 Task: Send an email with the signature Amanda Green with the subject Reminder for a partnership and the message I wanted to provide you with an update on the progress of the project. We have completed 50% of the deliverables. from softage.10@softage.net to softage.8@softage.net and softage.9@softage.net
Action: Mouse moved to (139, 168)
Screenshot: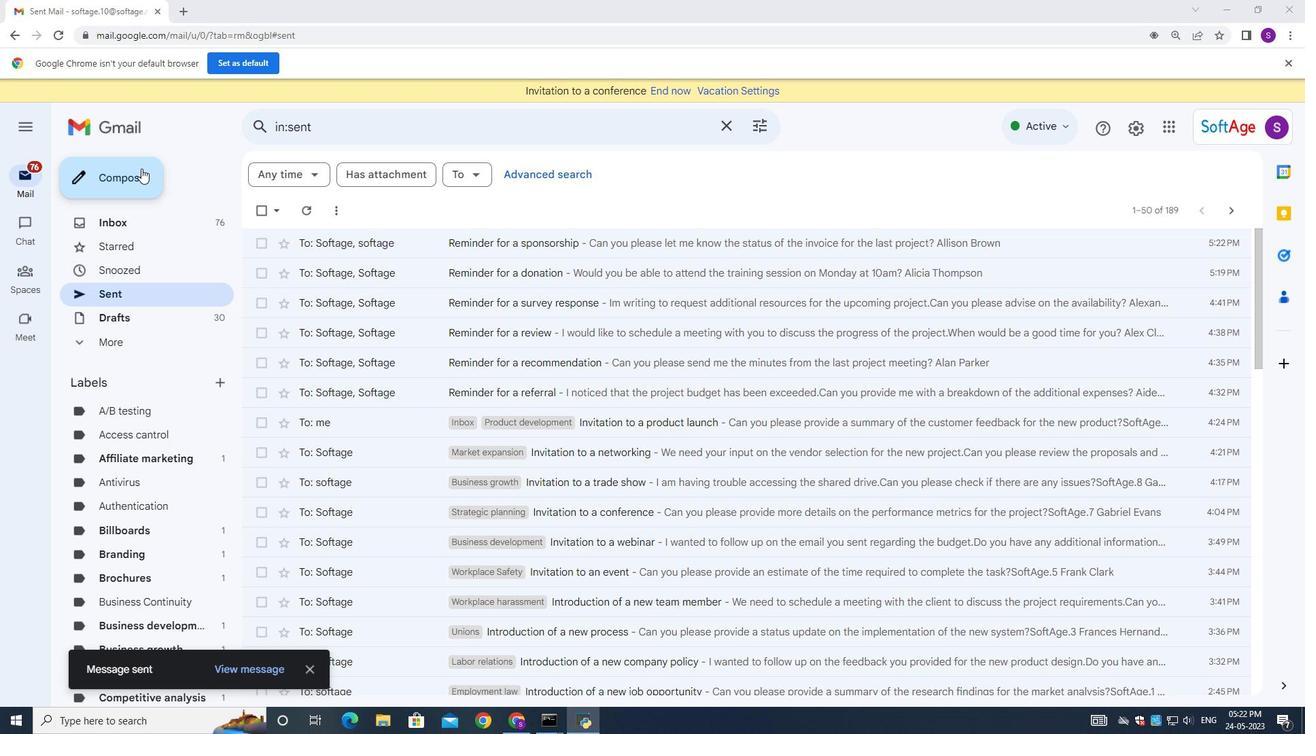 
Action: Mouse pressed left at (139, 168)
Screenshot: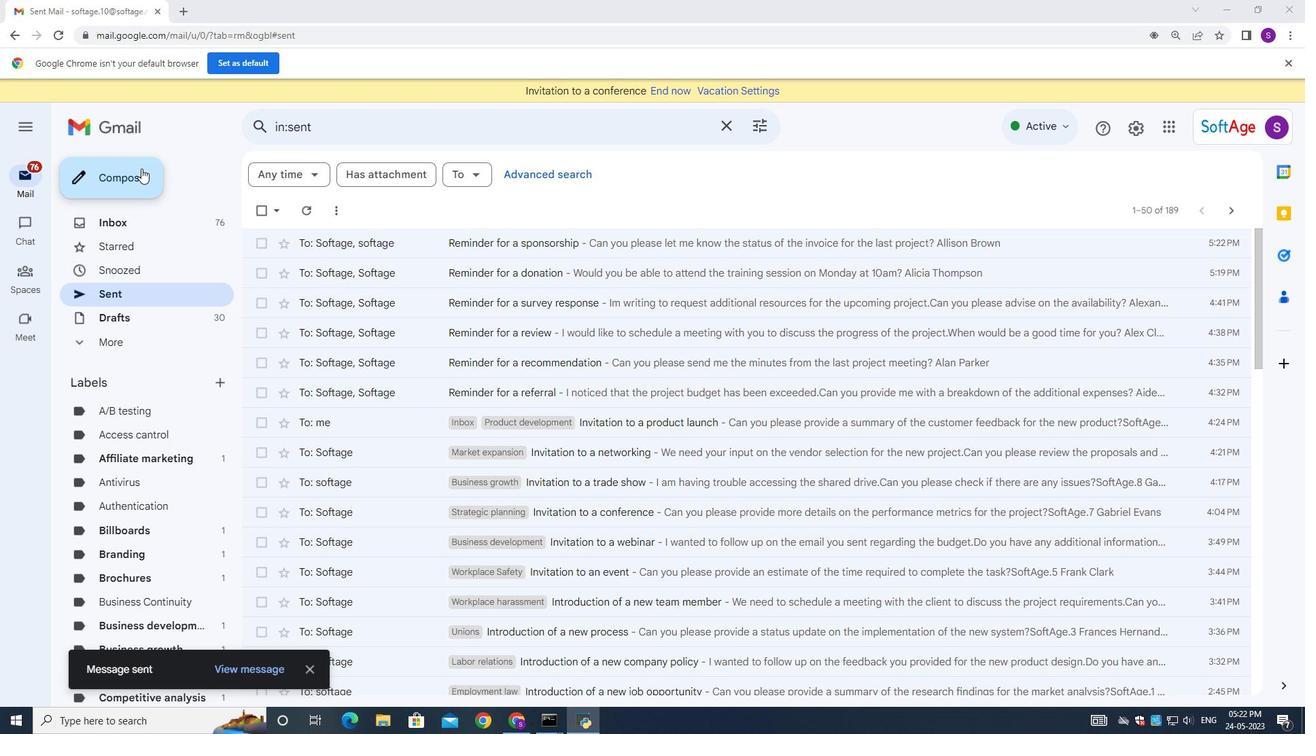 
Action: Mouse moved to (1076, 679)
Screenshot: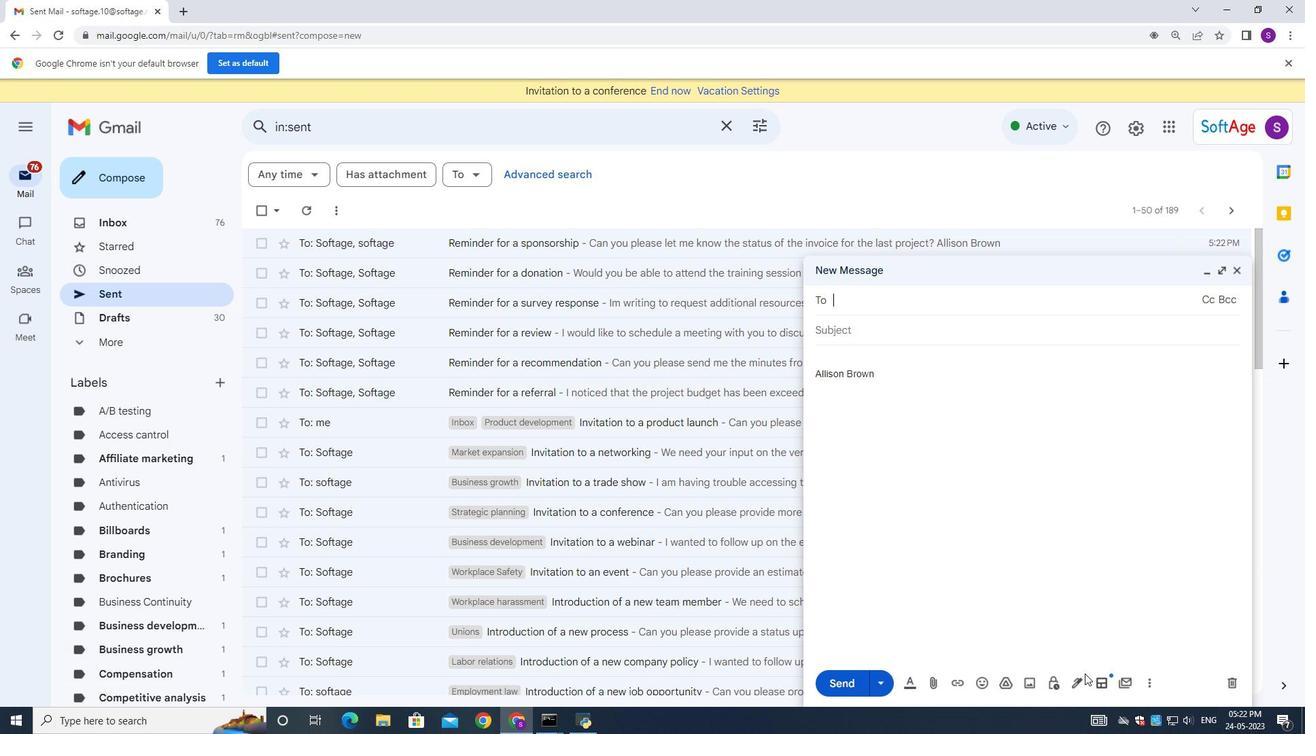 
Action: Mouse pressed left at (1076, 679)
Screenshot: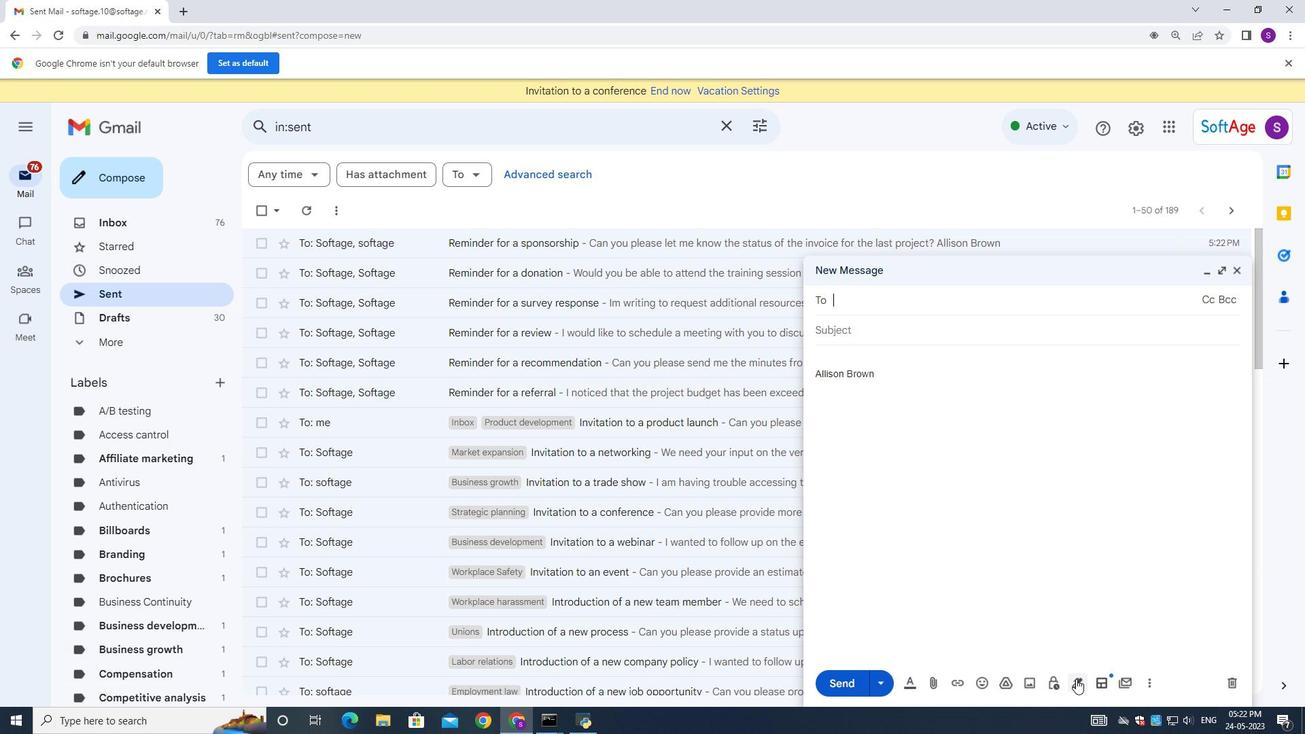 
Action: Mouse moved to (1099, 595)
Screenshot: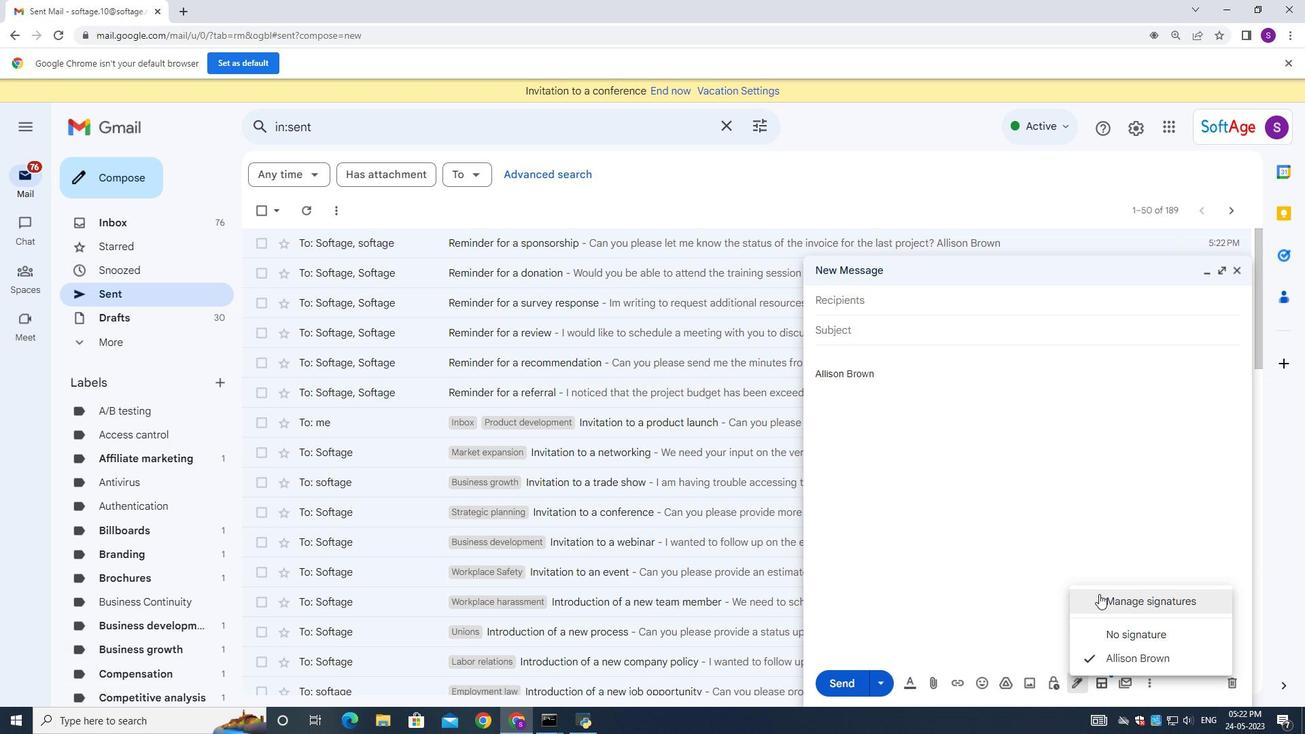 
Action: Mouse pressed left at (1099, 595)
Screenshot: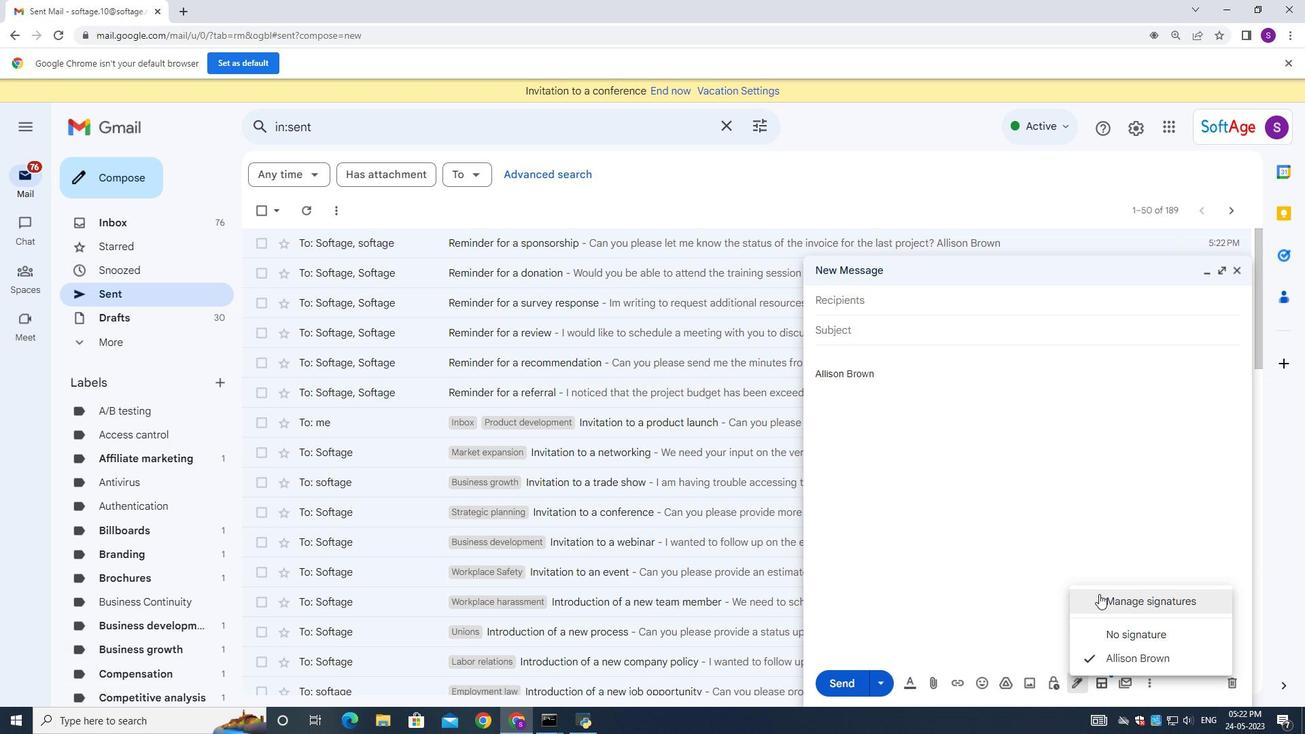 
Action: Mouse moved to (569, 393)
Screenshot: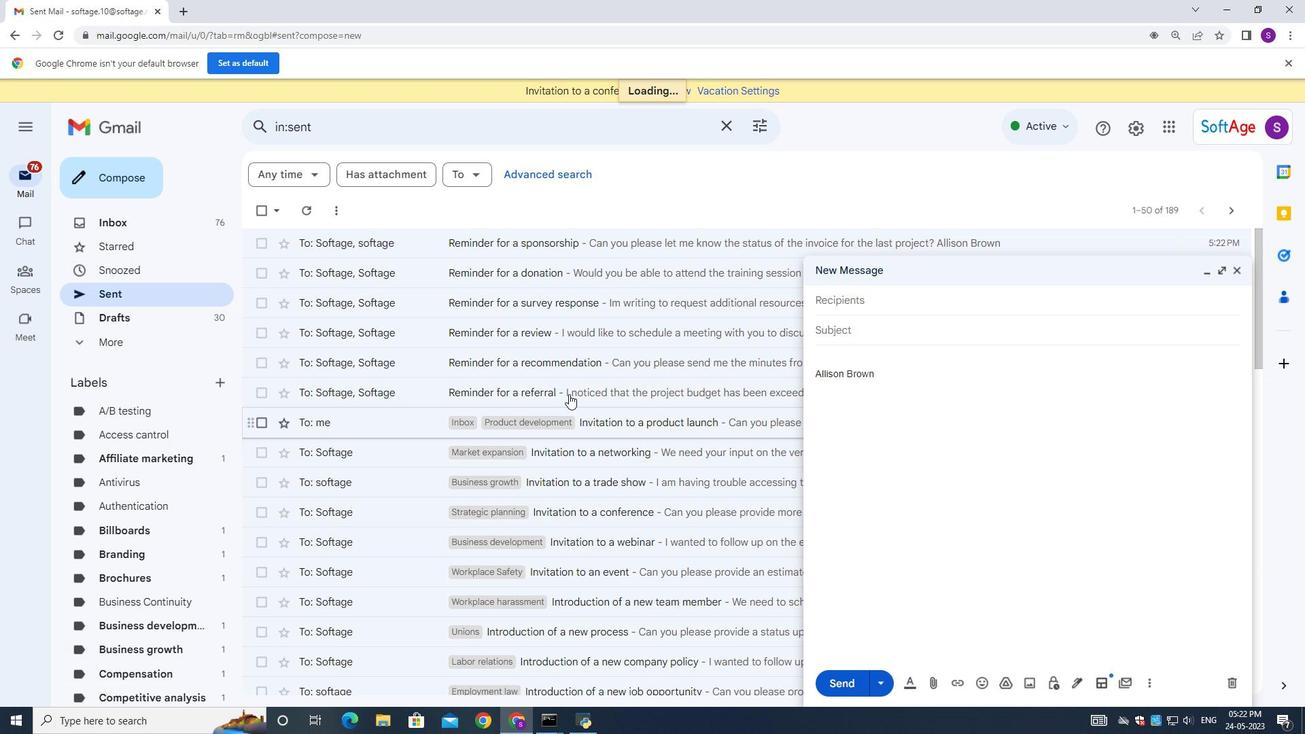 
Action: Mouse scrolled (569, 393) with delta (0, 0)
Screenshot: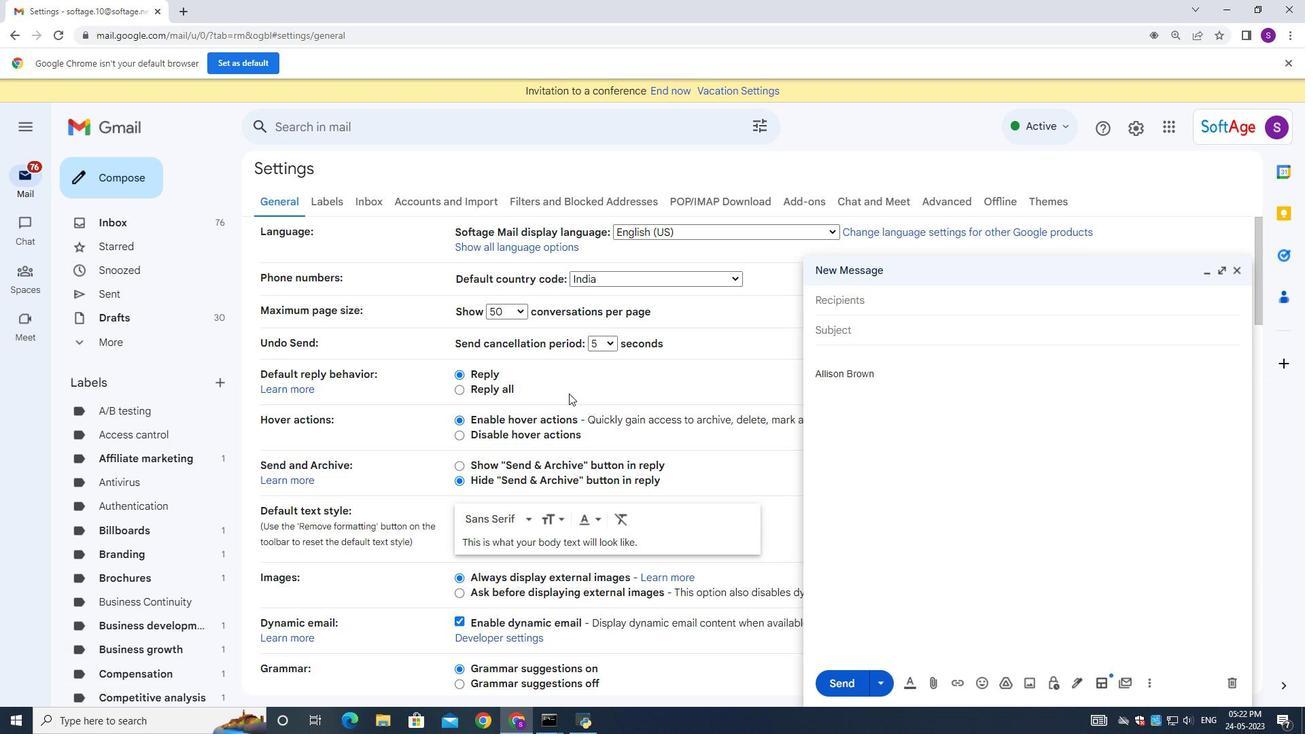 
Action: Mouse scrolled (569, 393) with delta (0, 0)
Screenshot: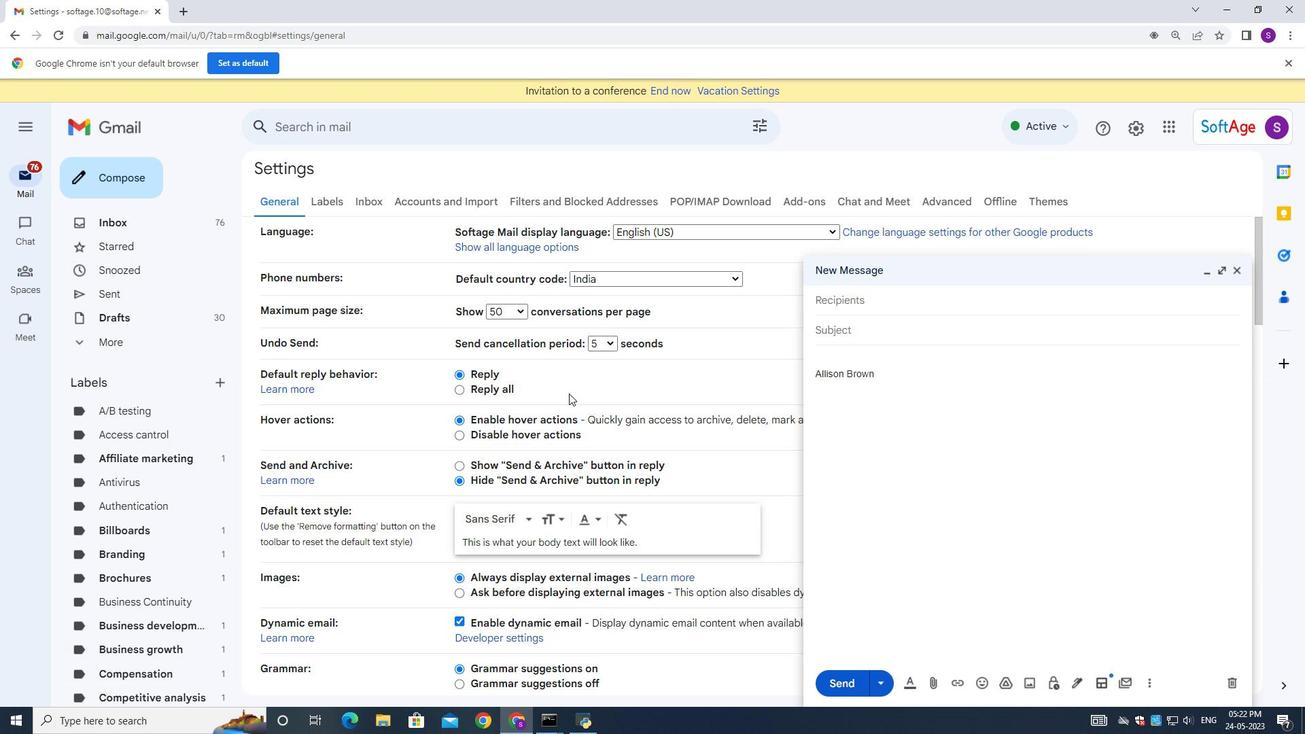 
Action: Mouse scrolled (569, 393) with delta (0, 0)
Screenshot: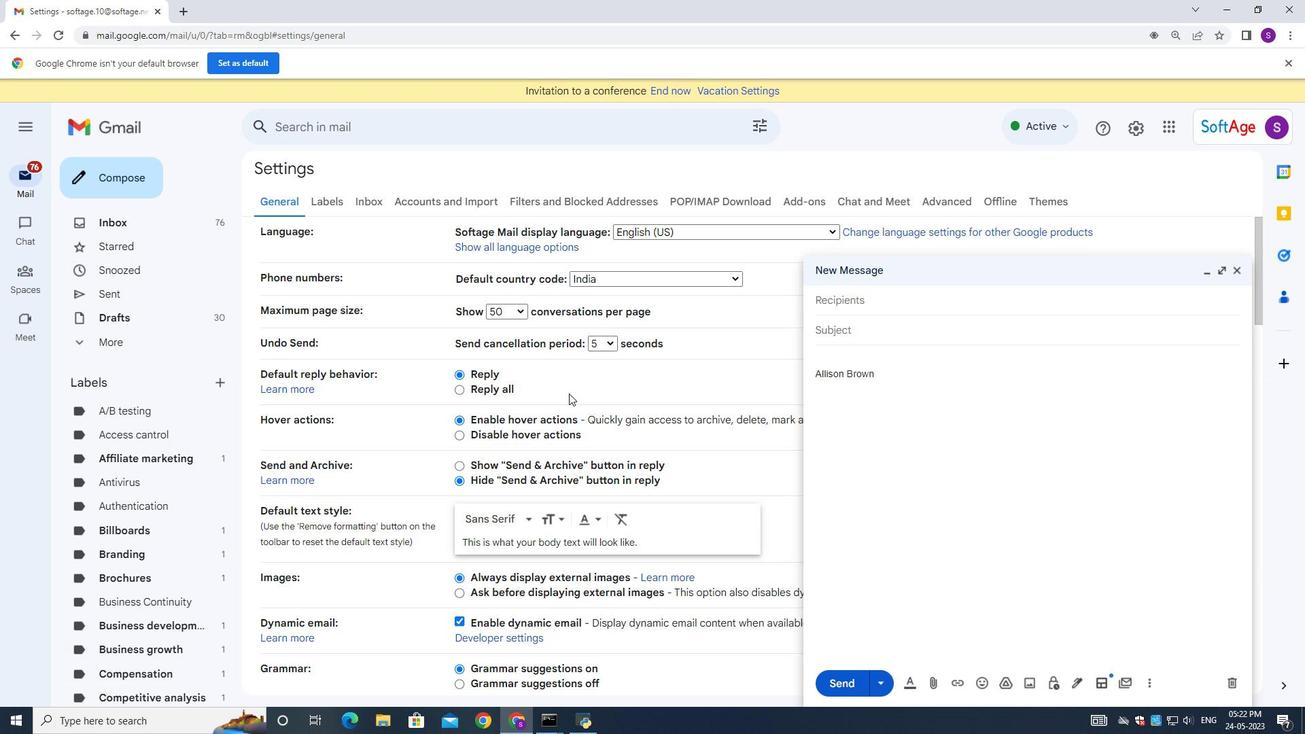 
Action: Mouse scrolled (569, 393) with delta (0, 0)
Screenshot: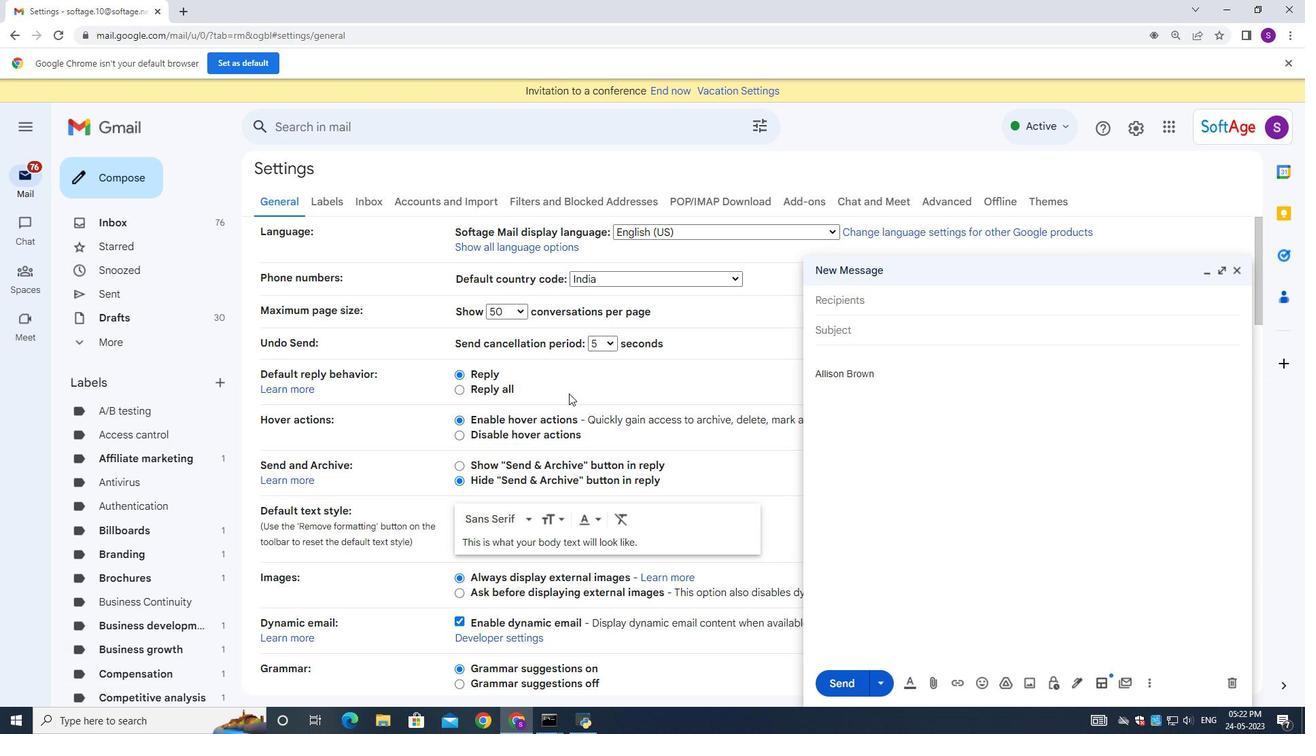 
Action: Mouse moved to (569, 393)
Screenshot: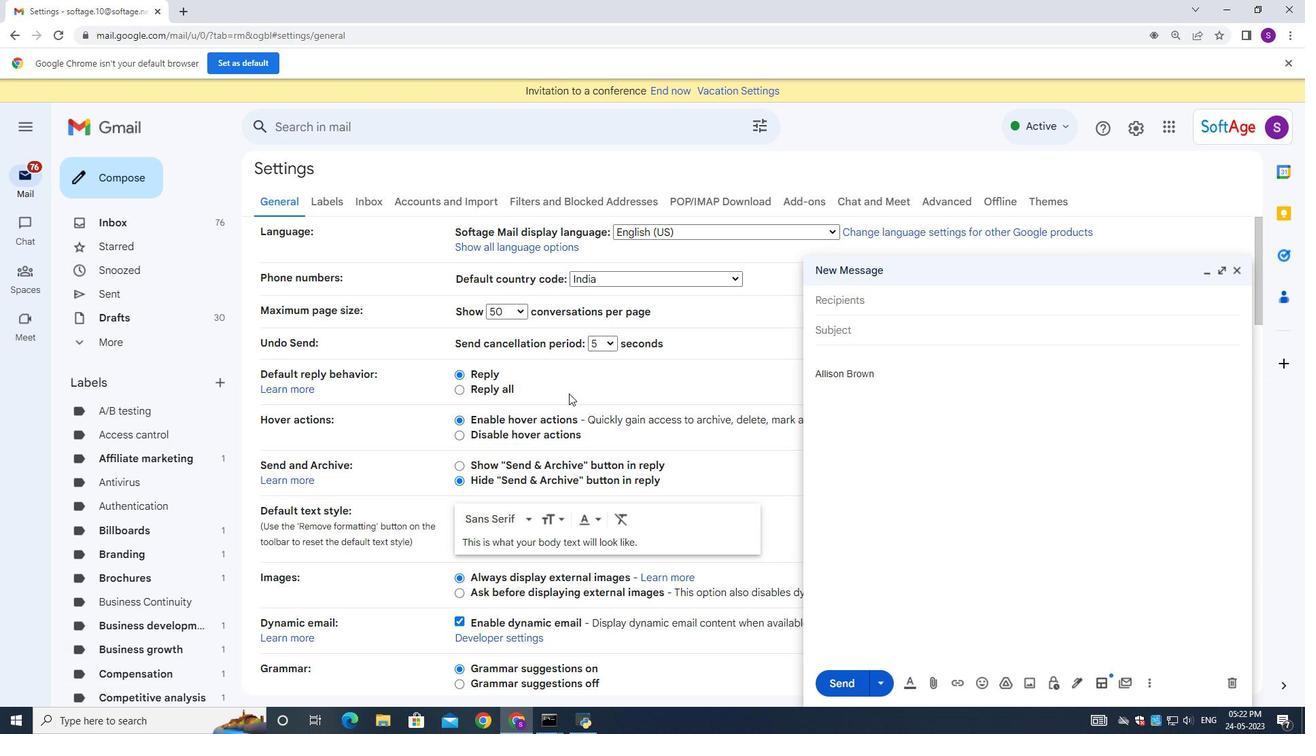 
Action: Mouse scrolled (569, 393) with delta (0, 0)
Screenshot: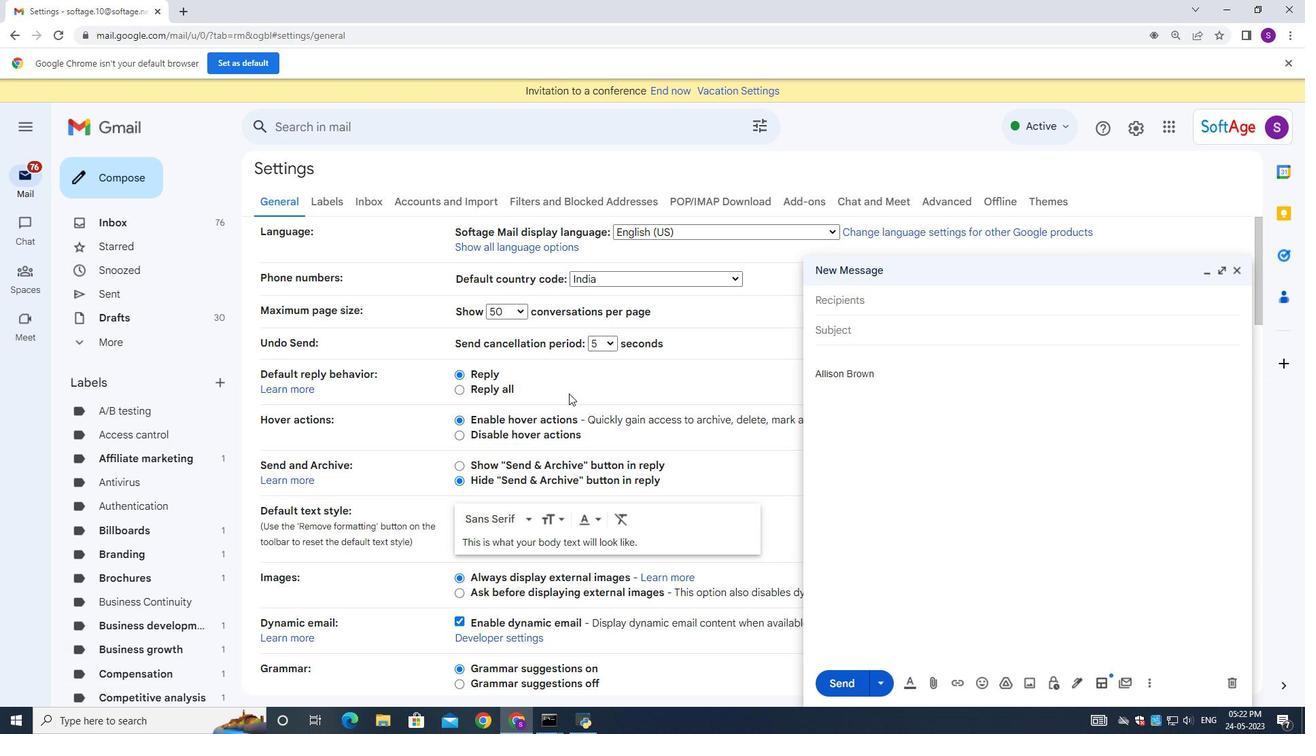 
Action: Mouse scrolled (569, 393) with delta (0, 0)
Screenshot: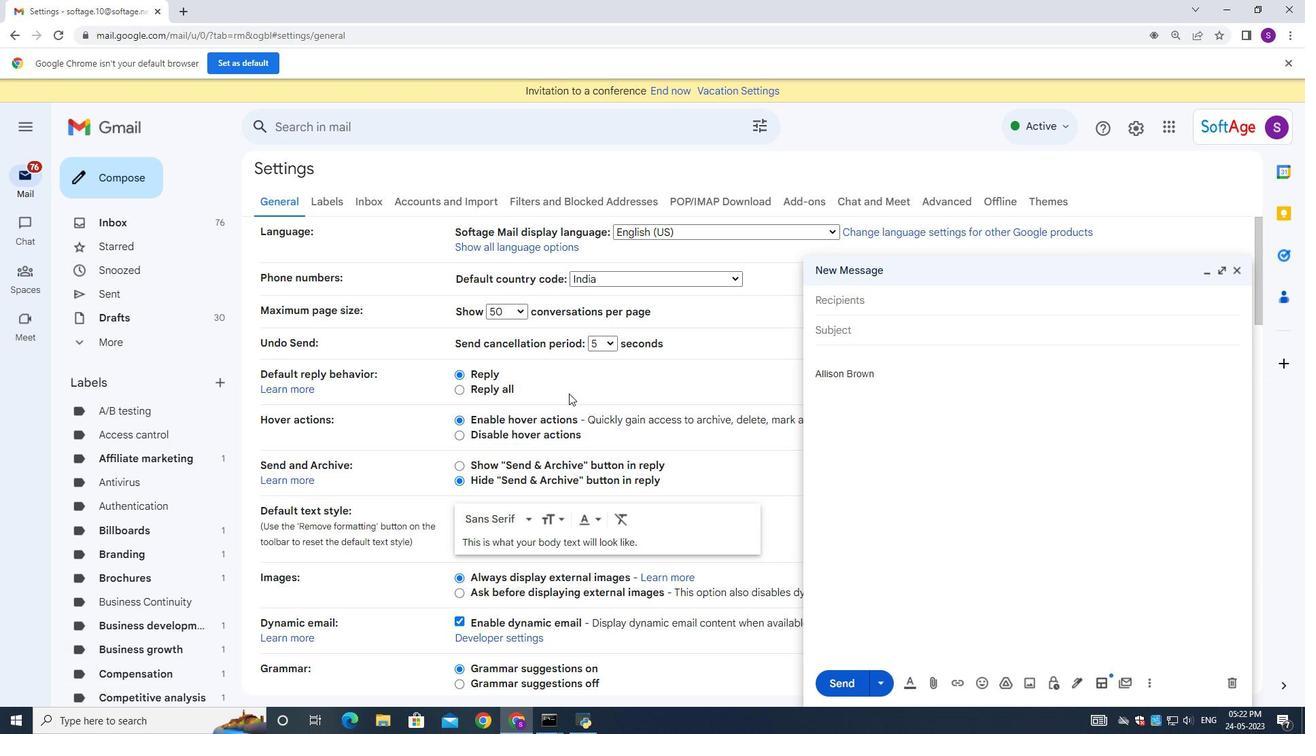 
Action: Mouse moved to (569, 393)
Screenshot: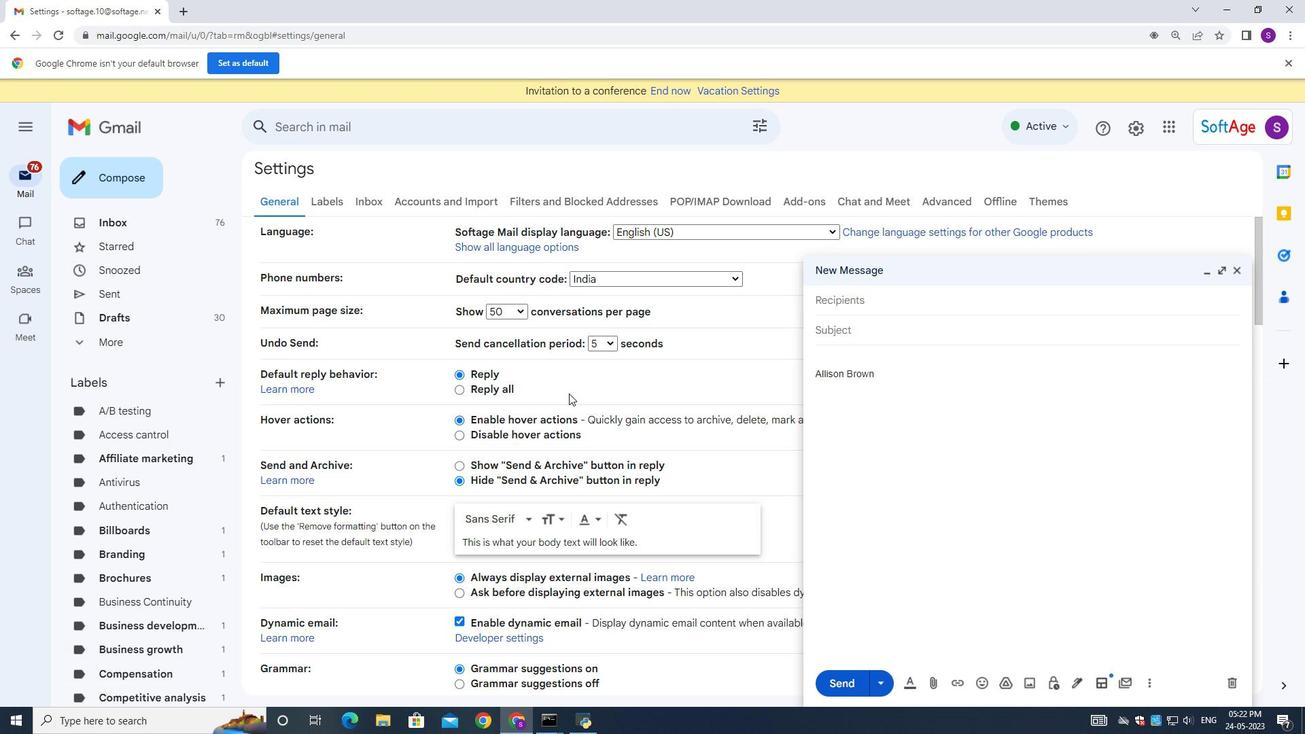 
Action: Mouse scrolled (569, 393) with delta (0, 0)
Screenshot: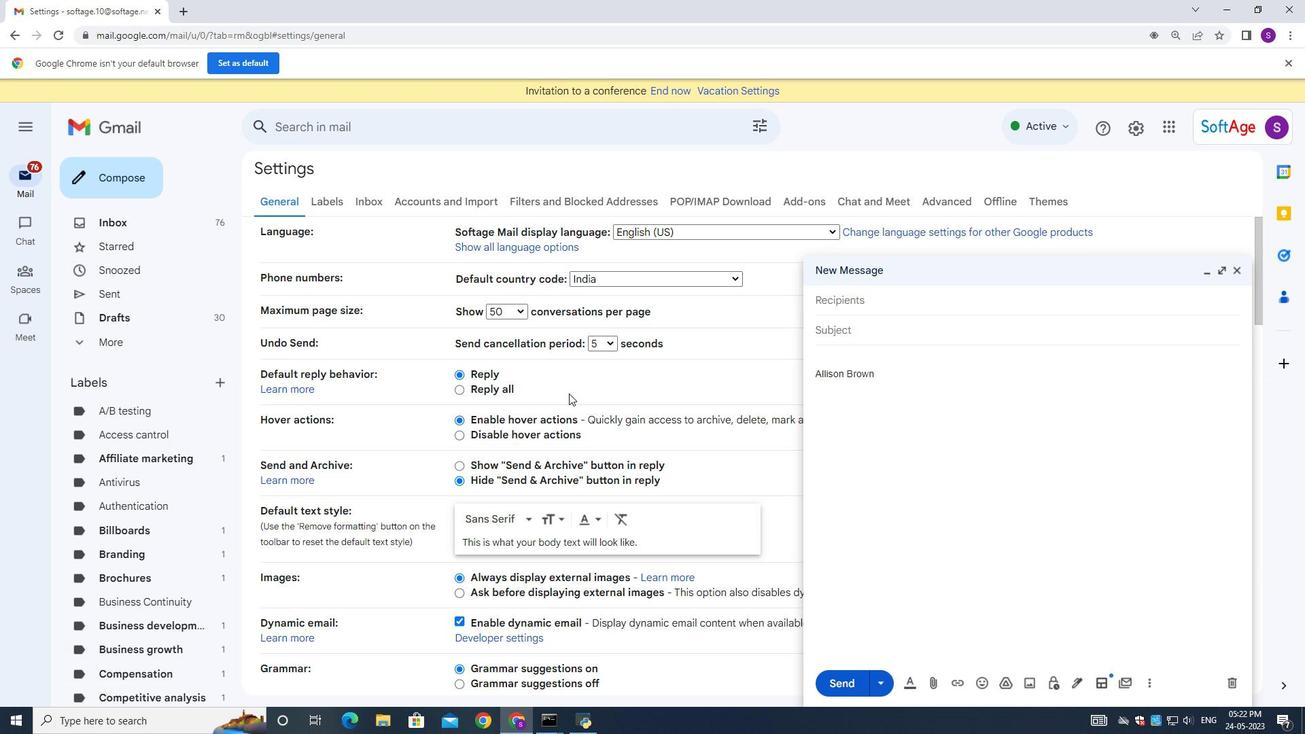 
Action: Mouse moved to (569, 395)
Screenshot: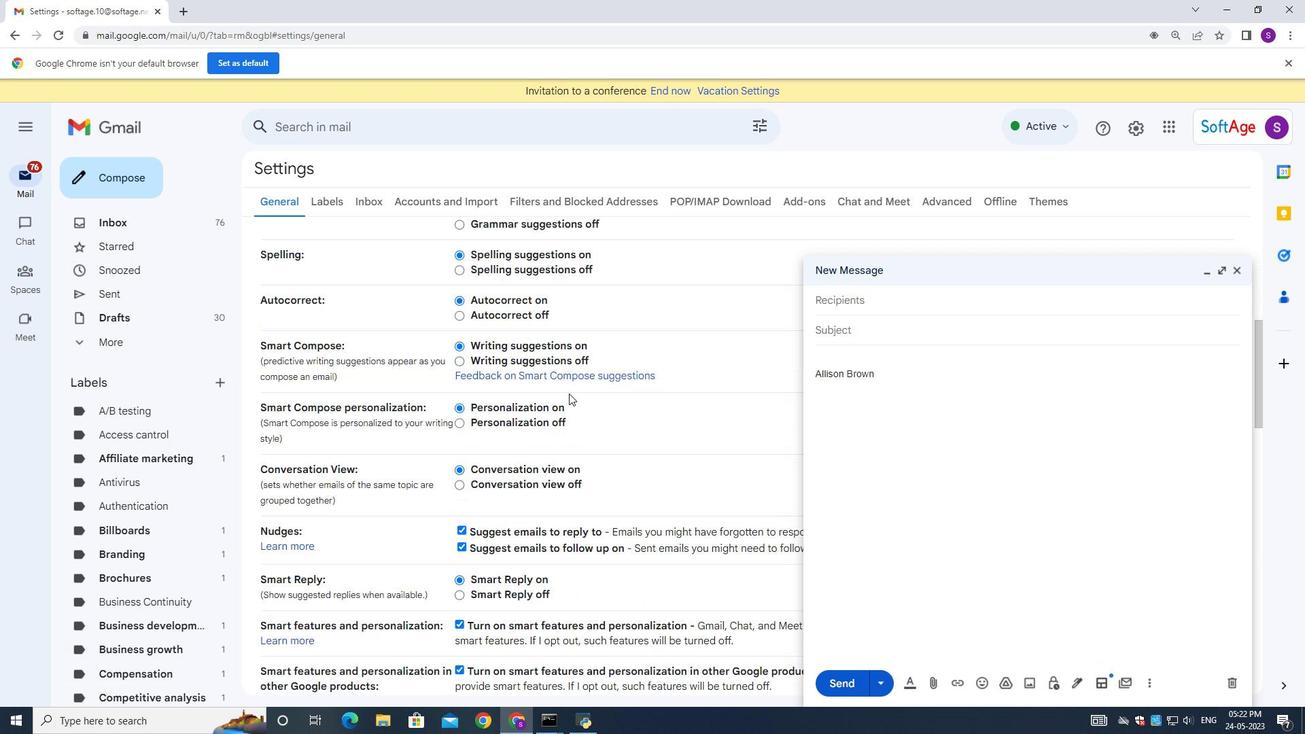 
Action: Mouse scrolled (569, 394) with delta (0, 0)
Screenshot: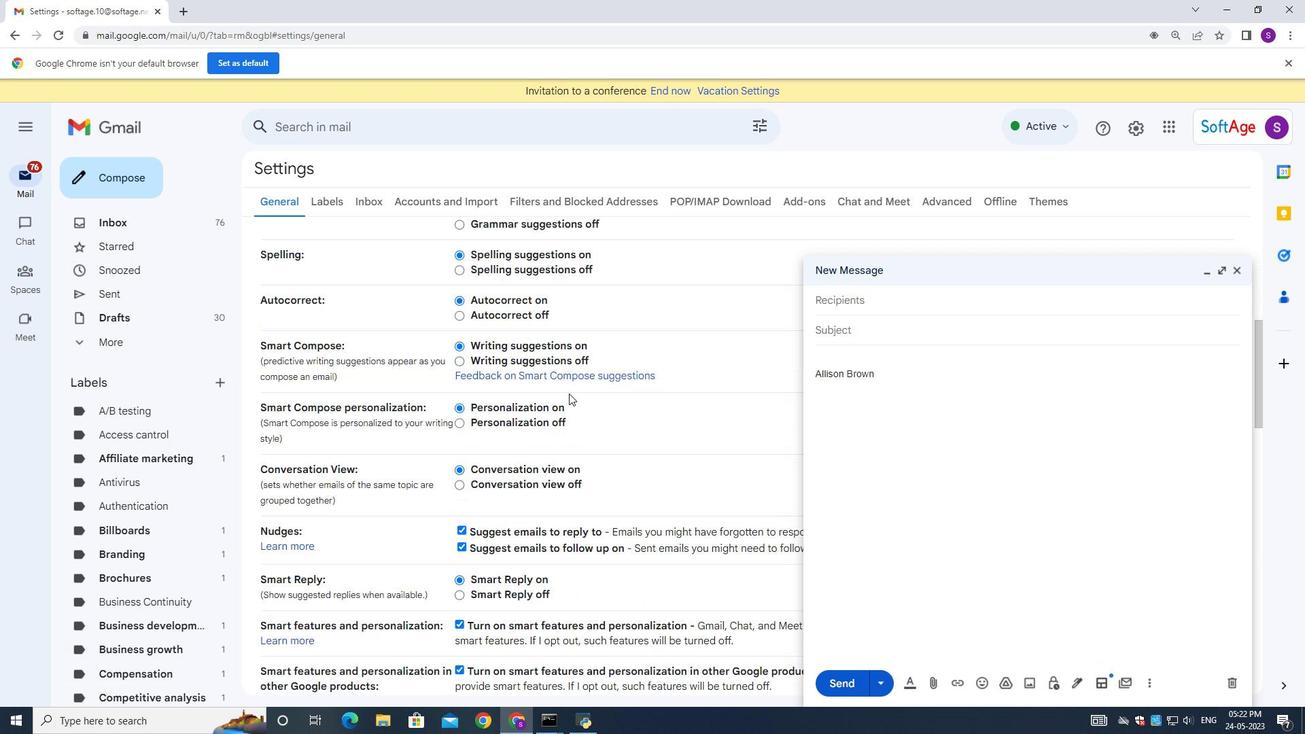 
Action: Mouse moved to (569, 395)
Screenshot: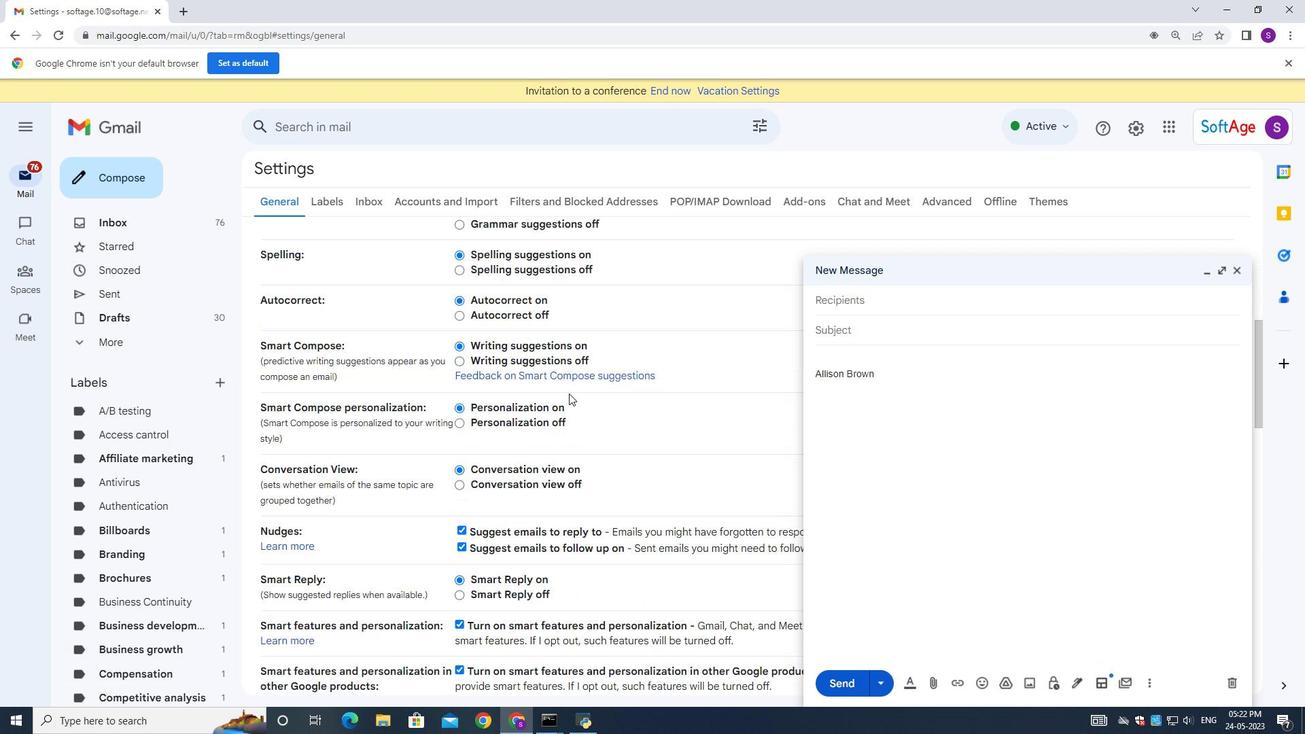 
Action: Mouse scrolled (569, 395) with delta (0, 0)
Screenshot: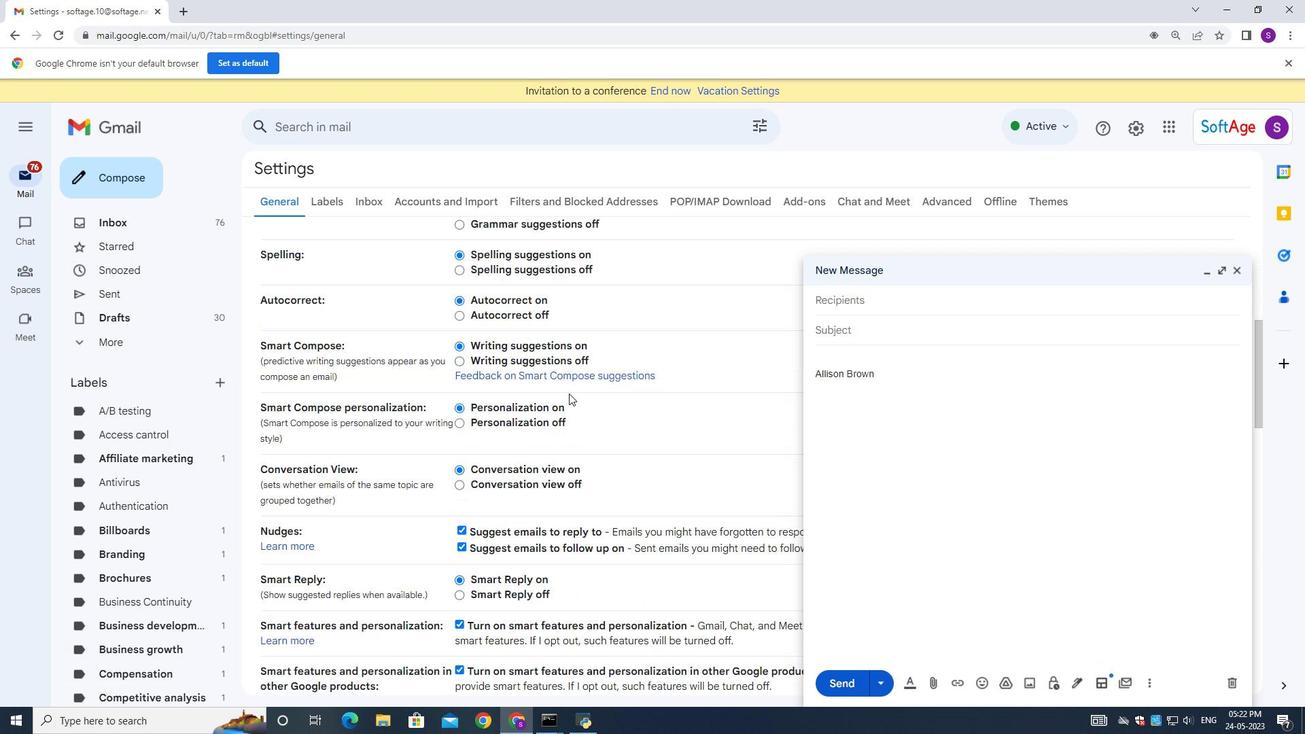 
Action: Mouse scrolled (569, 395) with delta (0, 0)
Screenshot: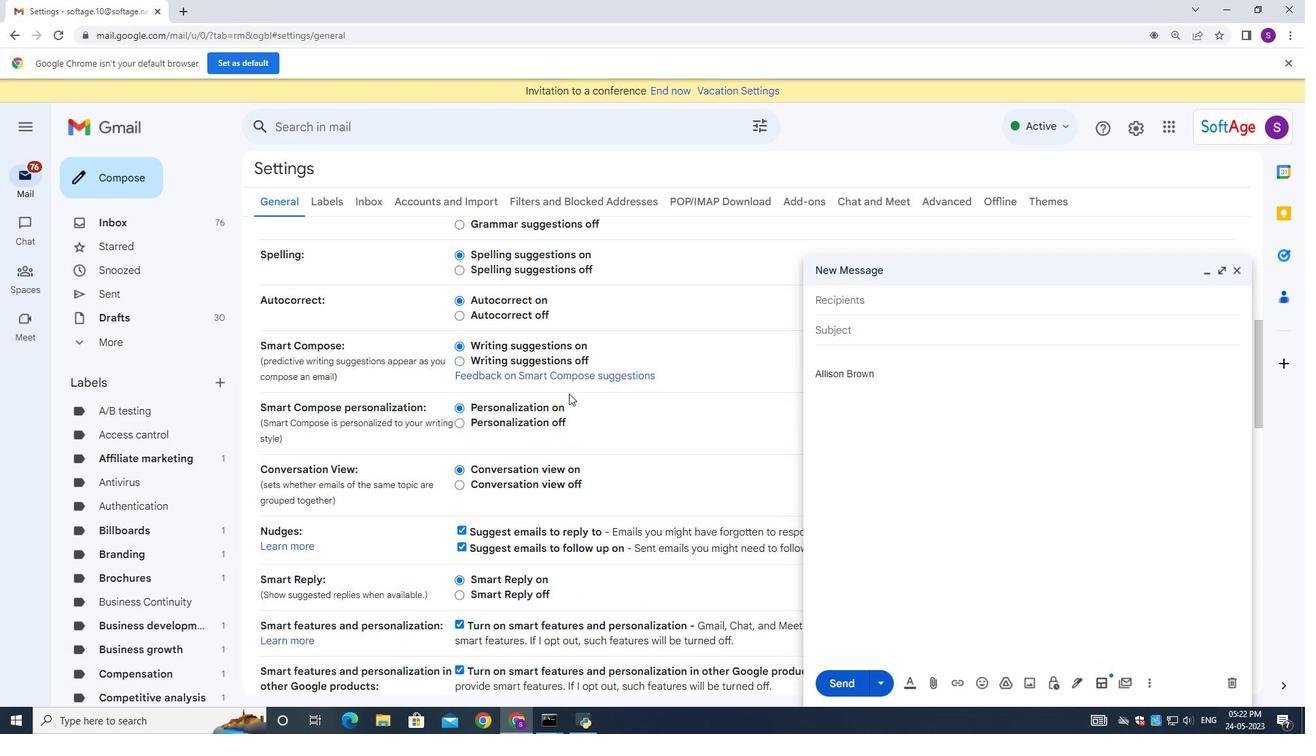 
Action: Mouse moved to (569, 396)
Screenshot: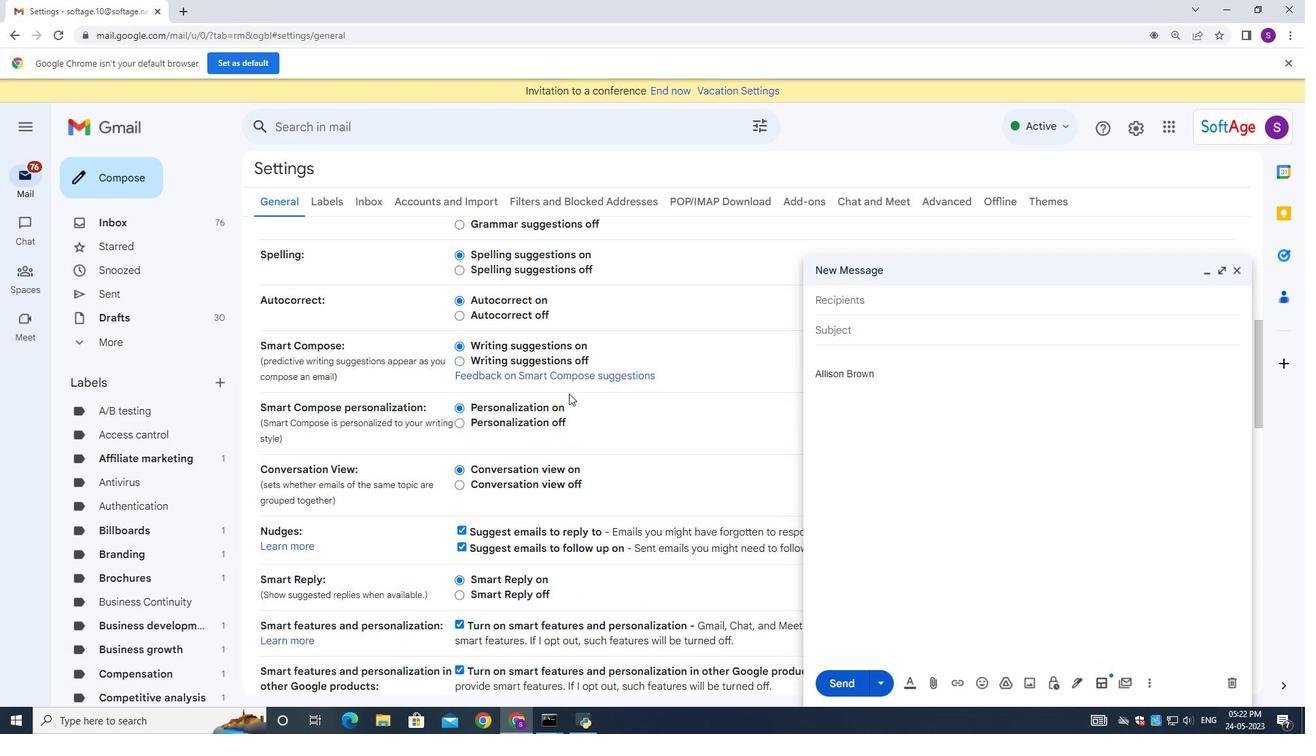 
Action: Mouse scrolled (569, 395) with delta (0, 0)
Screenshot: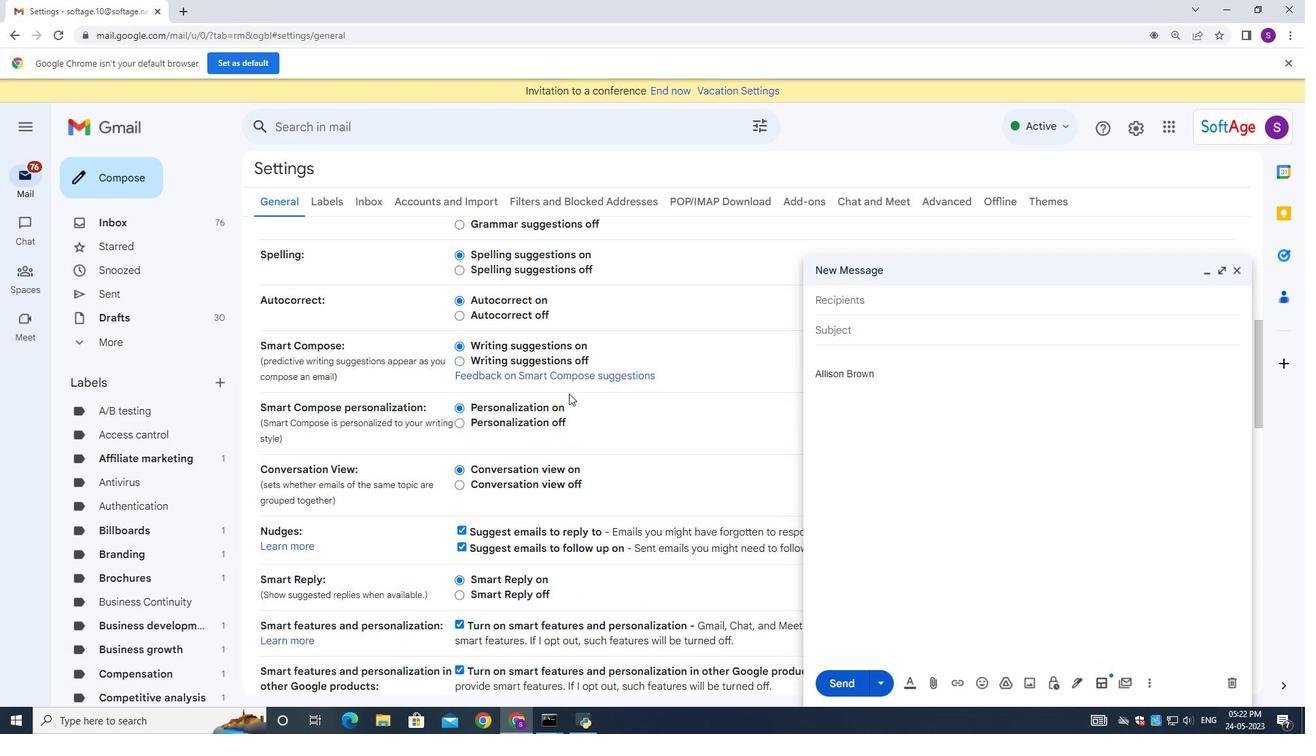 
Action: Mouse scrolled (569, 395) with delta (0, 0)
Screenshot: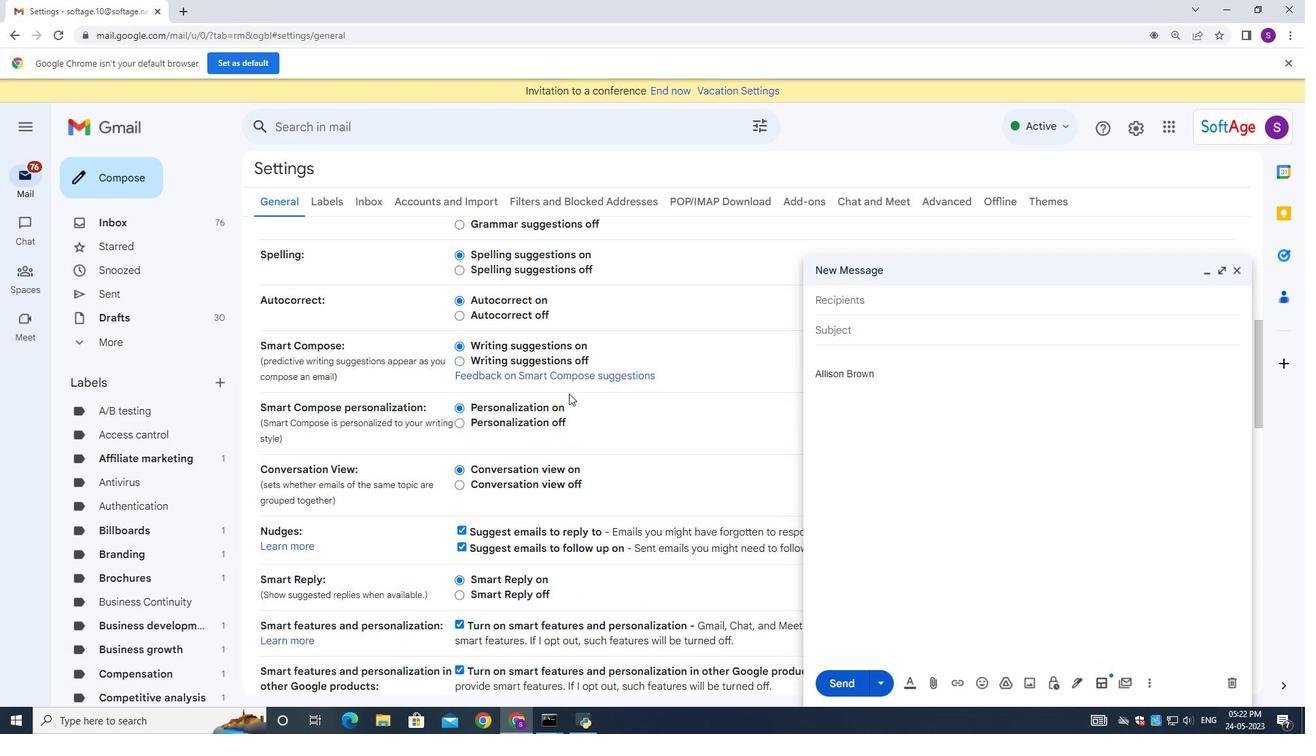 
Action: Mouse scrolled (569, 395) with delta (0, 0)
Screenshot: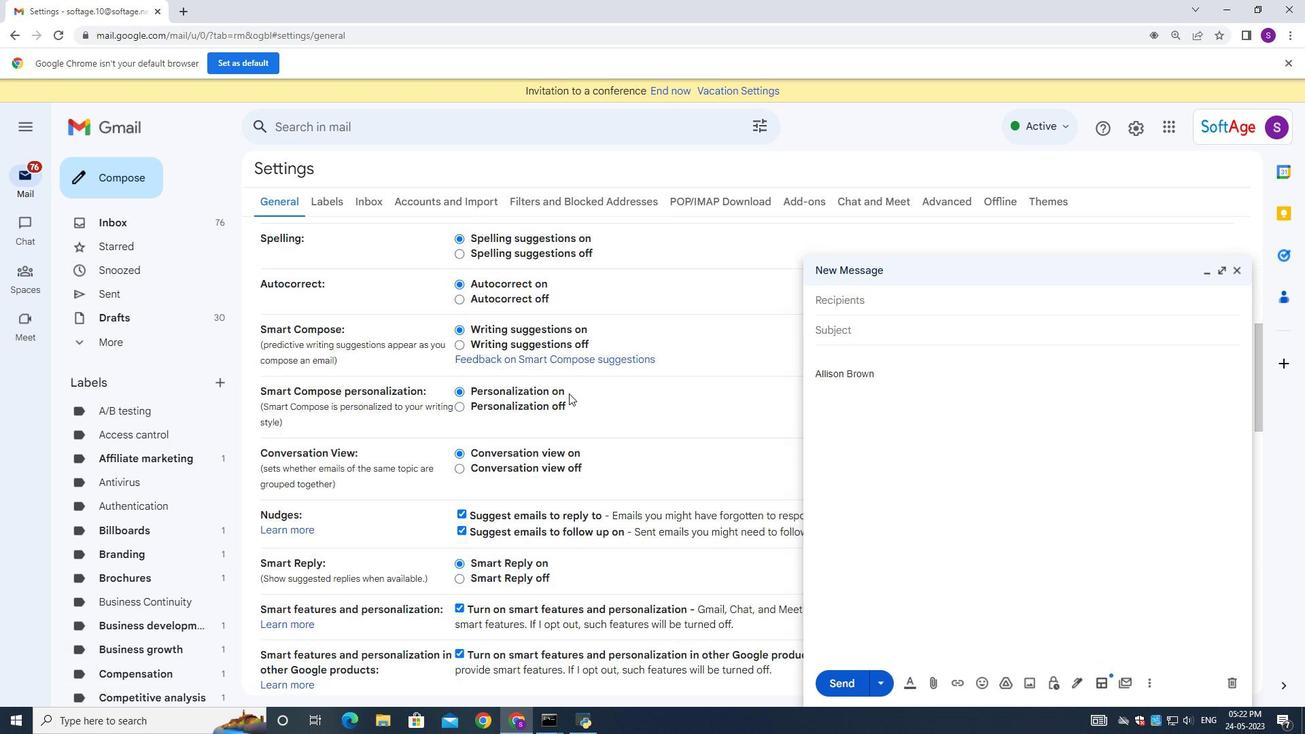 
Action: Mouse moved to (569, 396)
Screenshot: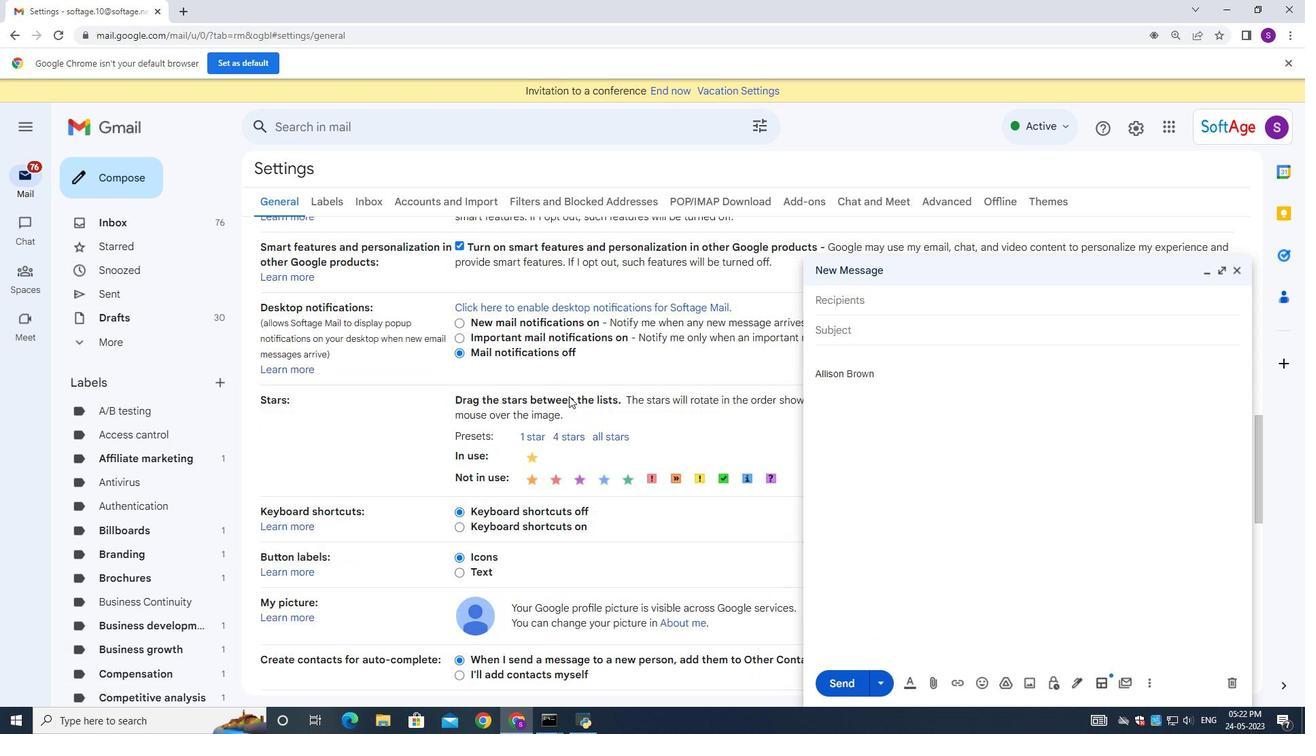 
Action: Mouse scrolled (569, 395) with delta (0, 0)
Screenshot: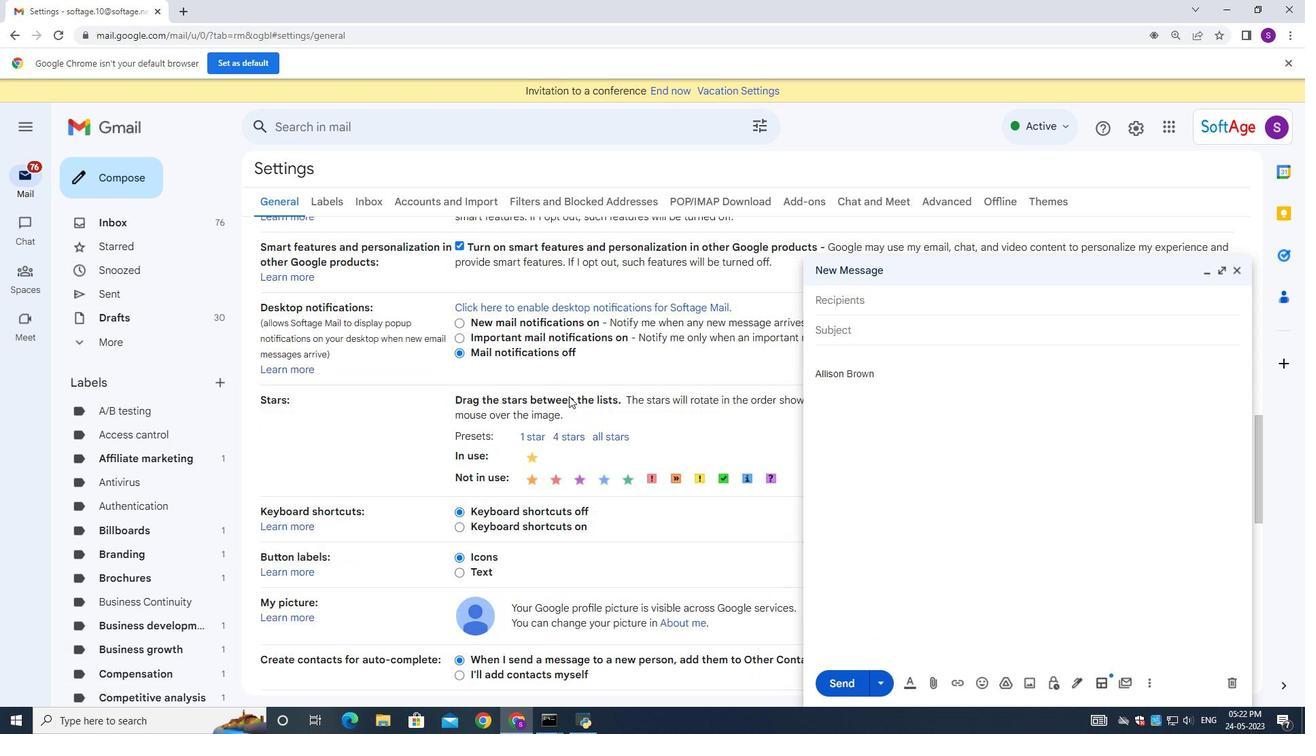 
Action: Mouse moved to (569, 397)
Screenshot: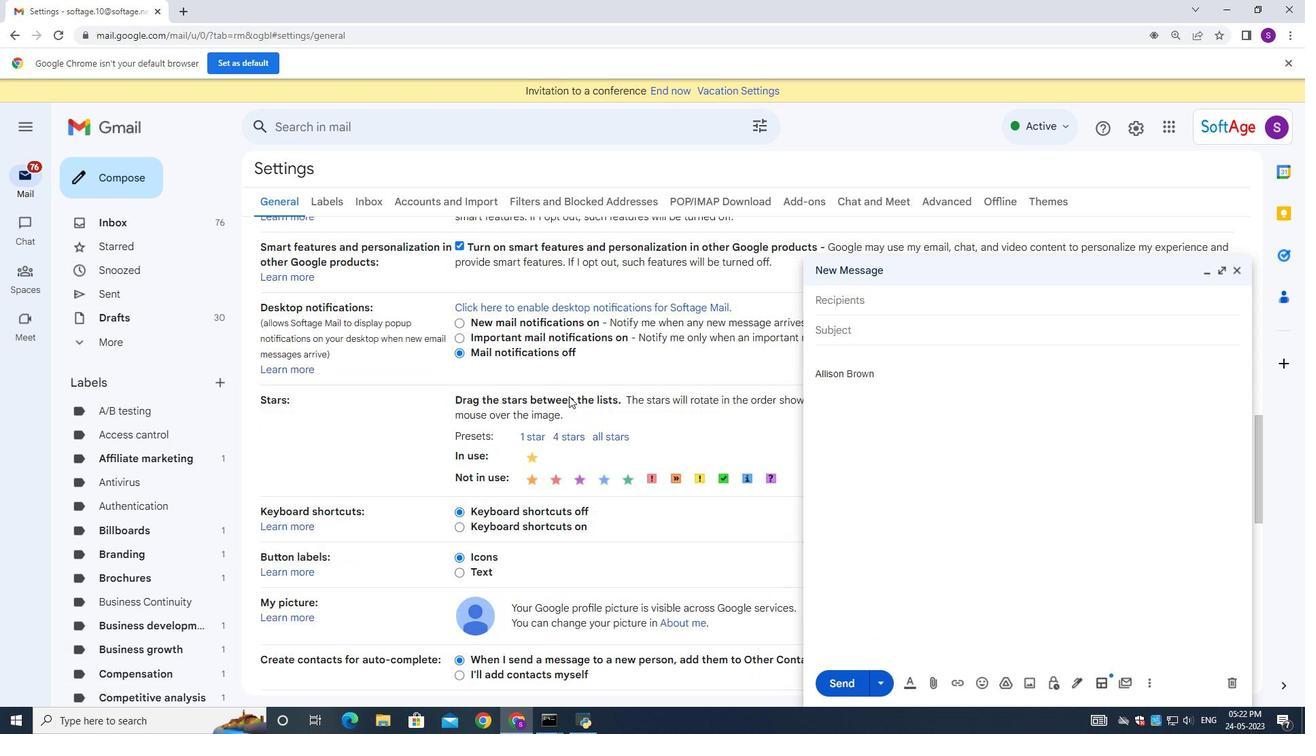 
Action: Mouse scrolled (569, 396) with delta (0, 0)
Screenshot: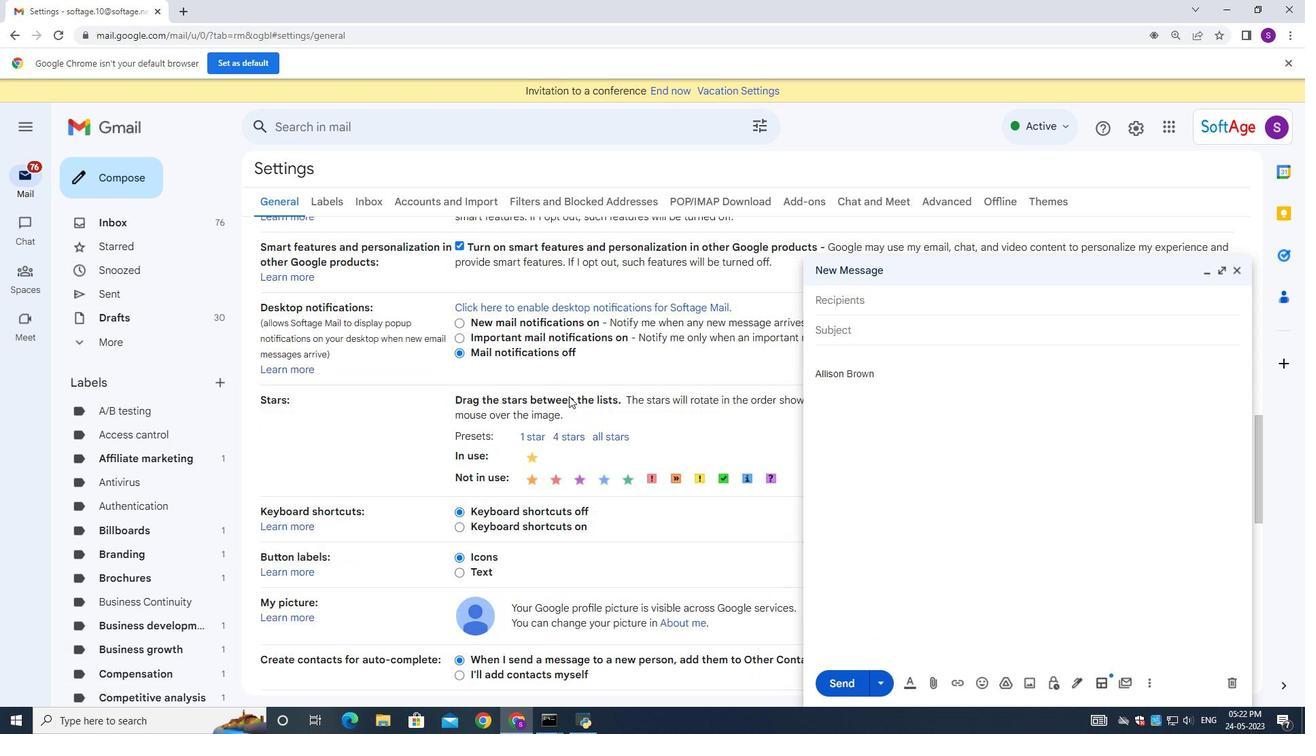 
Action: Mouse moved to (569, 397)
Screenshot: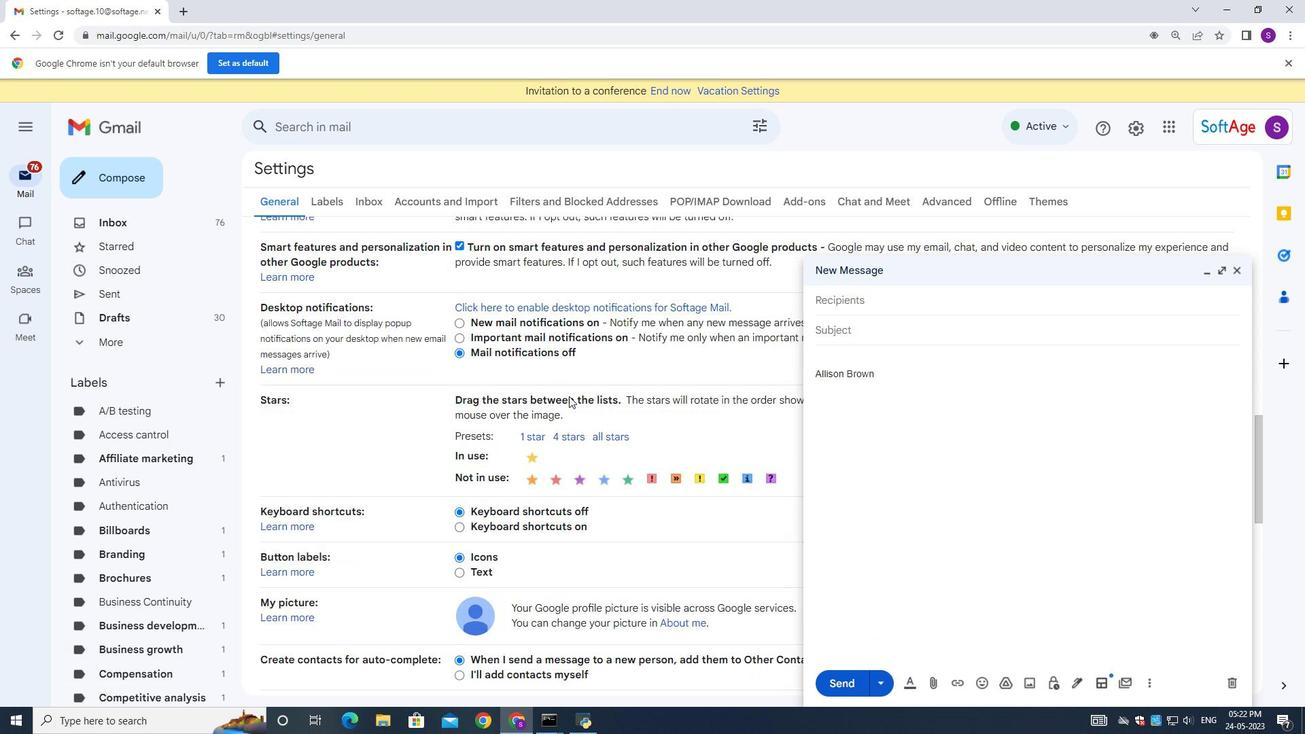 
Action: Mouse scrolled (569, 397) with delta (0, 0)
Screenshot: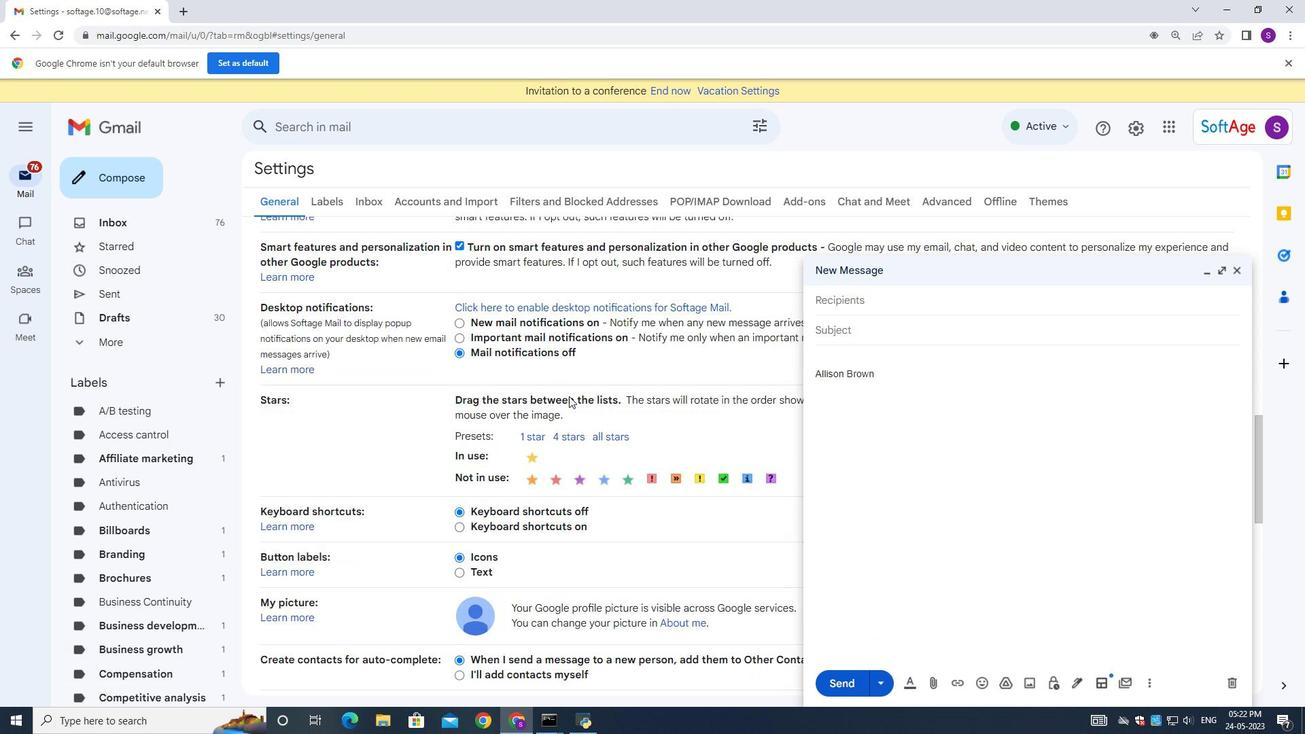 
Action: Mouse scrolled (569, 397) with delta (0, 0)
Screenshot: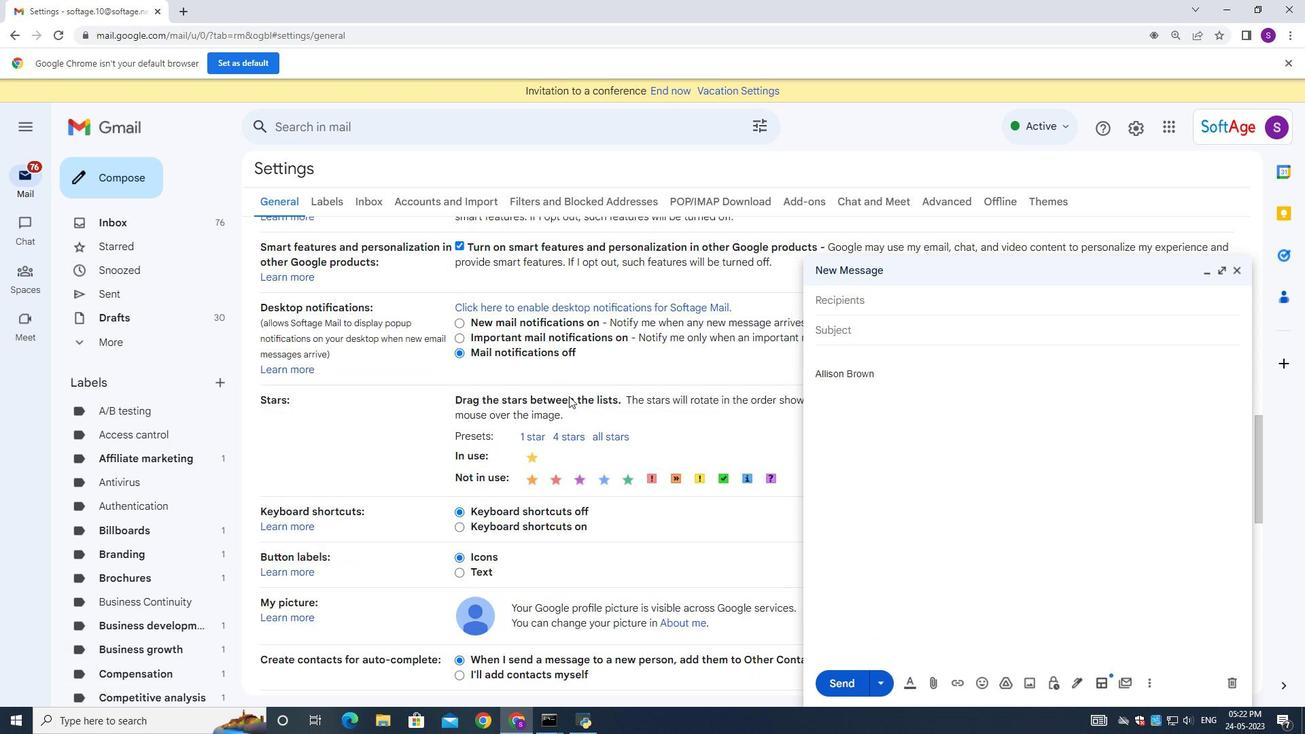 
Action: Mouse scrolled (569, 397) with delta (0, 0)
Screenshot: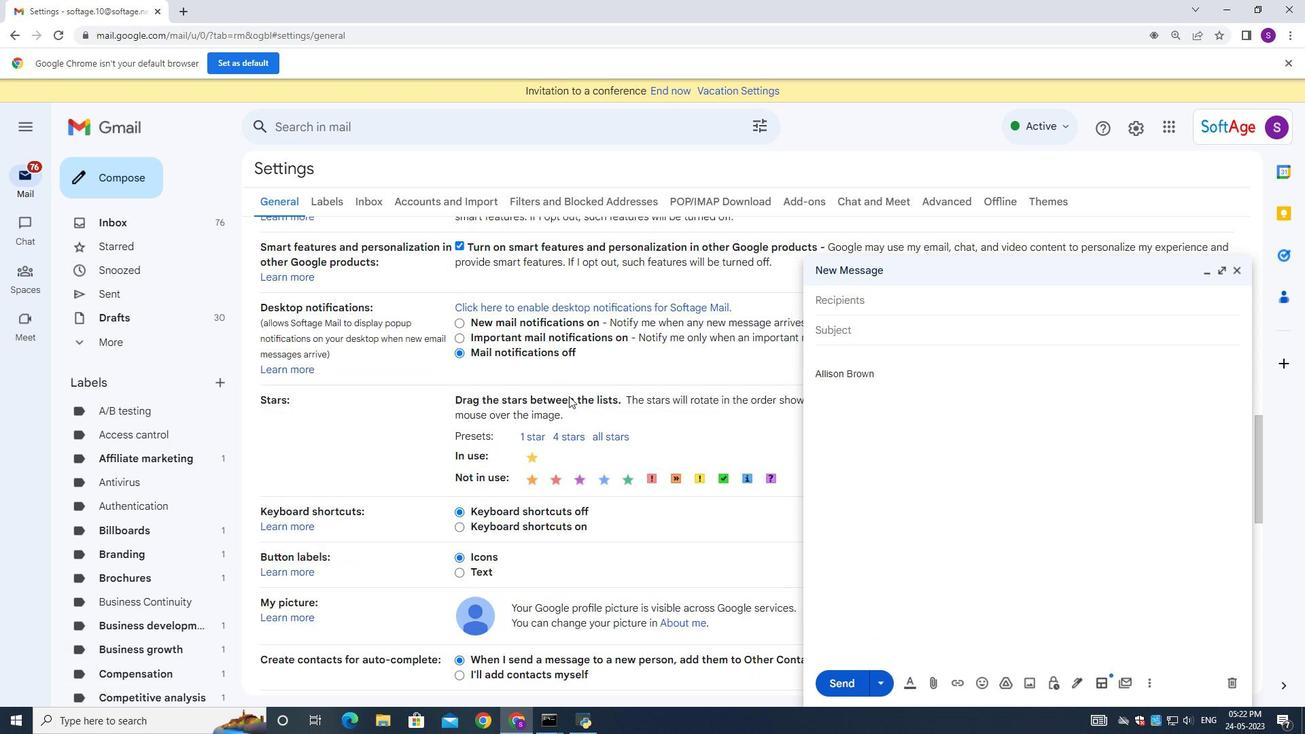 
Action: Mouse moved to (584, 386)
Screenshot: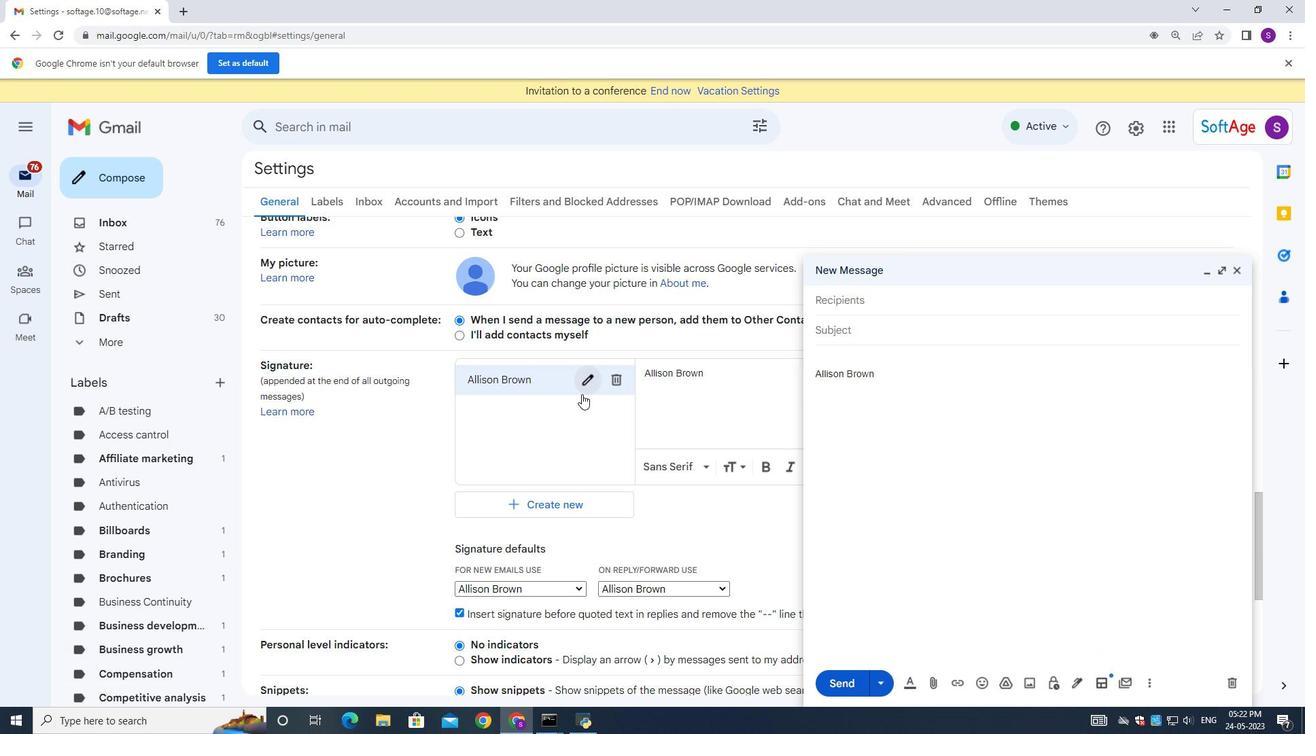 
Action: Mouse pressed left at (584, 386)
Screenshot: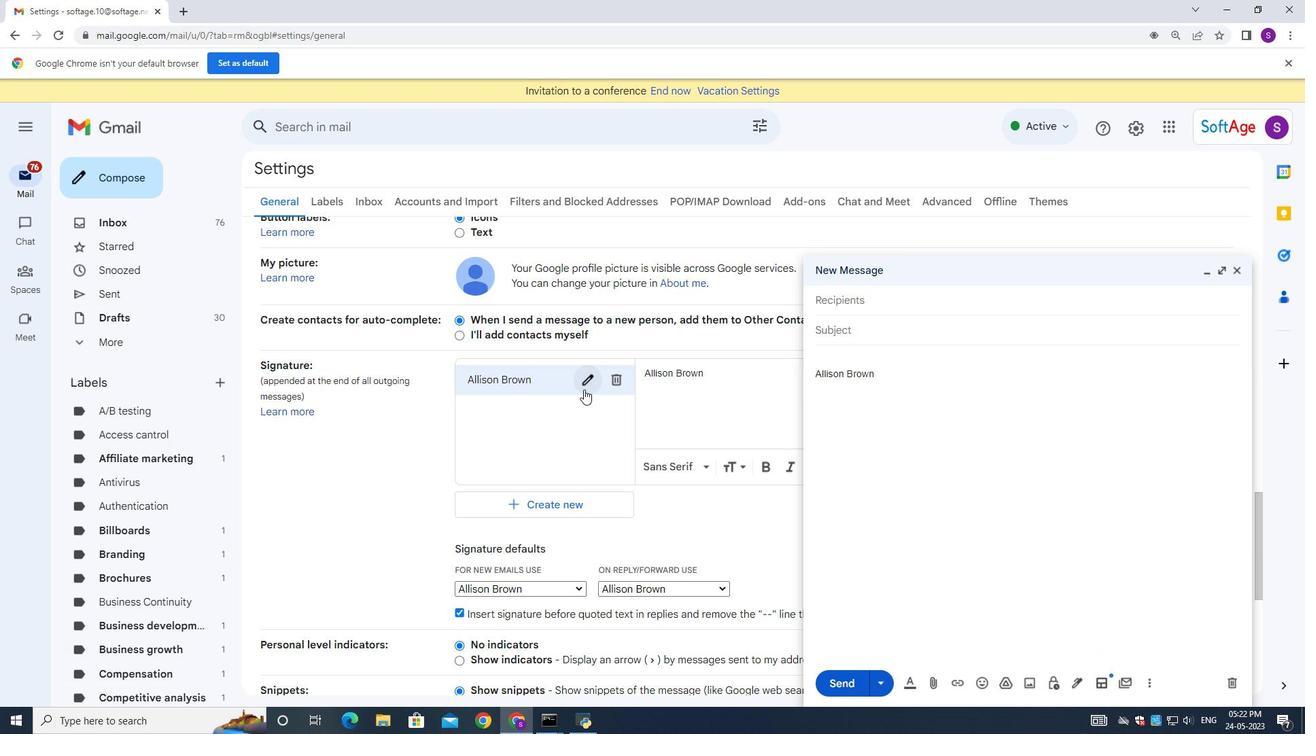 
Action: Mouse moved to (584, 386)
Screenshot: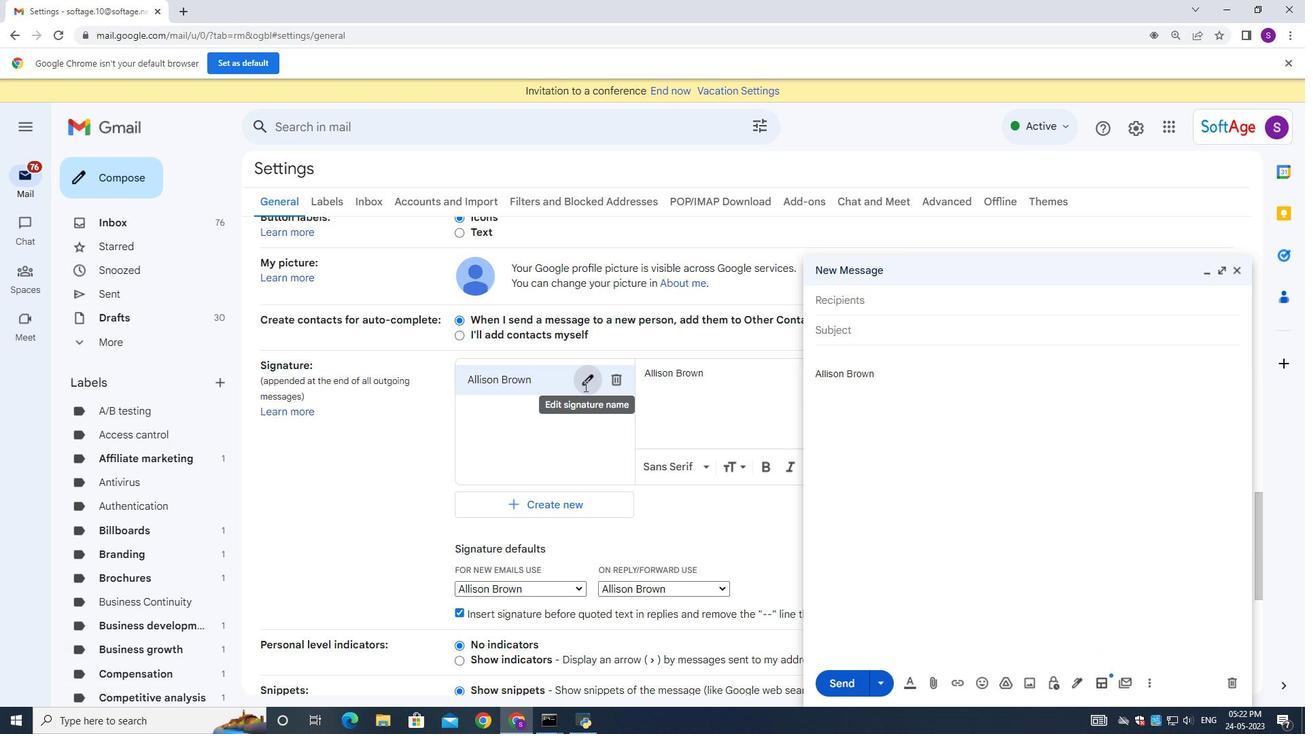 
Action: Key pressed ctrl+A<Key.backspace><Key.shift><Key.shift><Key.shift><Key.shift><Key.shift><Key.shift><Key.shift><Key.shift><Key.shift><Key.shift><Key.shift><Key.shift><Key.shift><Key.shift><Key.shift><Key.shift><Key.shift><Key.shift><Key.shift><Key.shift><Key.shift>Amanda<Key.space><Key.shift>Green<Key.space>
Screenshot: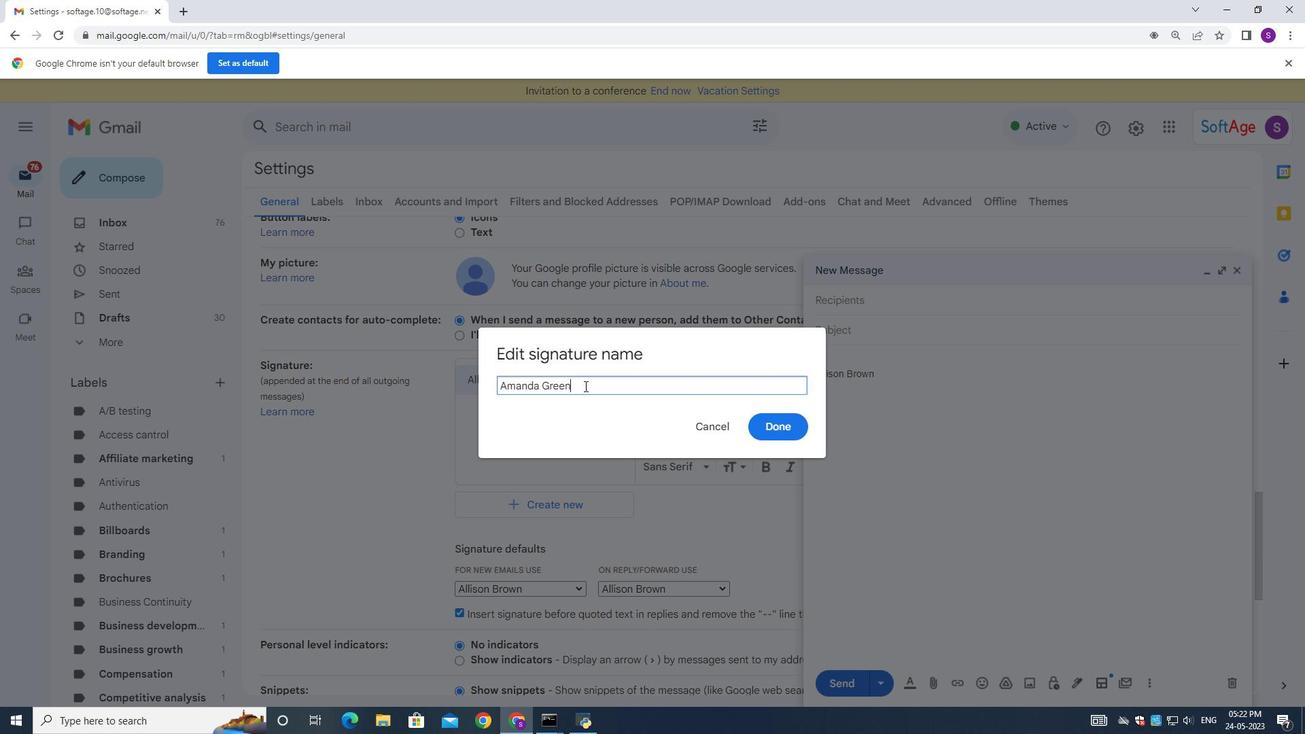 
Action: Mouse moved to (781, 425)
Screenshot: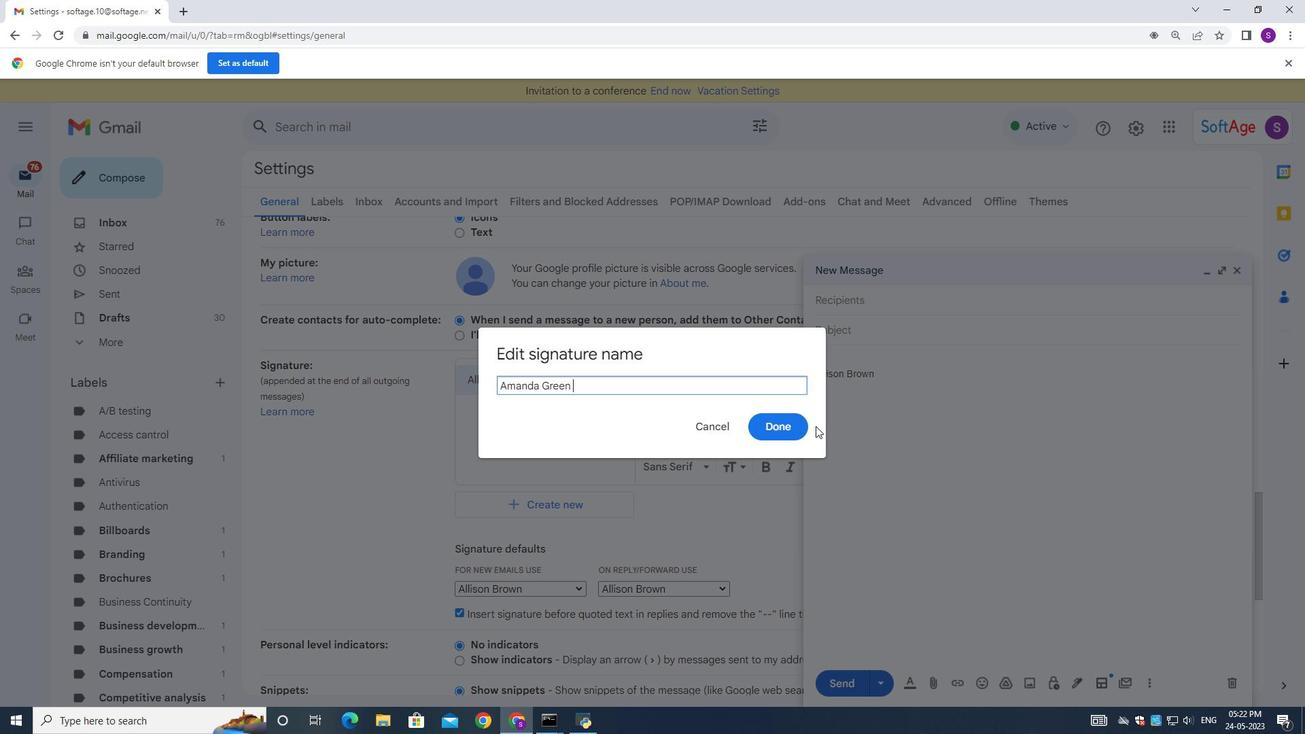 
Action: Mouse pressed left at (781, 425)
Screenshot: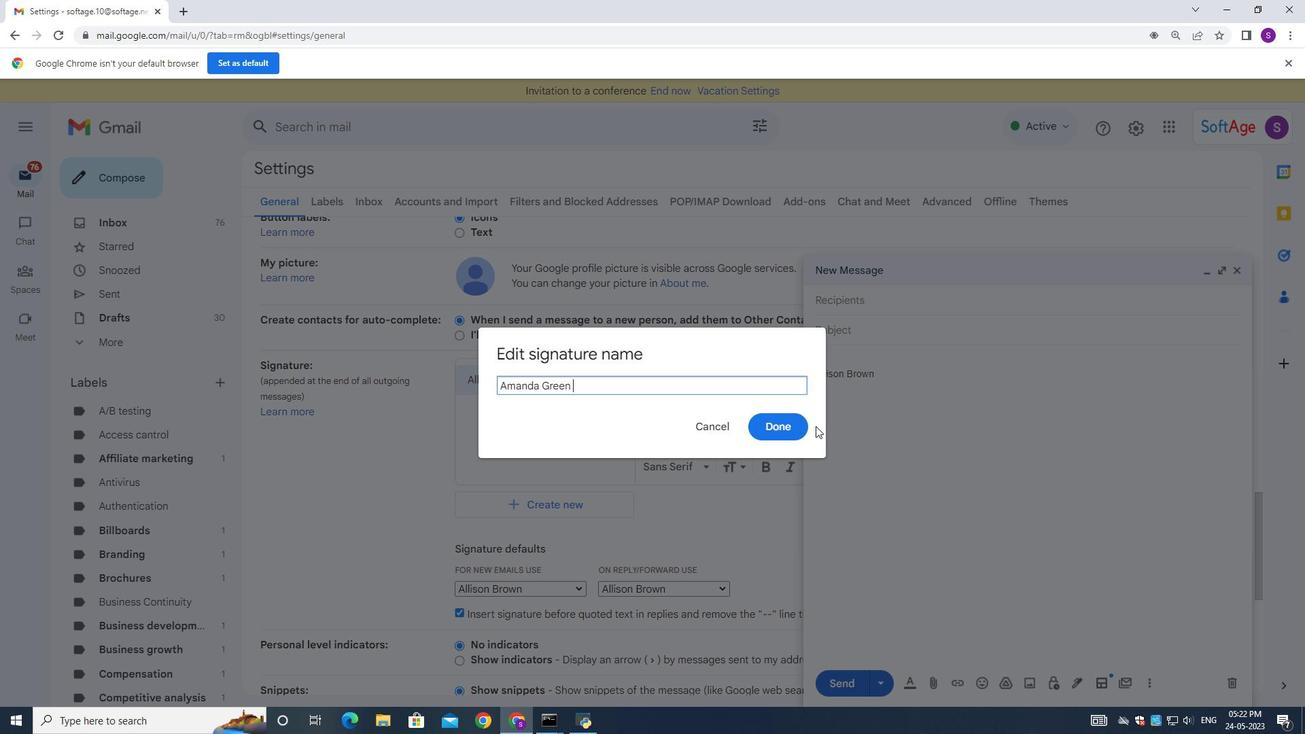 
Action: Mouse moved to (700, 401)
Screenshot: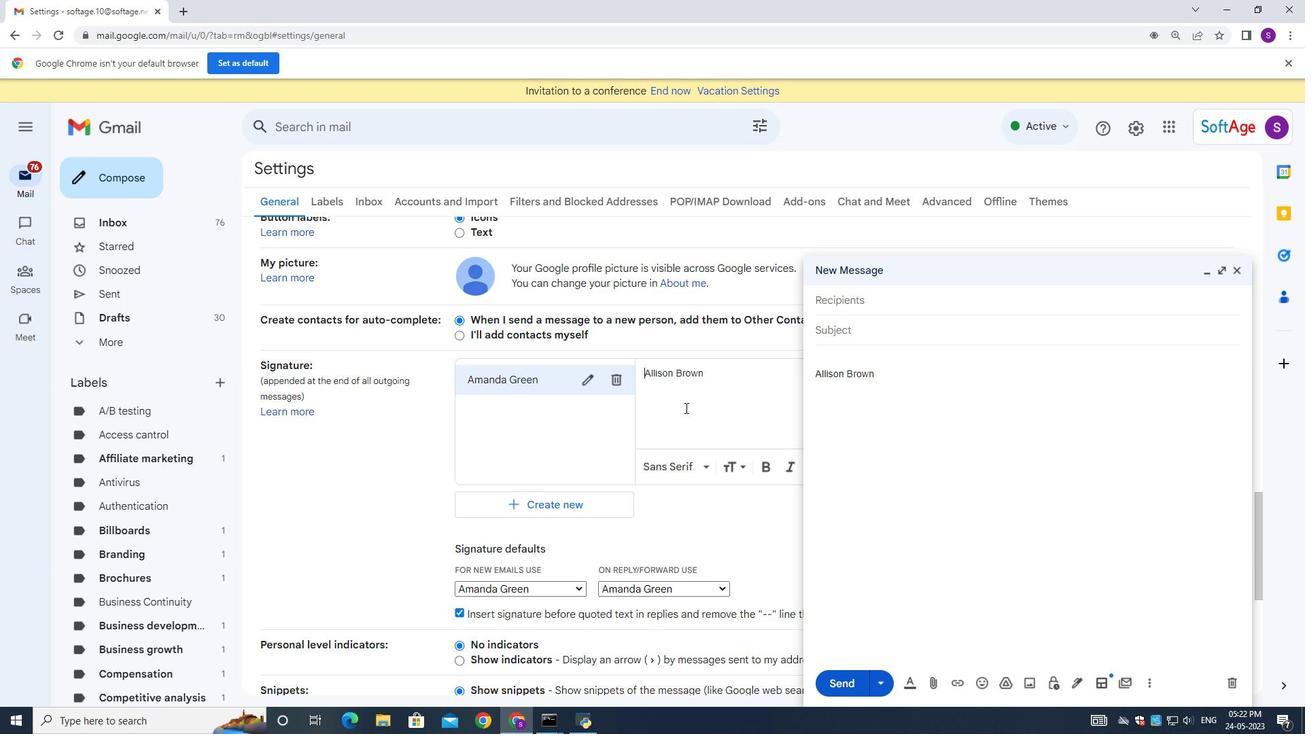 
Action: Mouse pressed left at (700, 401)
Screenshot: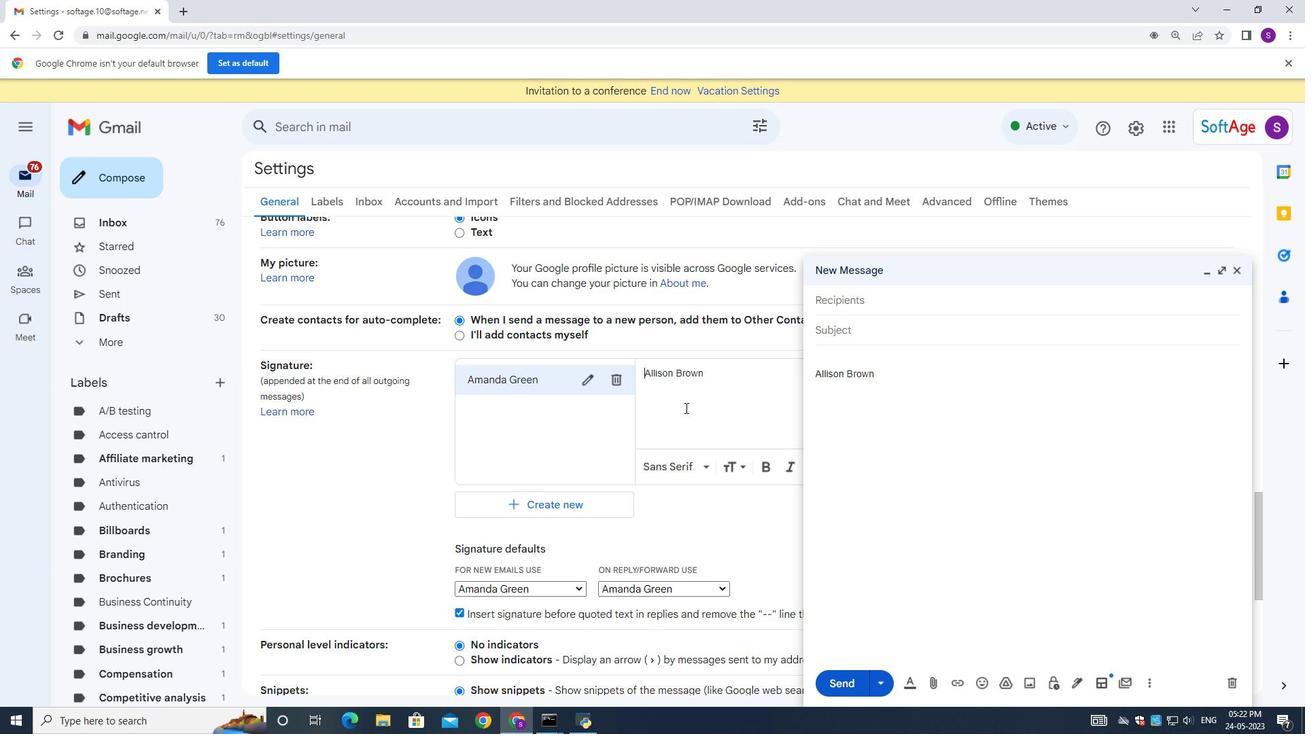 
Action: Mouse moved to (700, 401)
Screenshot: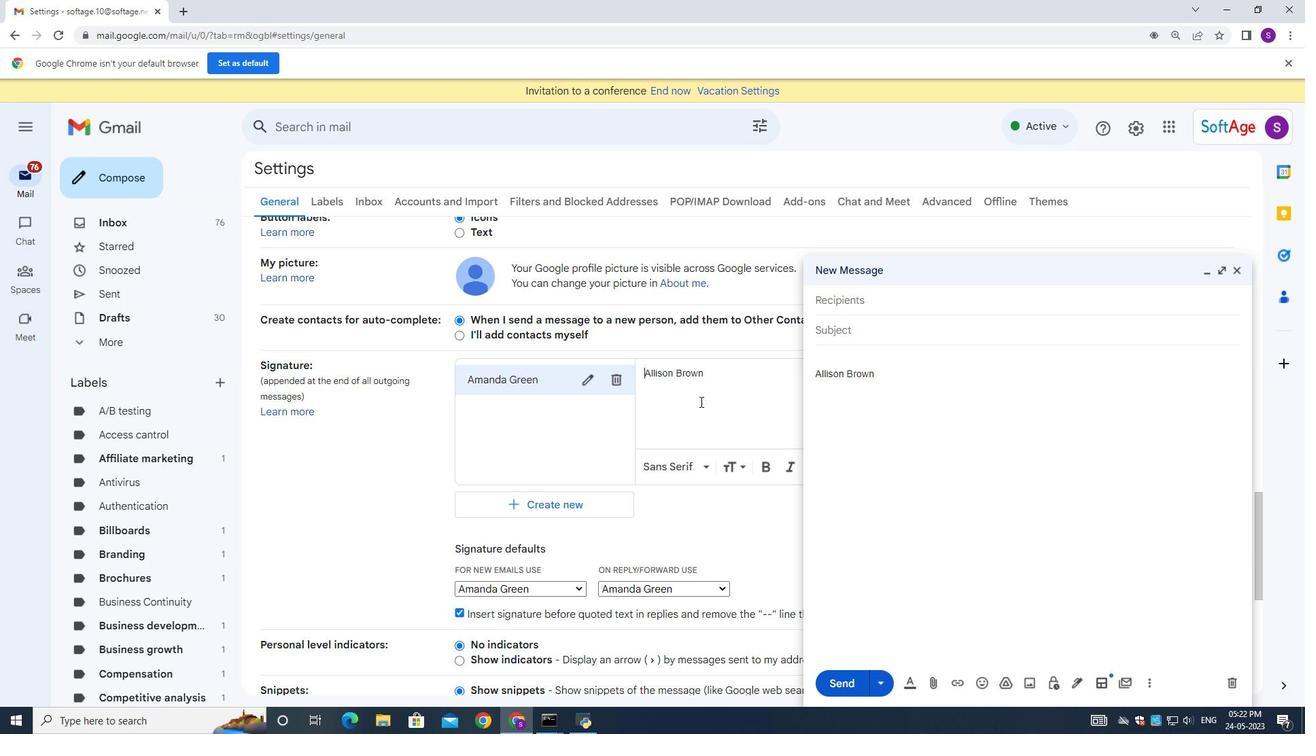 
Action: Key pressed ctrl+A<Key.backspace><Key.shift><Key.shift><Key.shift><Key.shift><Key.shift><Key.shift><Key.shift><Key.shift><Key.shift>Amanda<Key.space><Key.shift>Green<Key.space>
Screenshot: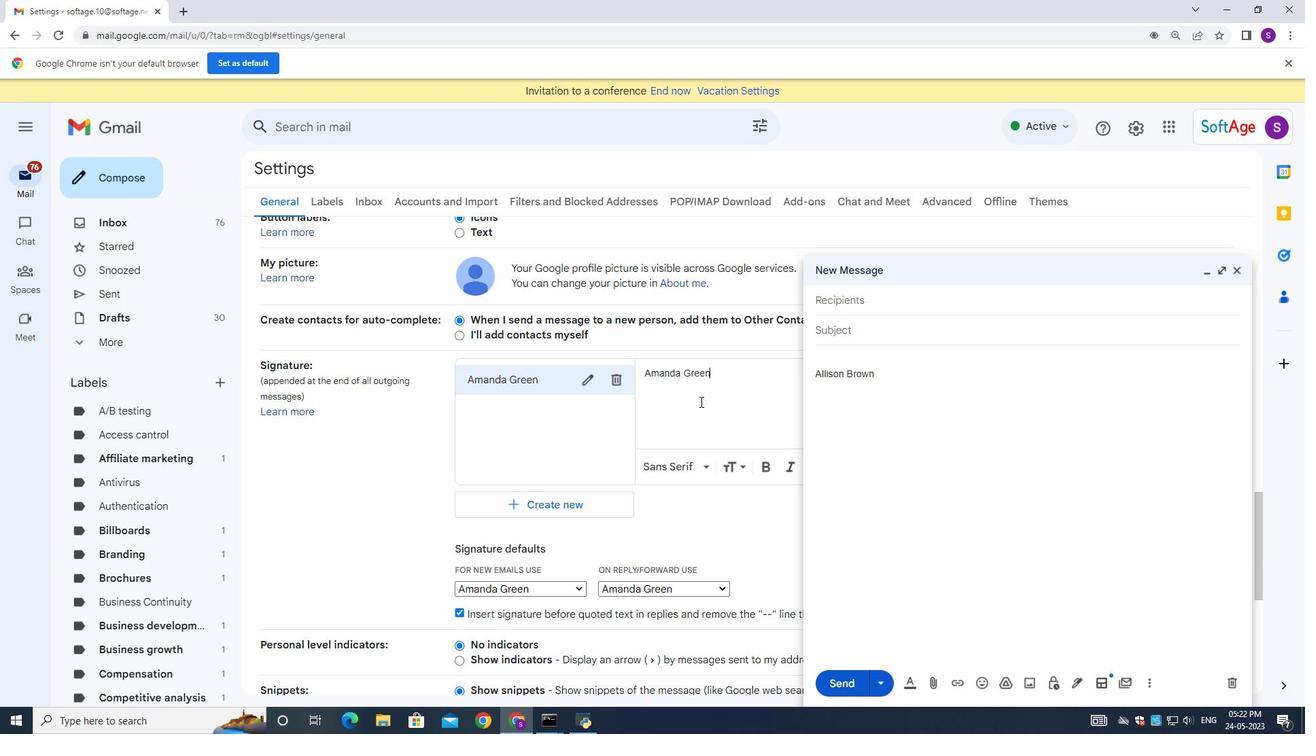 
Action: Mouse moved to (1237, 269)
Screenshot: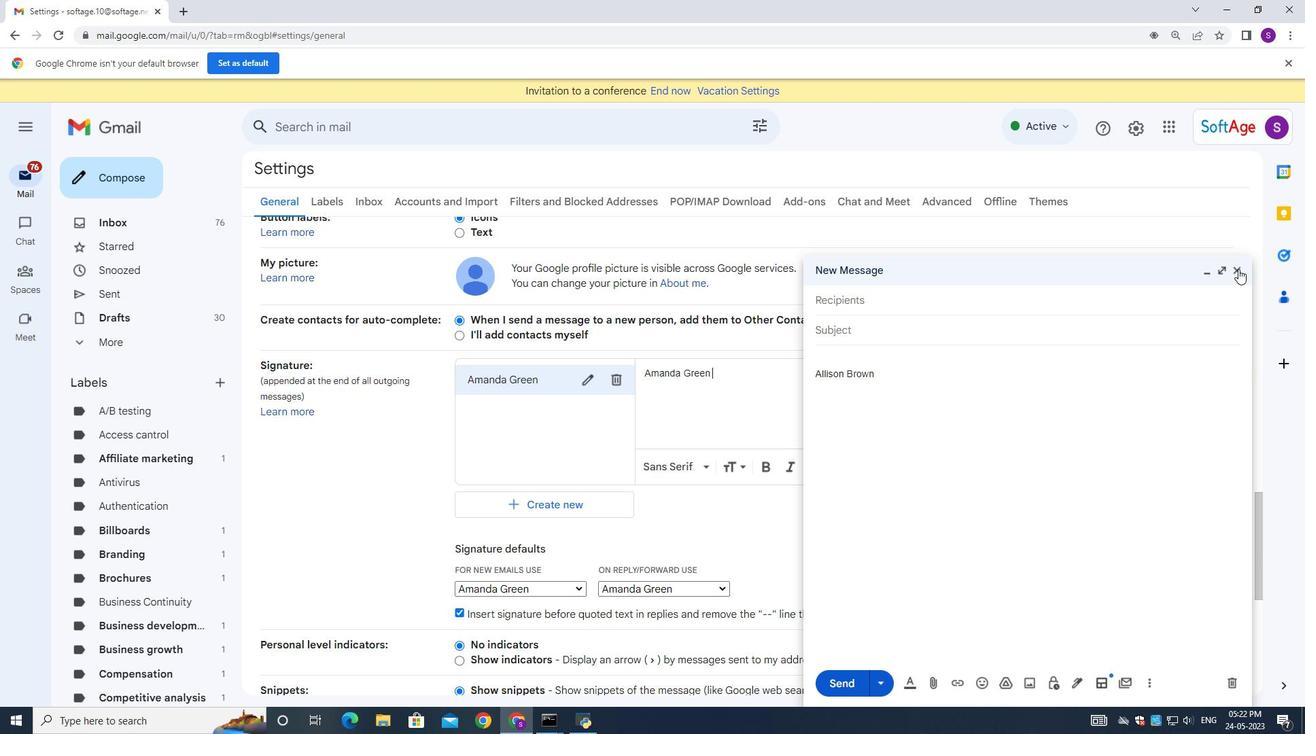 
Action: Mouse pressed left at (1237, 269)
Screenshot: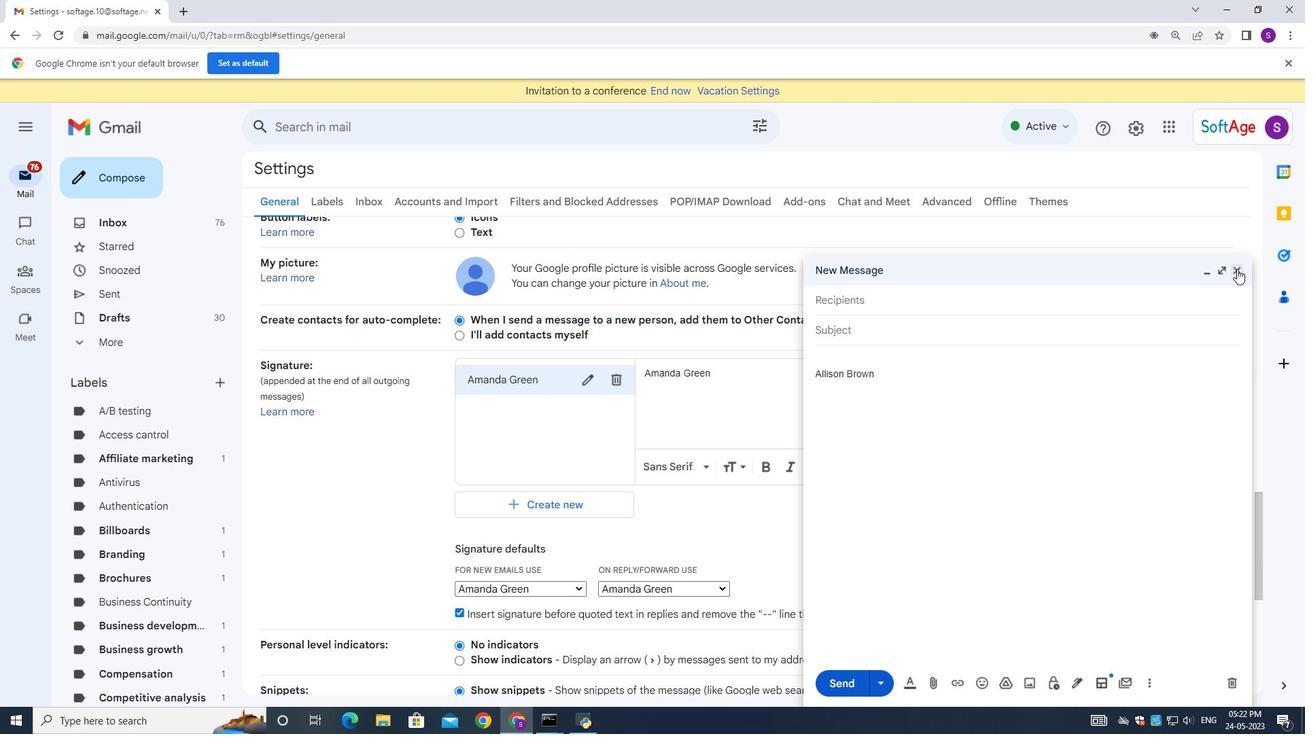
Action: Mouse moved to (972, 411)
Screenshot: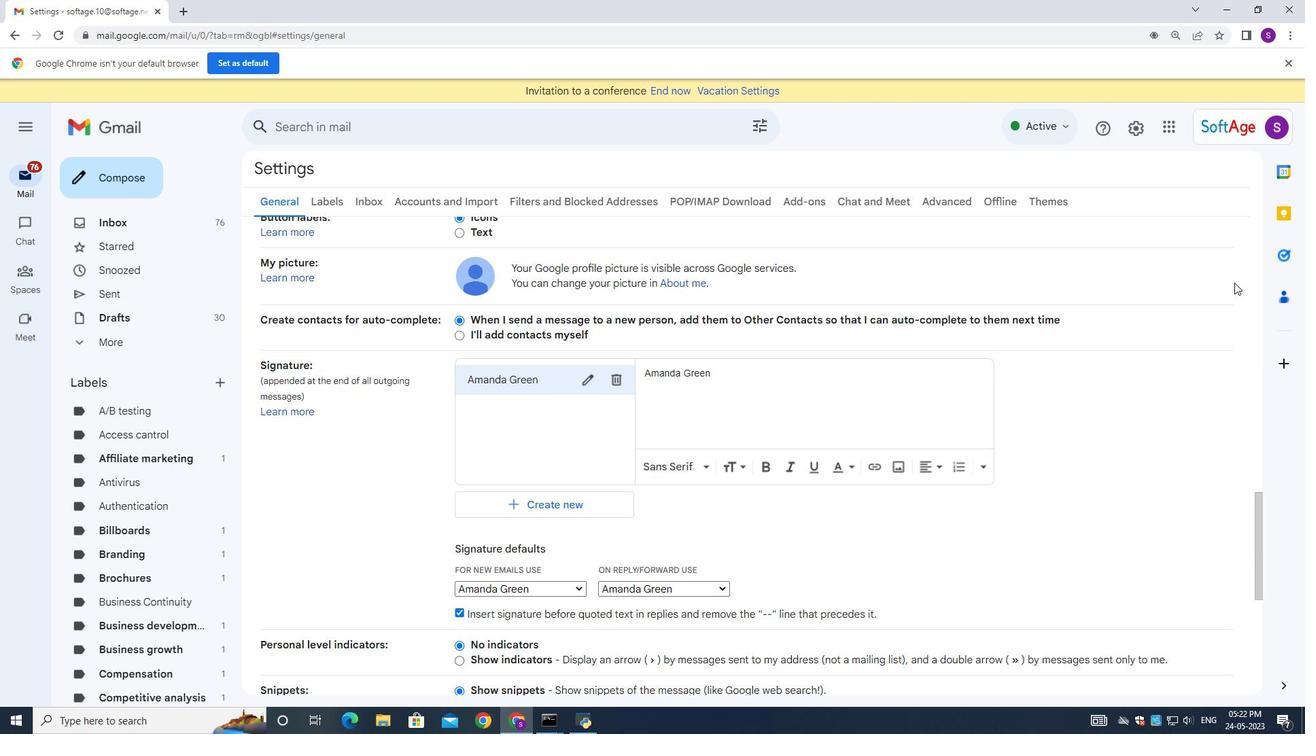 
Action: Mouse scrolled (972, 410) with delta (0, 0)
Screenshot: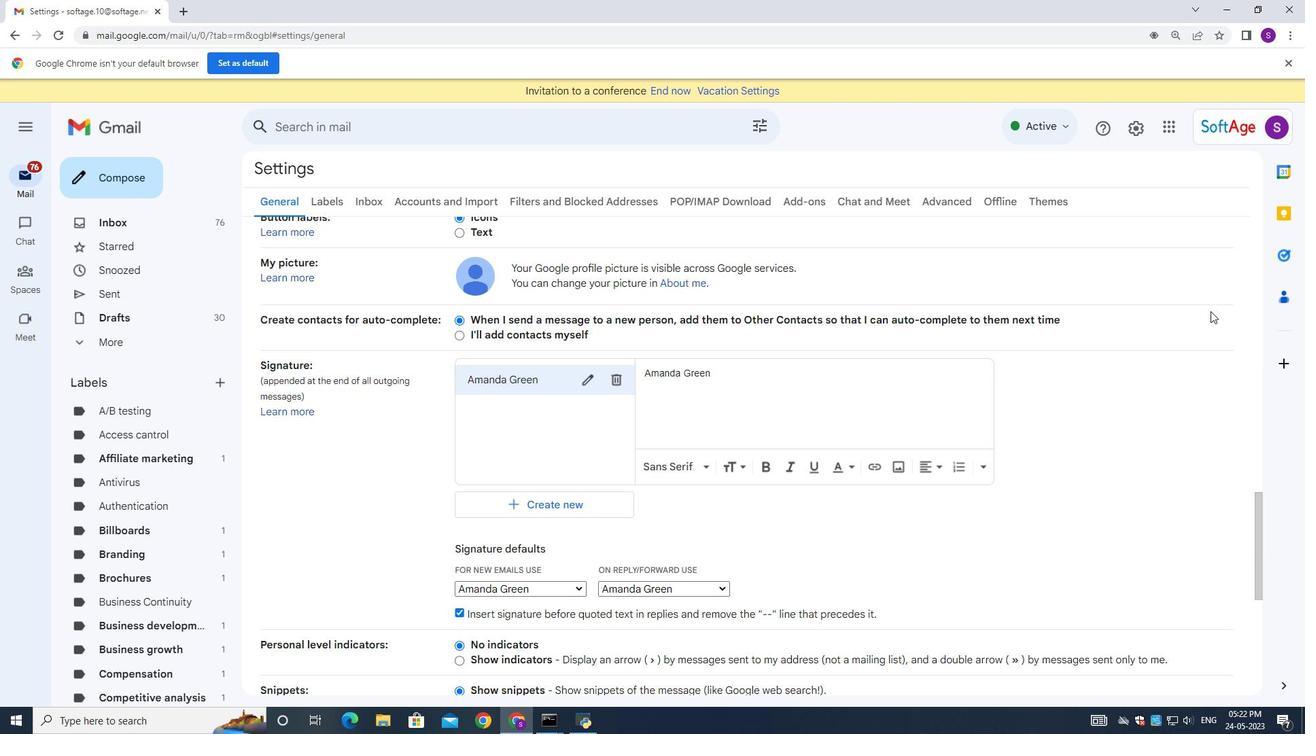 
Action: Mouse moved to (939, 428)
Screenshot: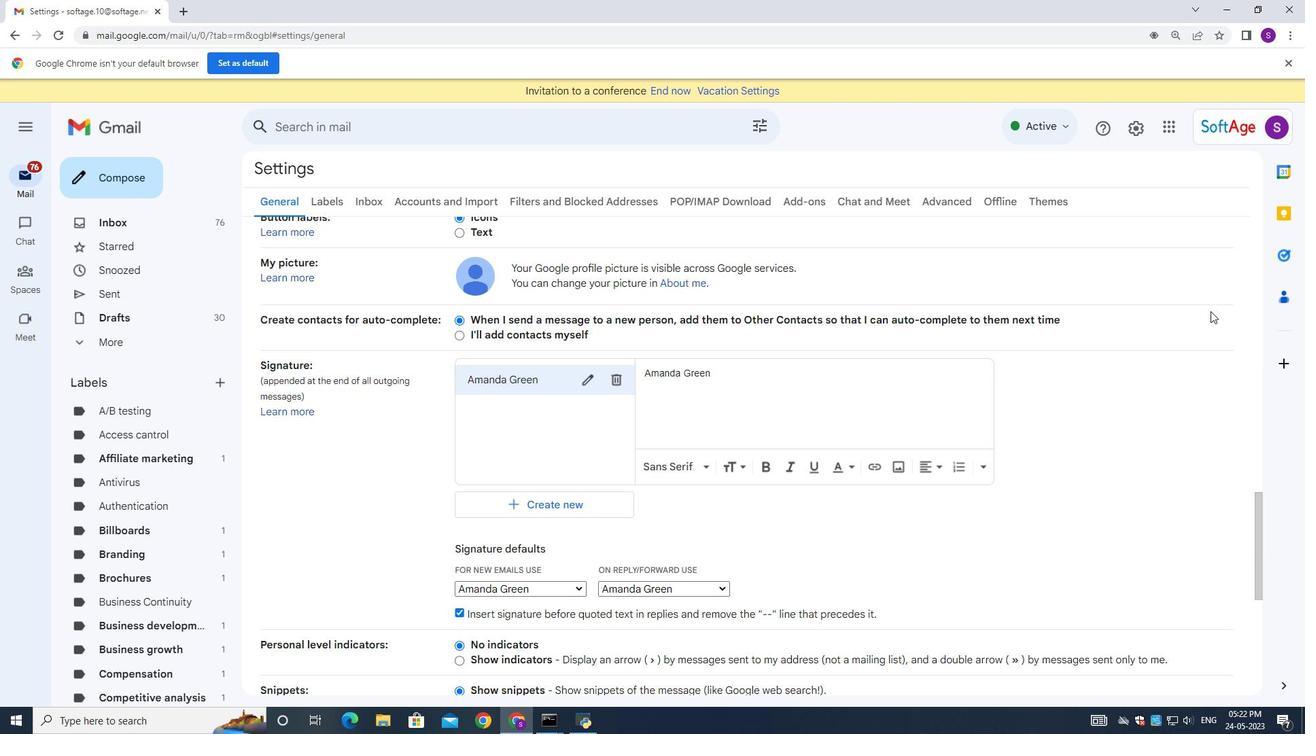 
Action: Mouse scrolled (939, 427) with delta (0, 0)
Screenshot: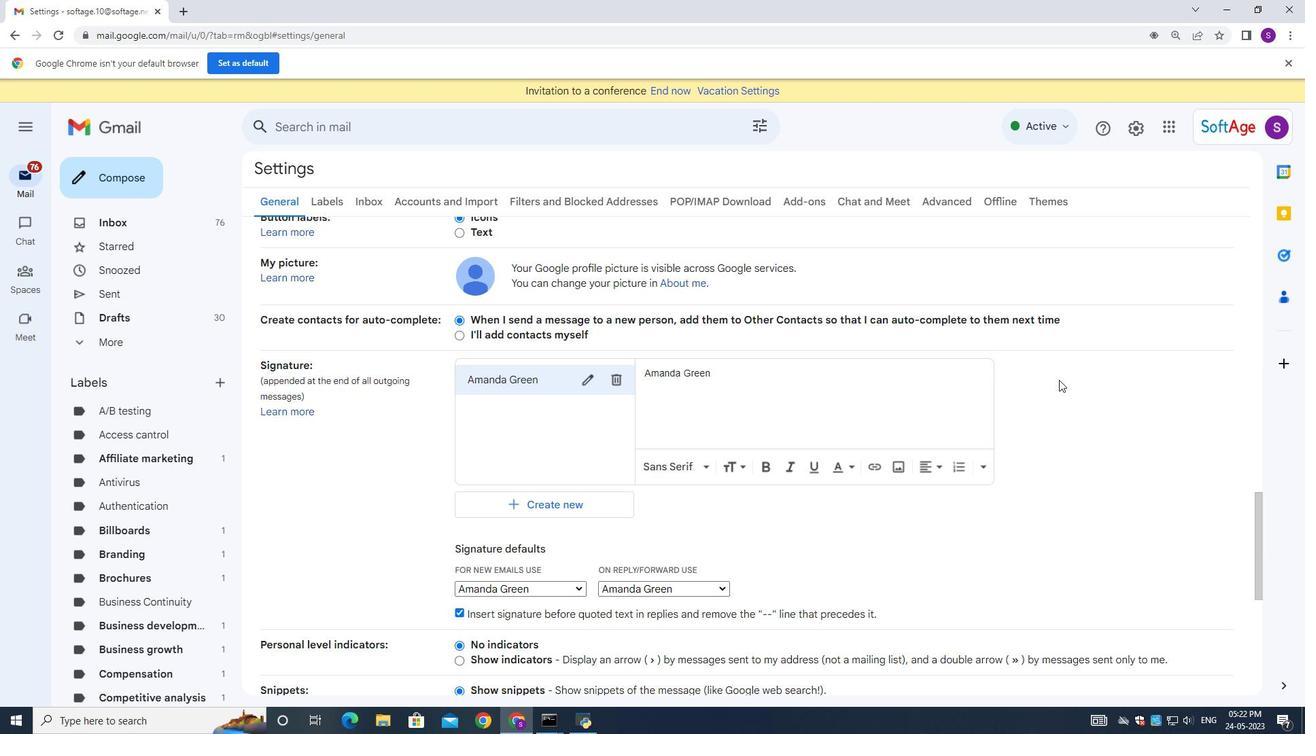 
Action: Mouse moved to (905, 438)
Screenshot: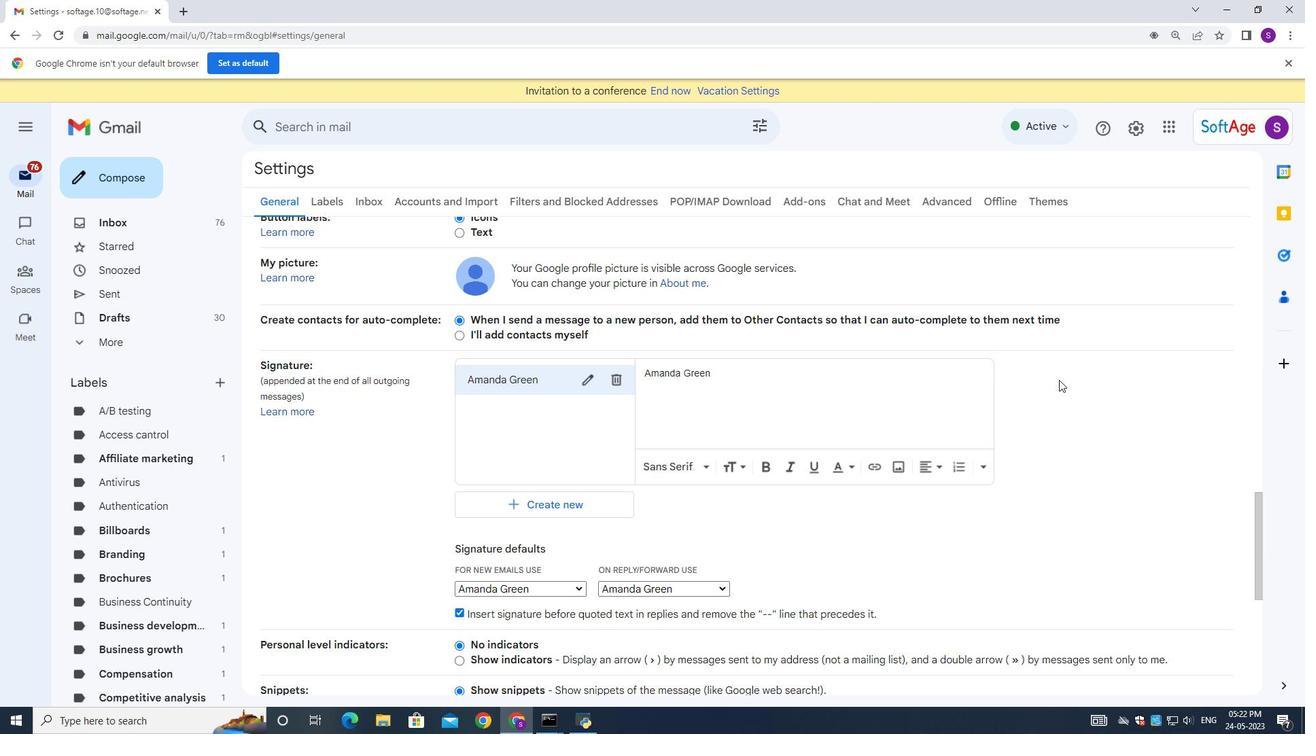
Action: Mouse scrolled (914, 436) with delta (0, 0)
Screenshot: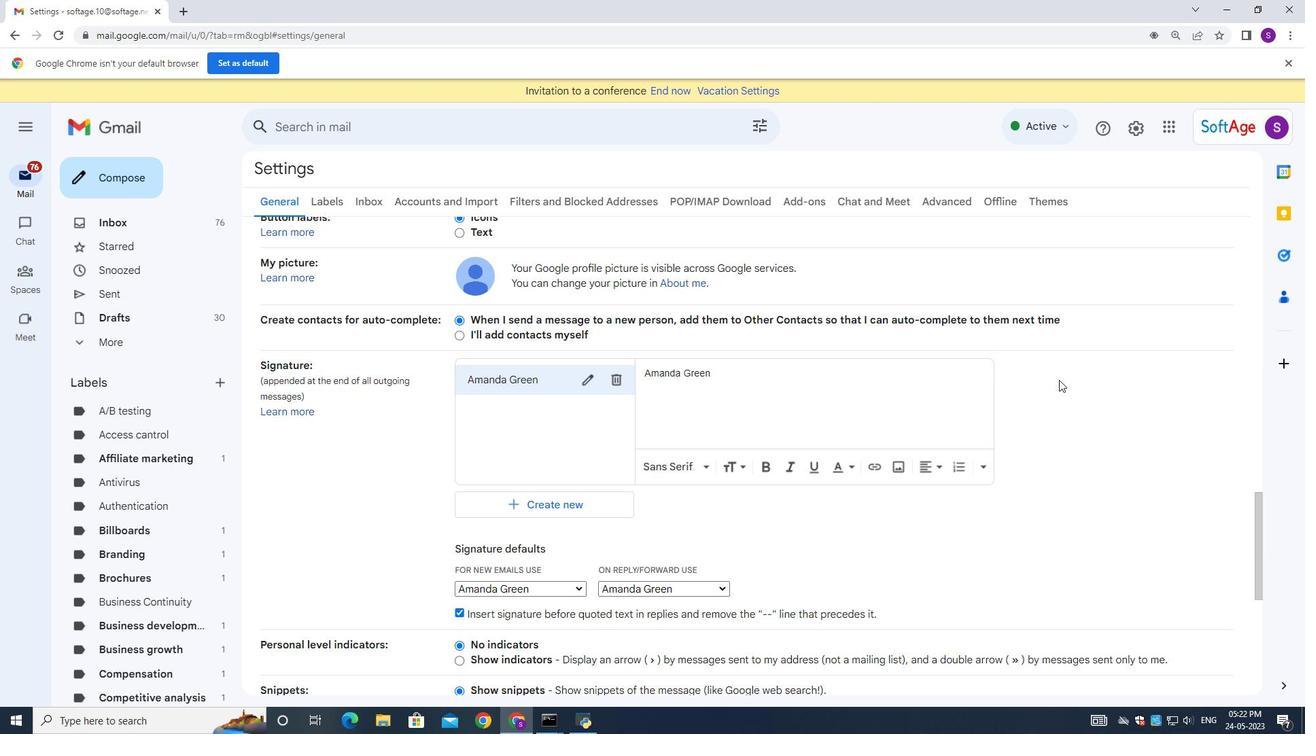 
Action: Mouse moved to (897, 438)
Screenshot: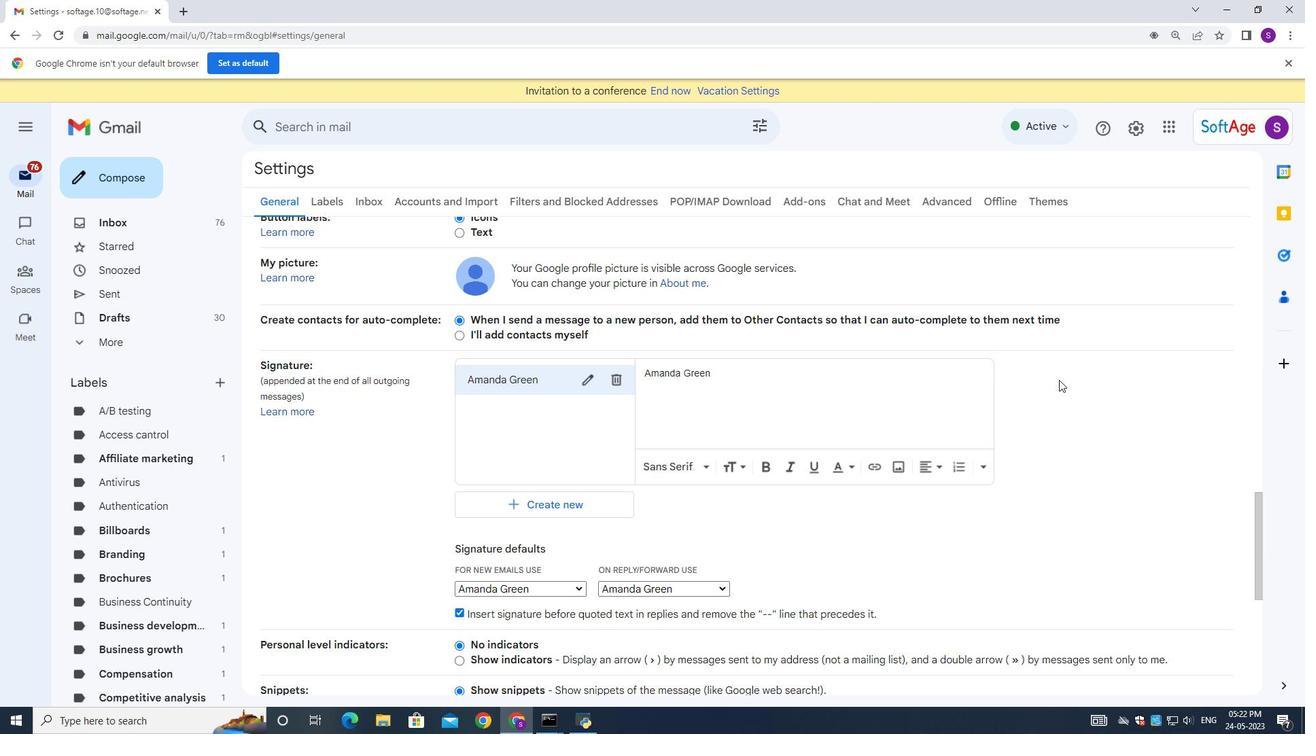 
Action: Mouse scrolled (905, 437) with delta (0, 0)
Screenshot: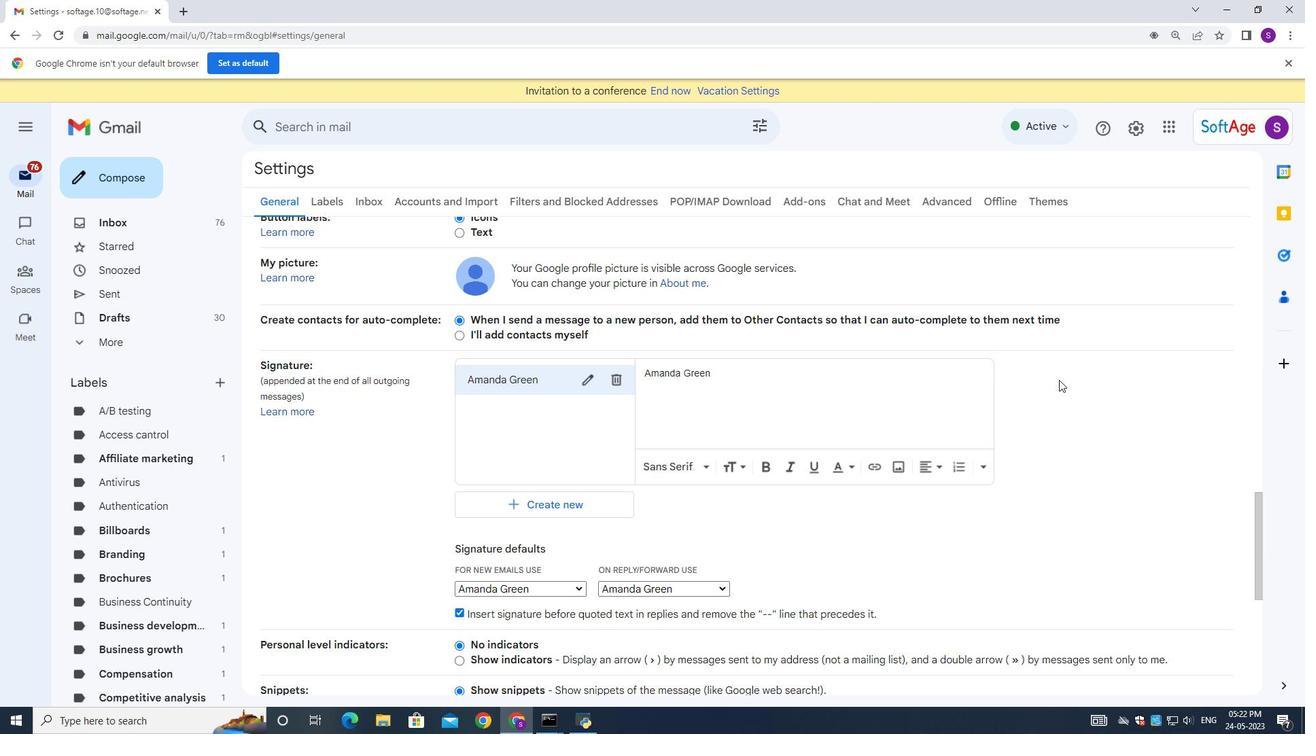
Action: Mouse moved to (888, 437)
Screenshot: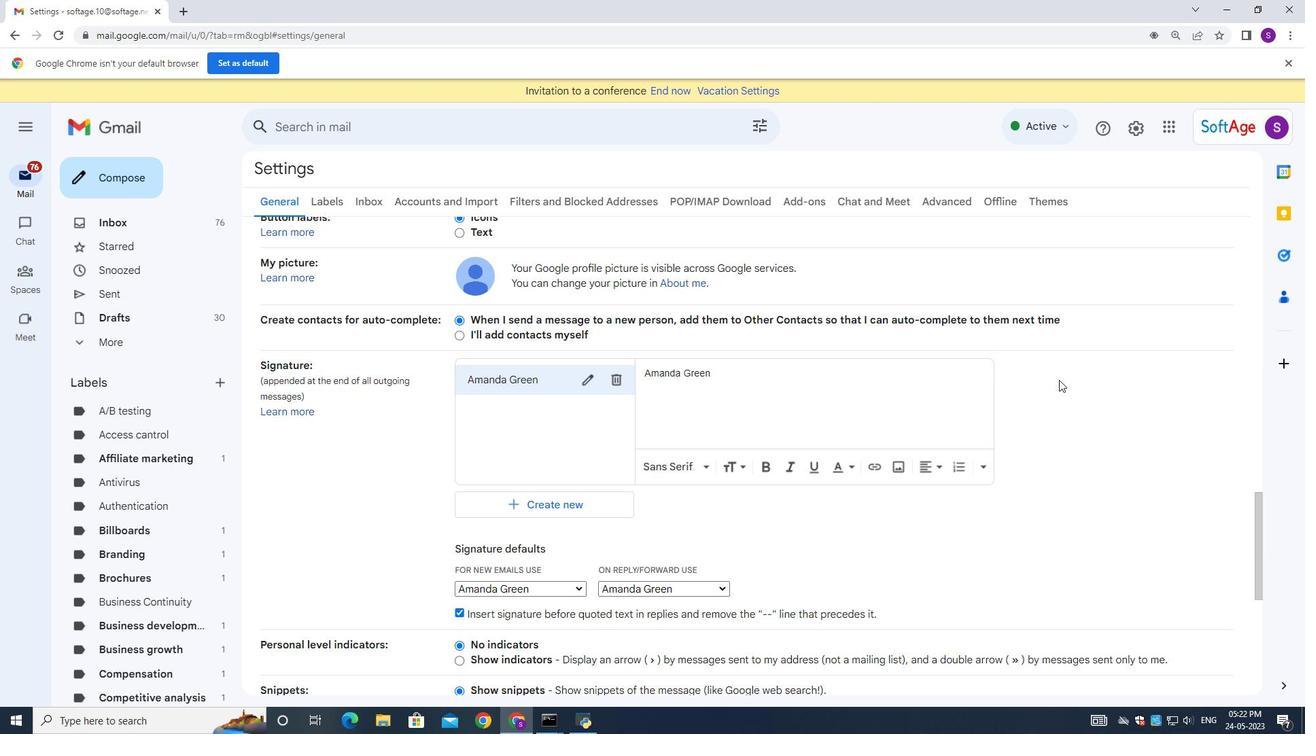 
Action: Mouse scrolled (891, 437) with delta (0, 0)
Screenshot: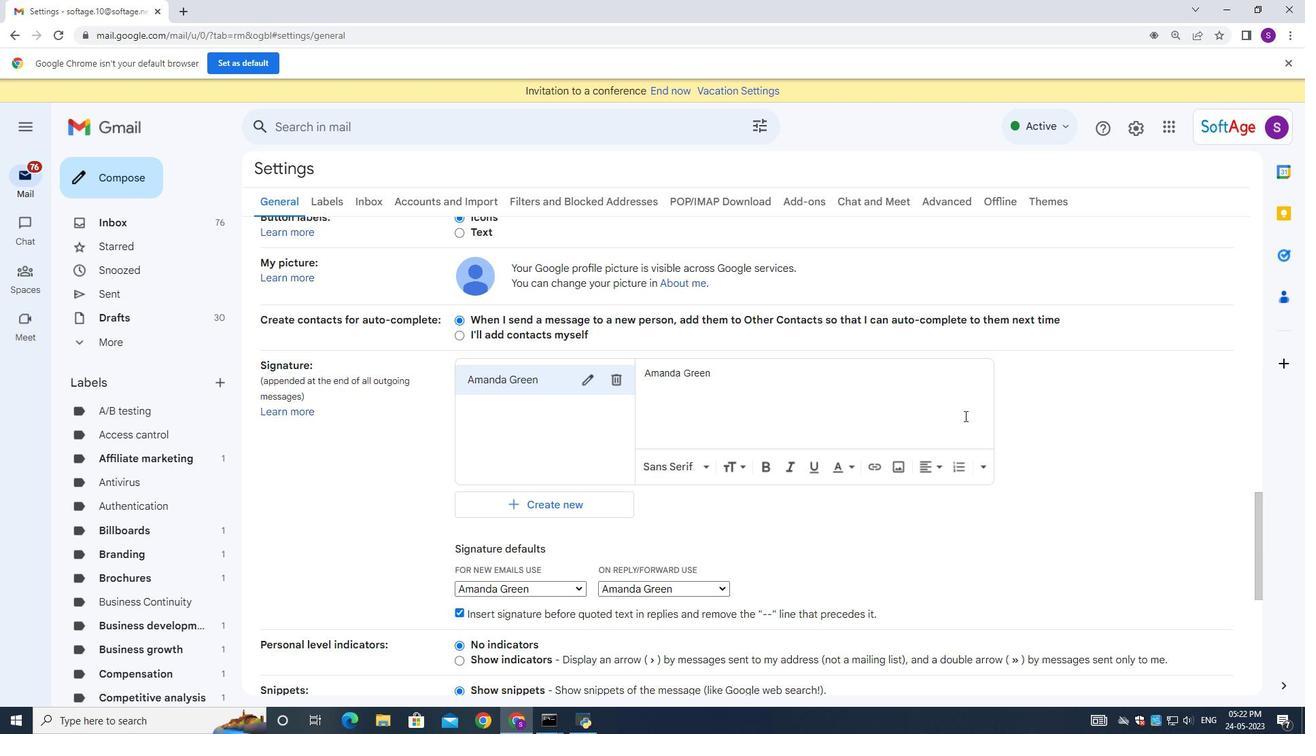 
Action: Mouse moved to (888, 437)
Screenshot: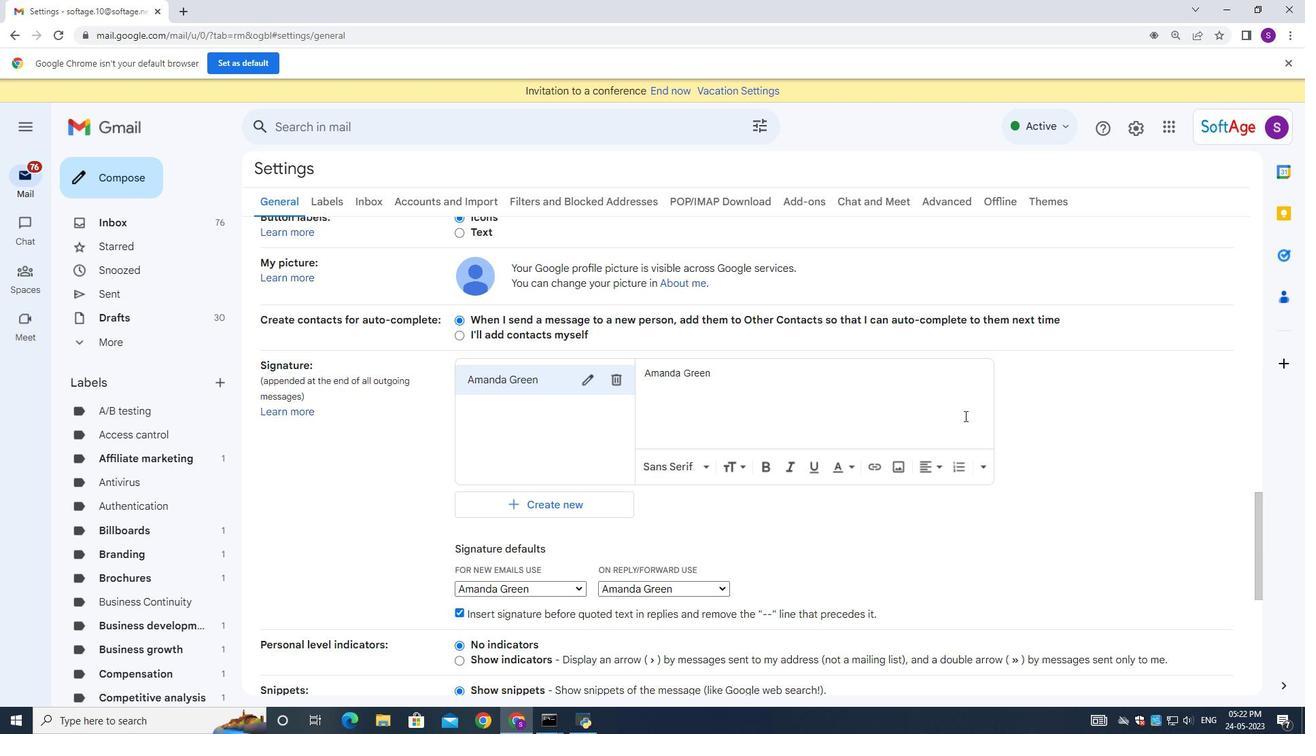 
Action: Mouse scrolled (889, 437) with delta (0, 0)
Screenshot: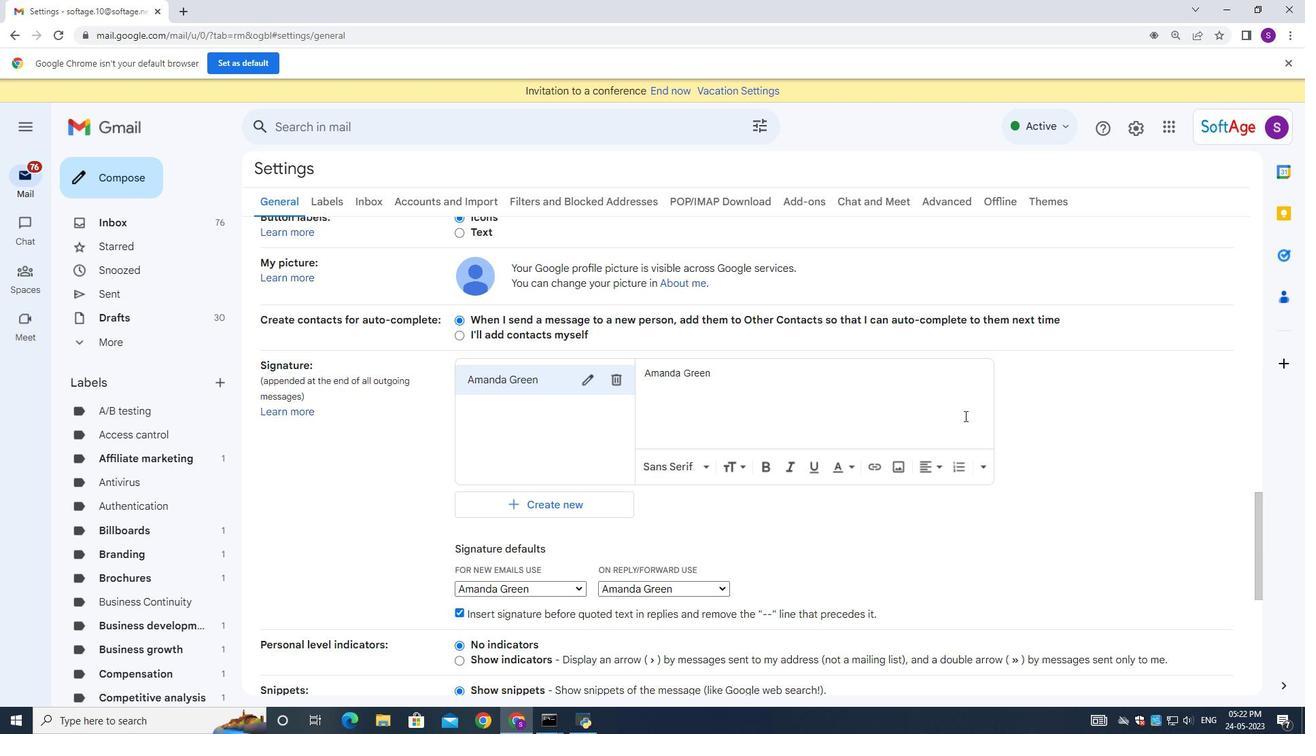 
Action: Mouse moved to (888, 437)
Screenshot: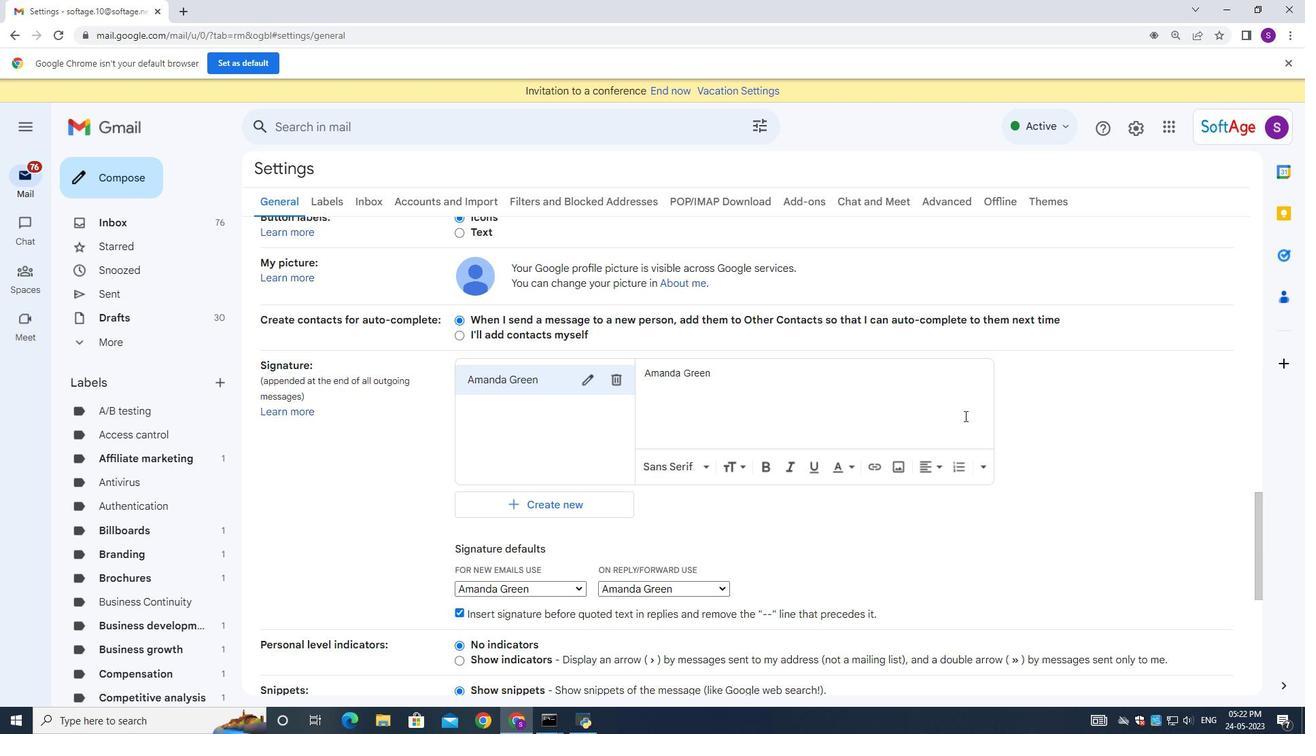 
Action: Mouse scrolled (888, 437) with delta (0, 0)
Screenshot: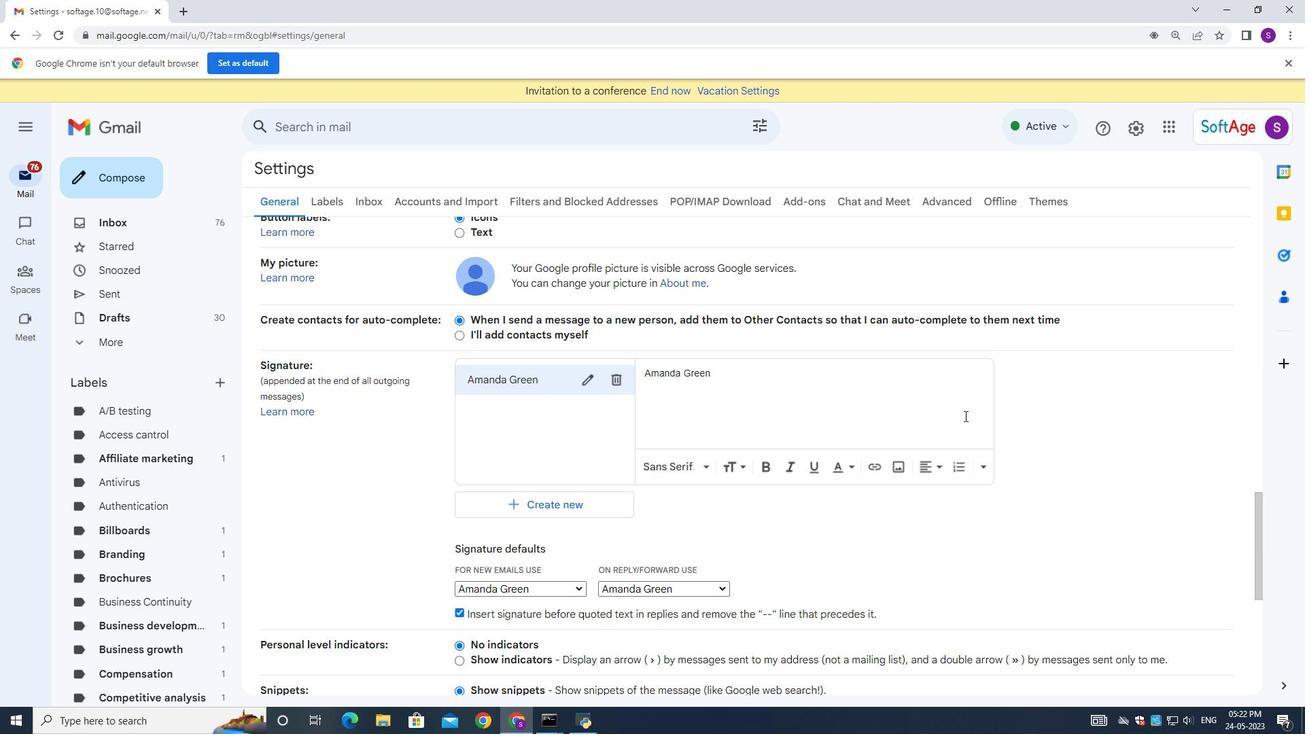 
Action: Mouse moved to (807, 470)
Screenshot: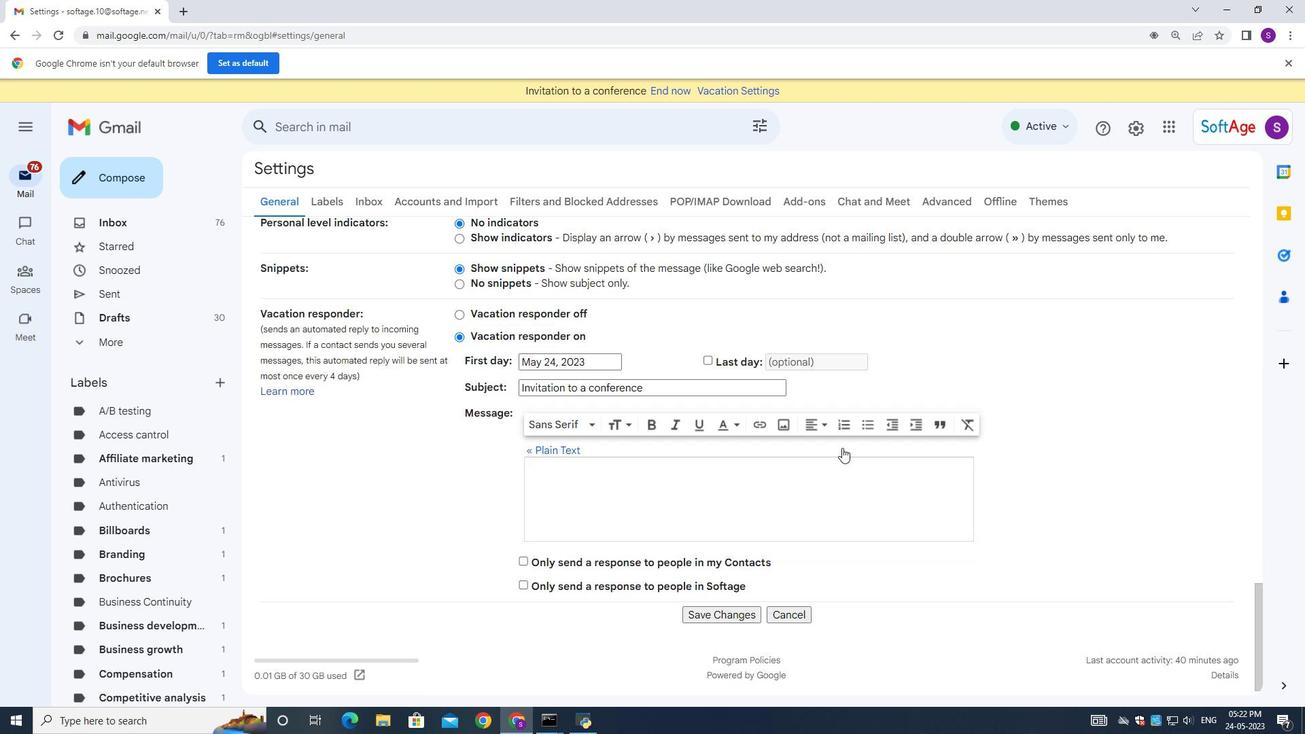 
Action: Mouse scrolled (832, 456) with delta (0, 0)
Screenshot: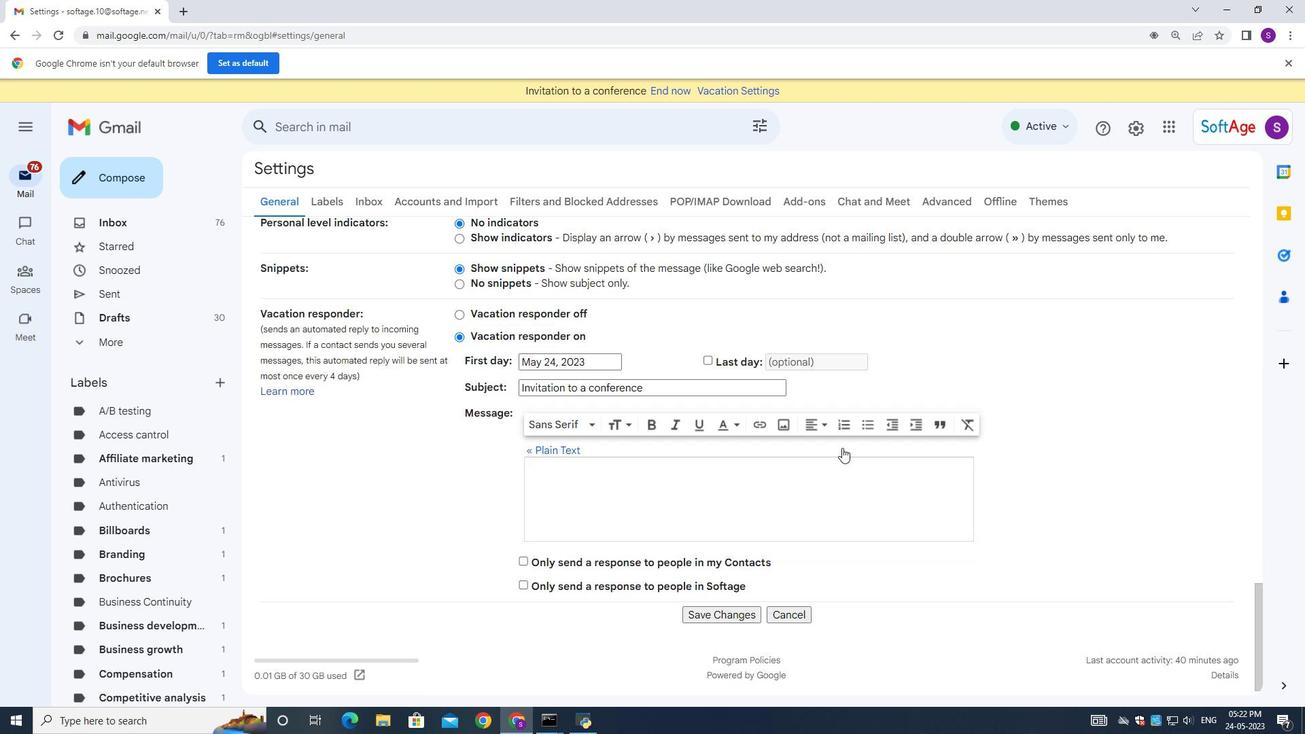 
Action: Mouse moved to (801, 474)
Screenshot: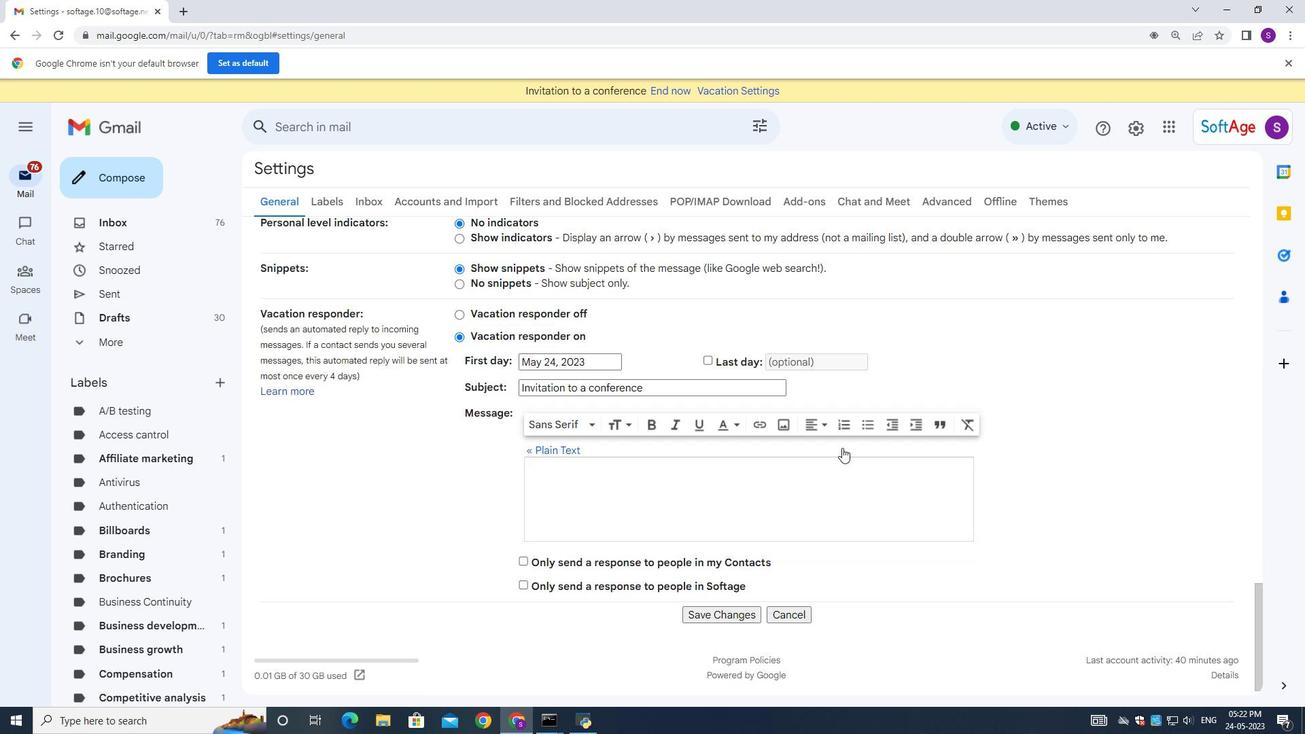 
Action: Mouse scrolled (830, 459) with delta (0, 0)
Screenshot: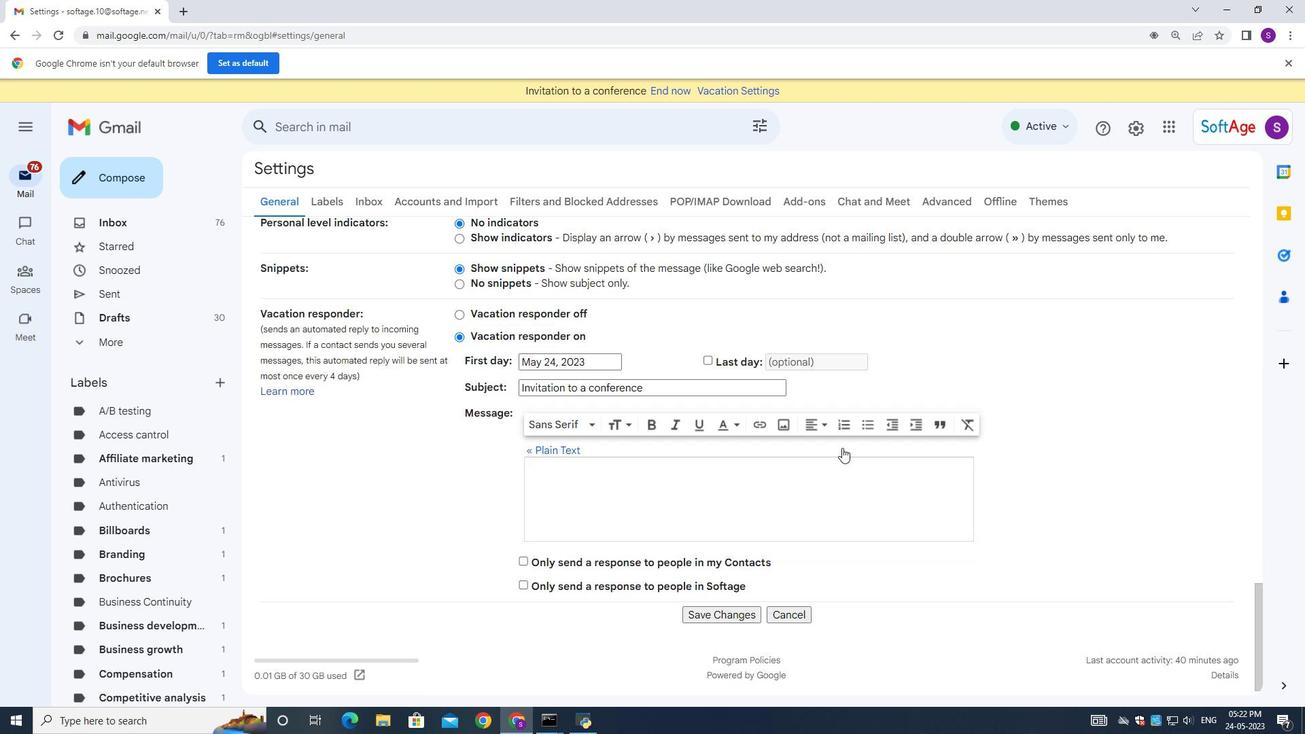 
Action: Mouse moved to (795, 476)
Screenshot: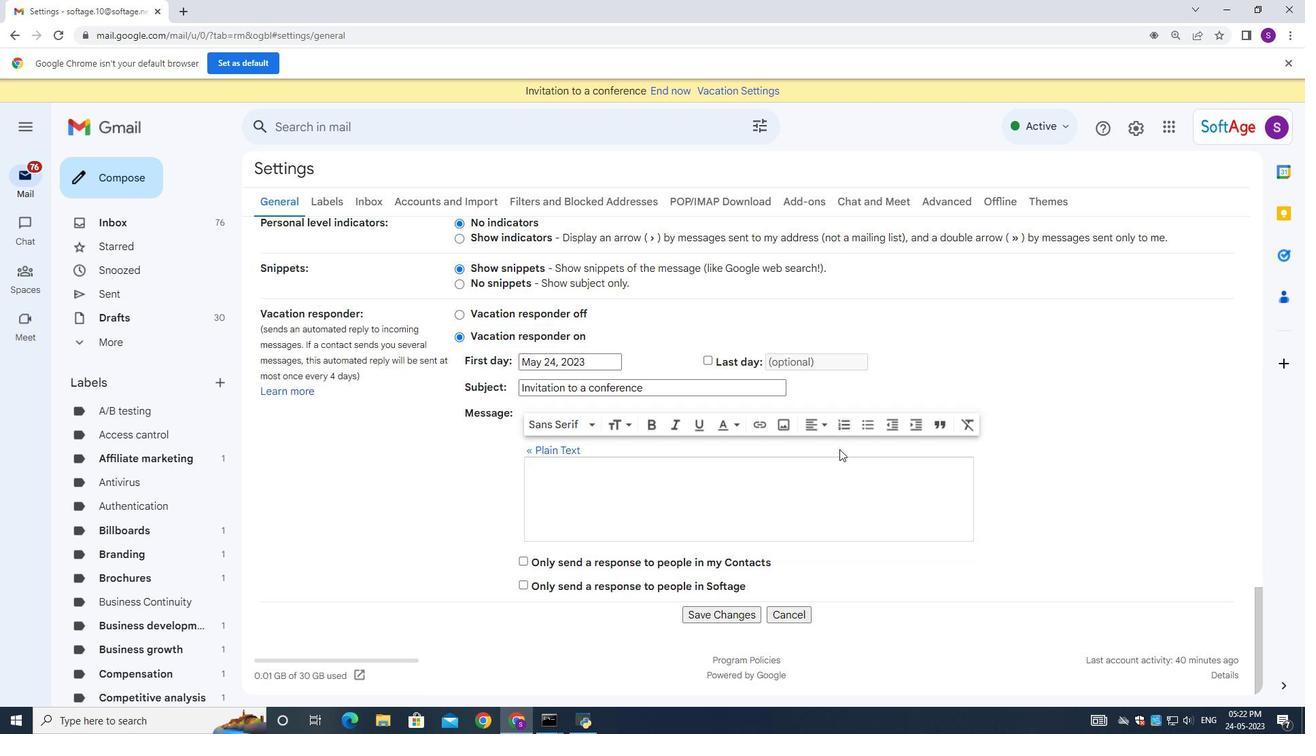 
Action: Mouse scrolled (829, 461) with delta (0, 0)
Screenshot: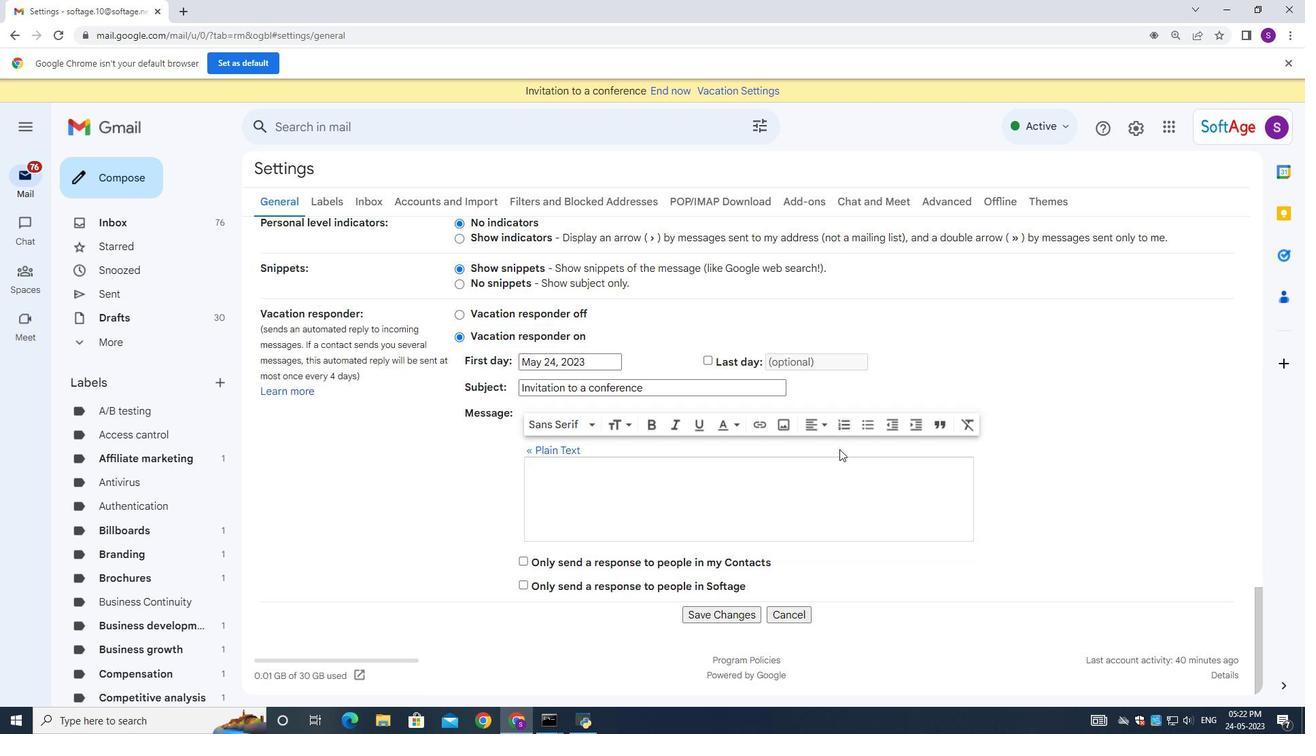 
Action: Mouse moved to (783, 484)
Screenshot: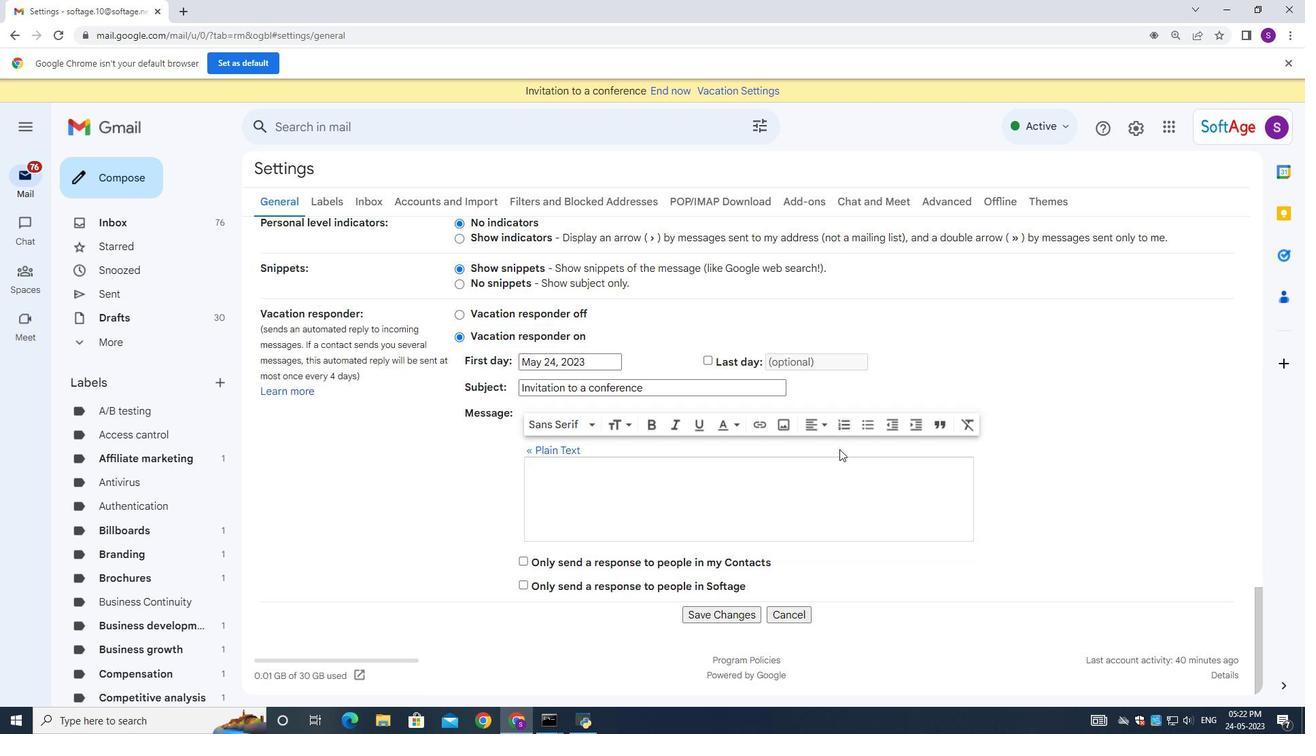 
Action: Mouse scrolled (828, 461) with delta (0, -1)
Screenshot: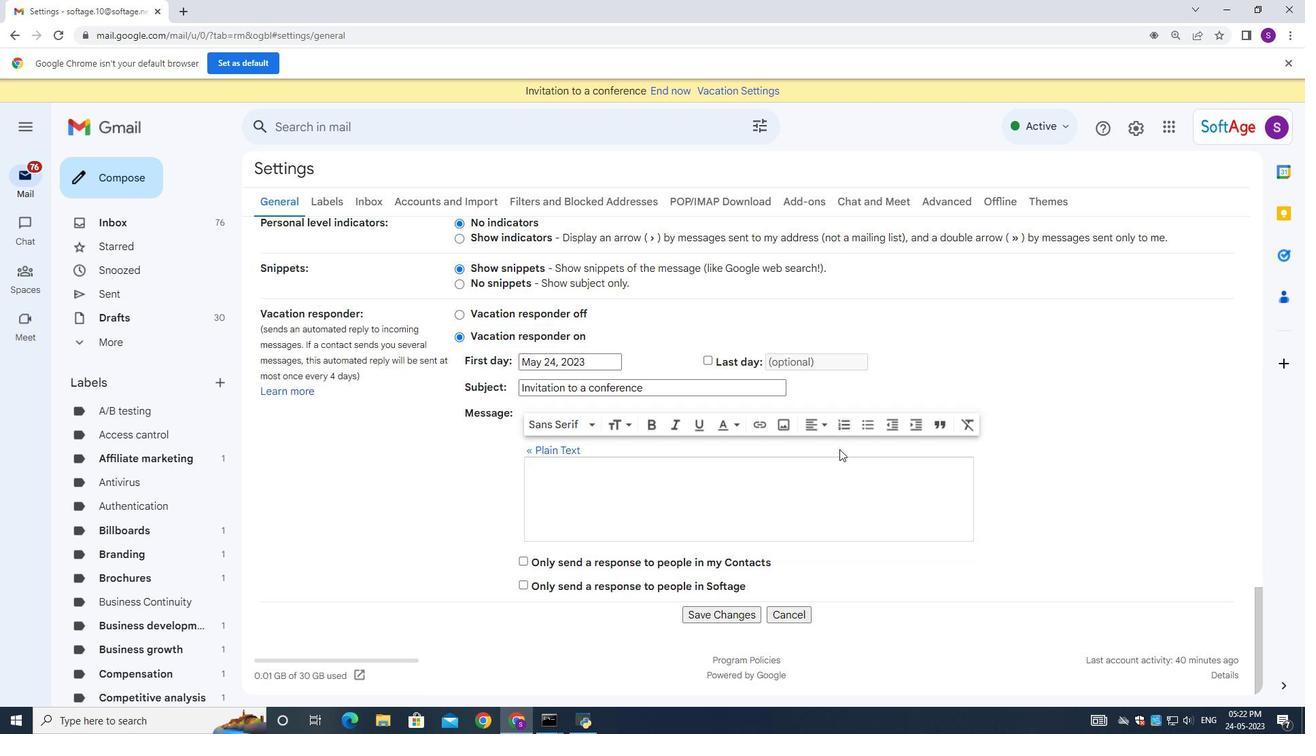 
Action: Mouse moved to (777, 488)
Screenshot: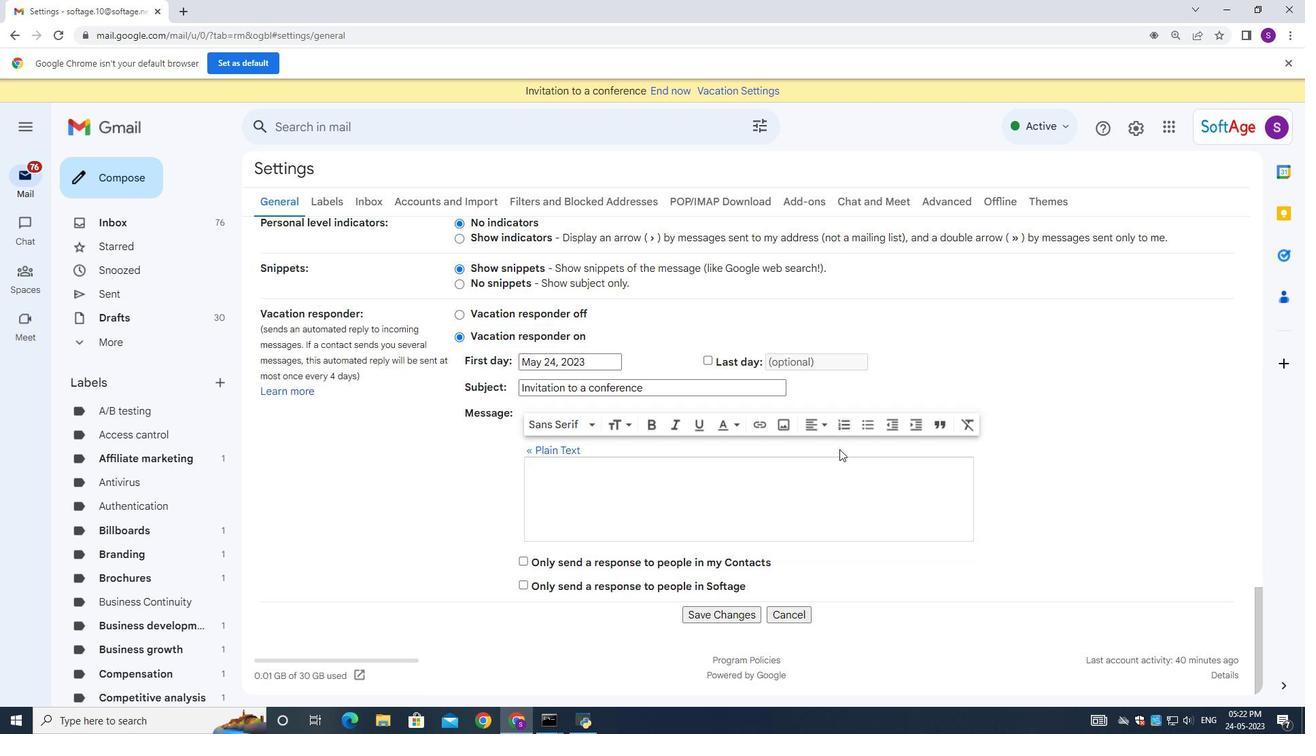 
Action: Mouse scrolled (826, 461) with delta (0, 0)
Screenshot: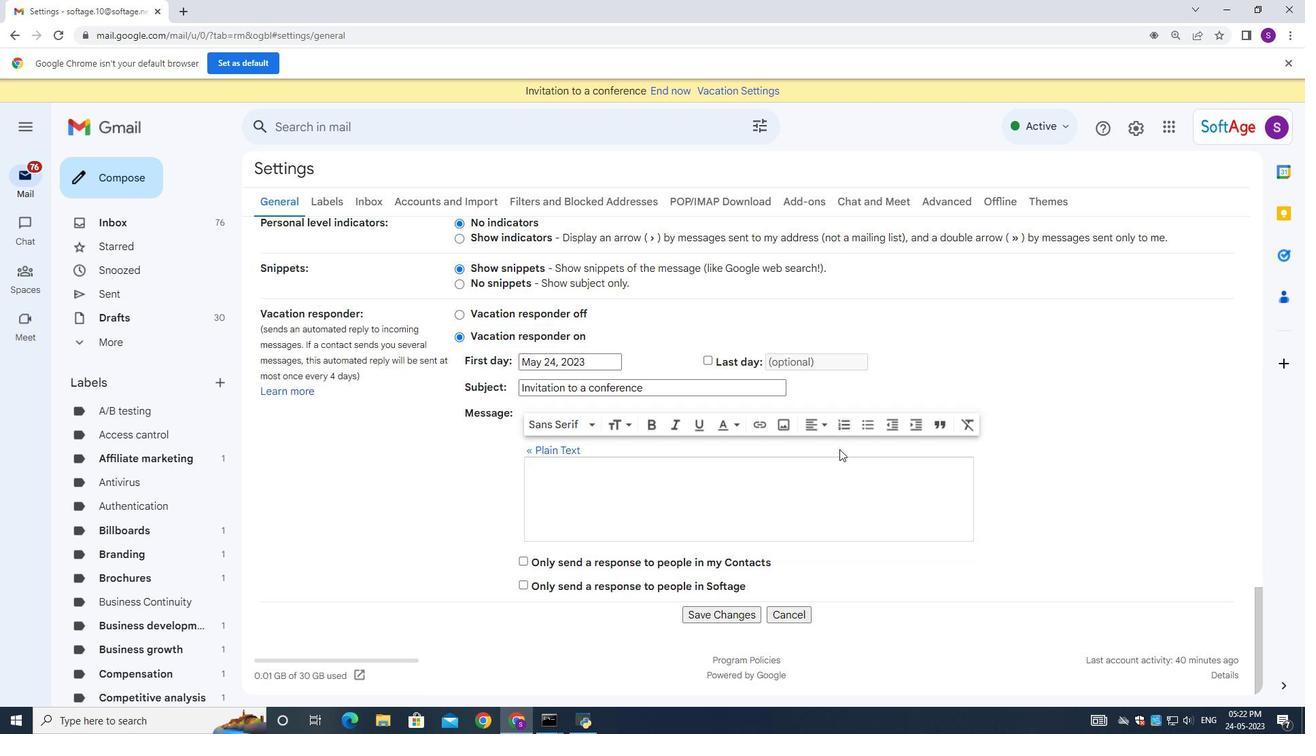 
Action: Mouse moved to (771, 495)
Screenshot: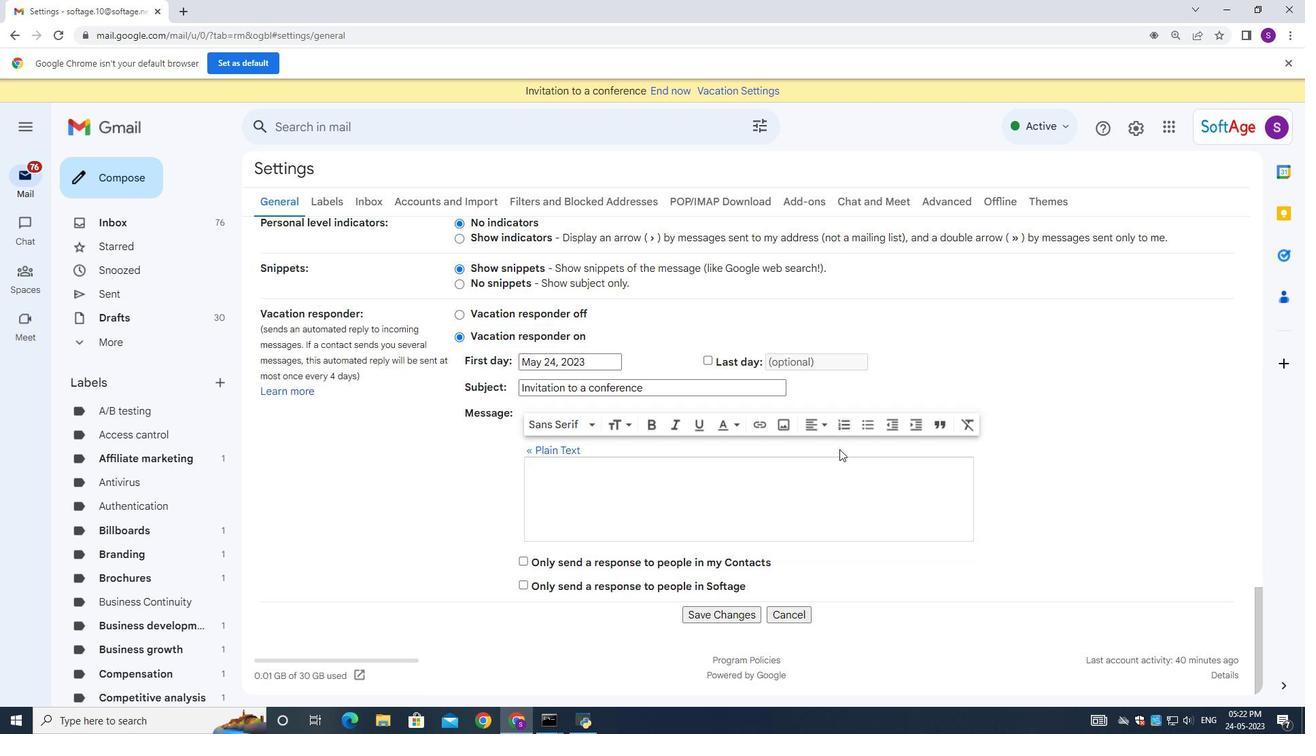 
Action: Mouse scrolled (825, 462) with delta (0, 0)
Screenshot: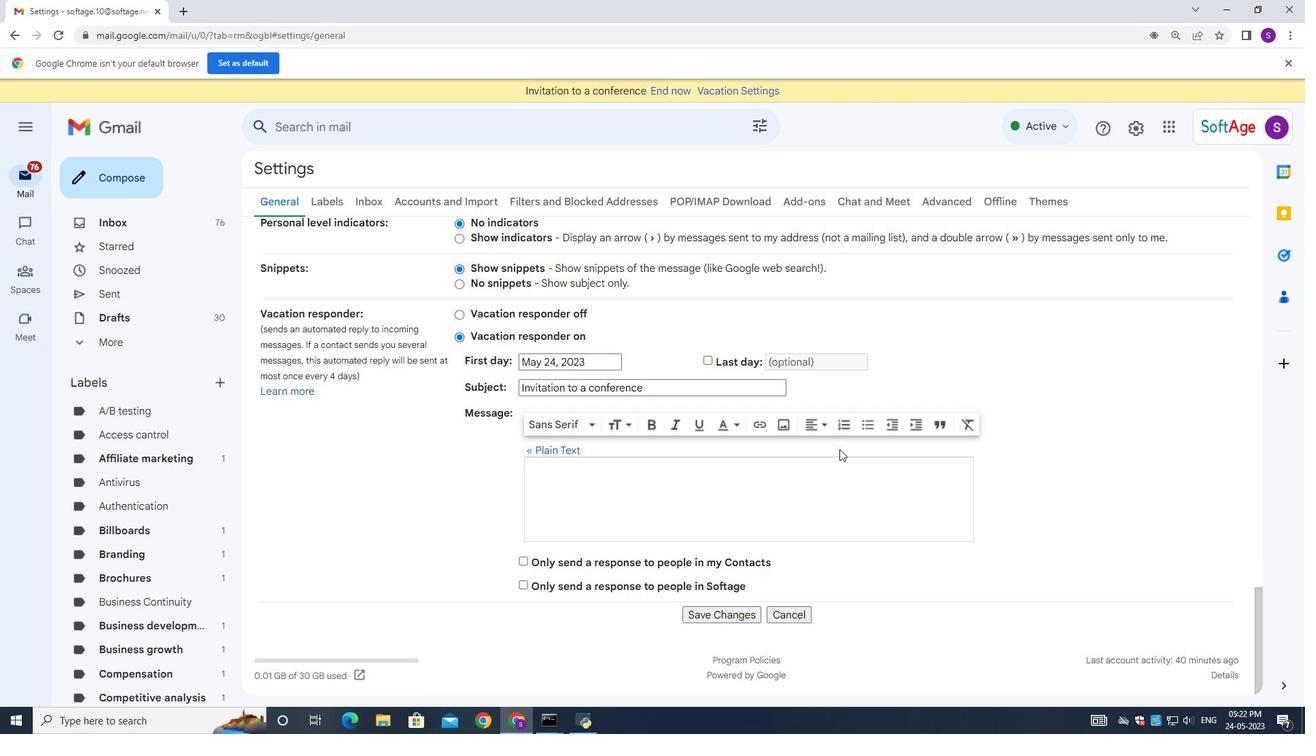 
Action: Mouse moved to (696, 617)
Screenshot: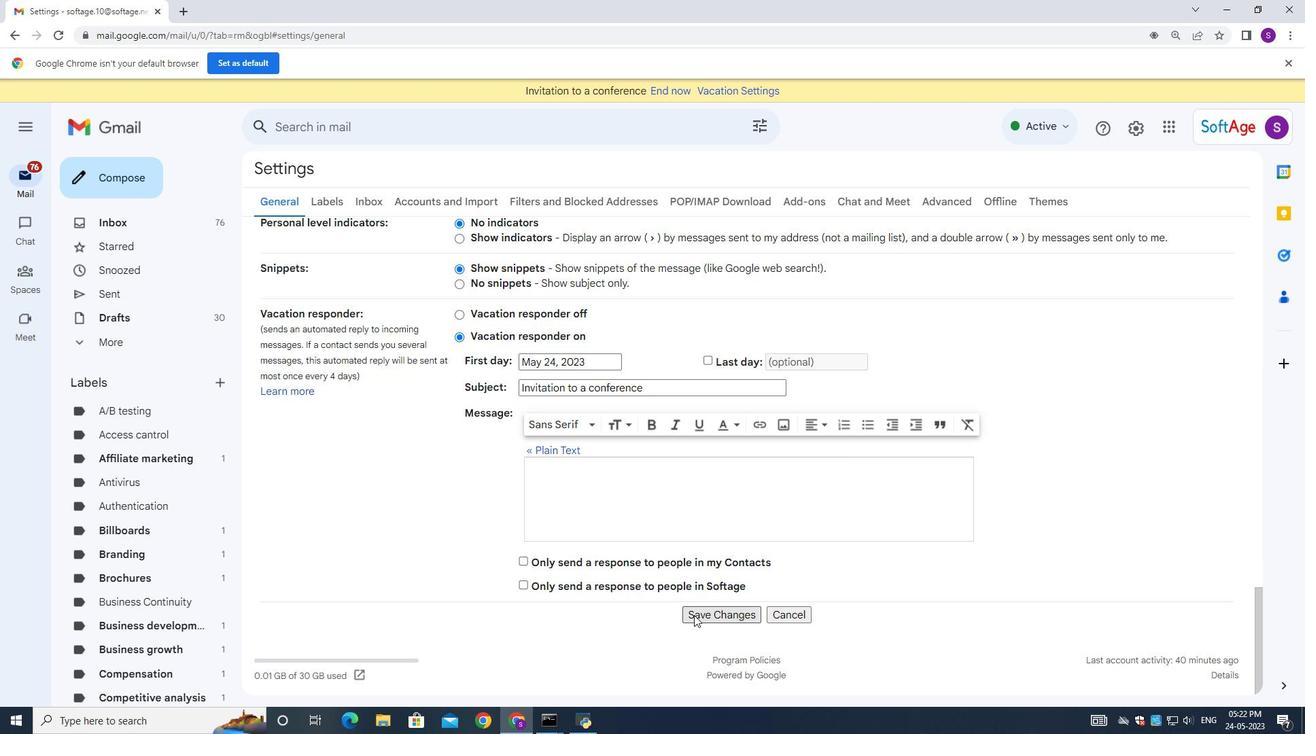 
Action: Mouse pressed left at (696, 617)
Screenshot: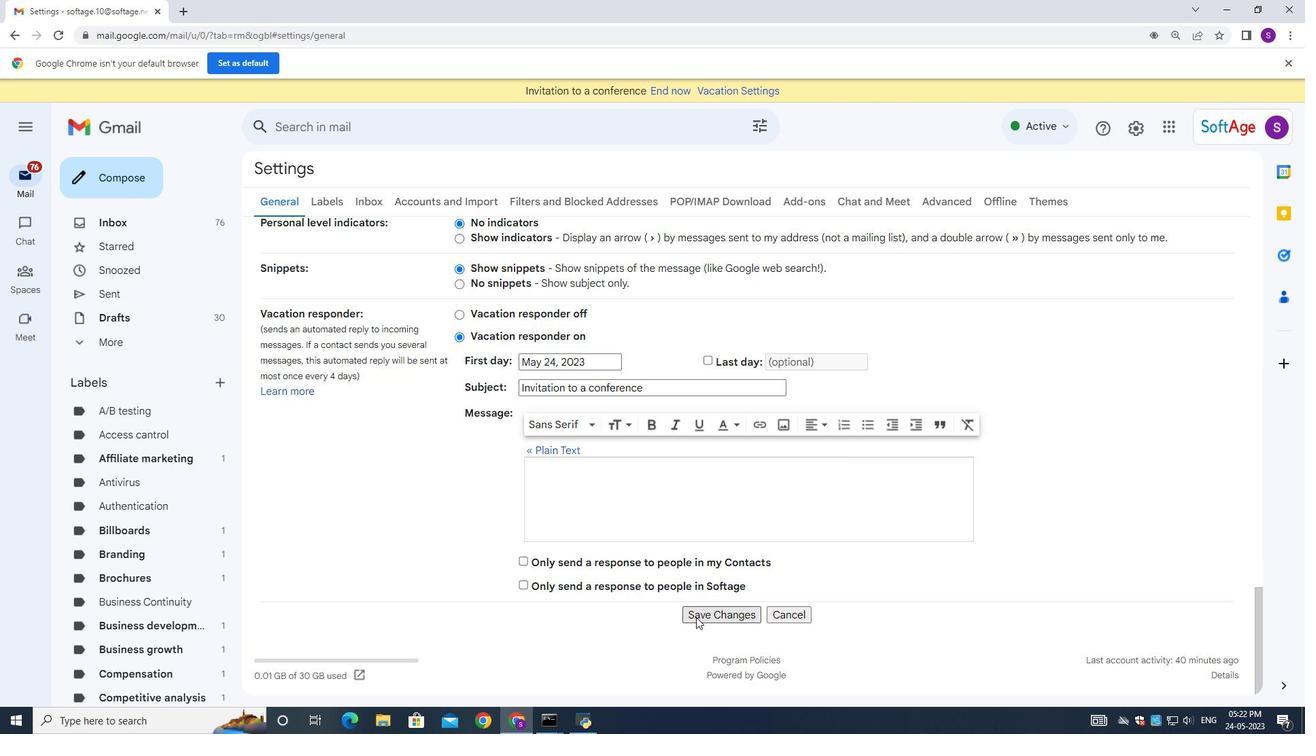 
Action: Mouse moved to (106, 182)
Screenshot: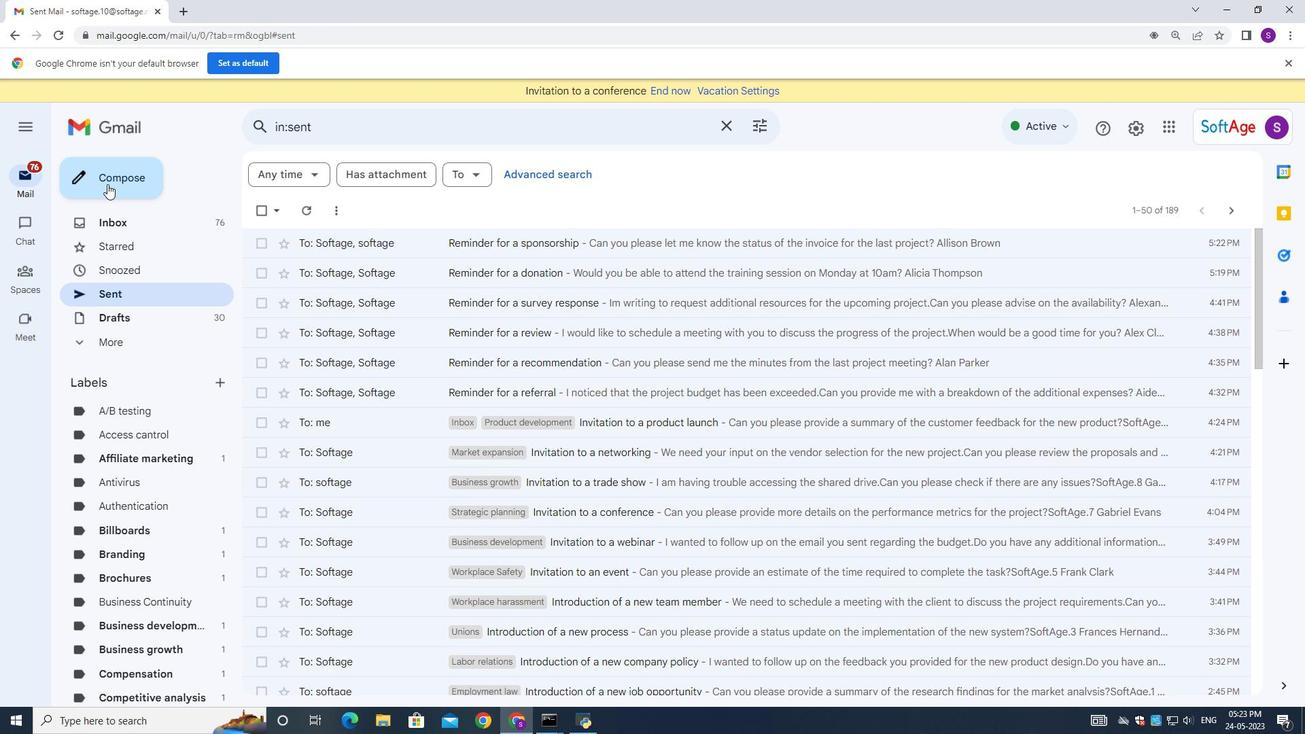 
Action: Mouse pressed left at (106, 182)
Screenshot: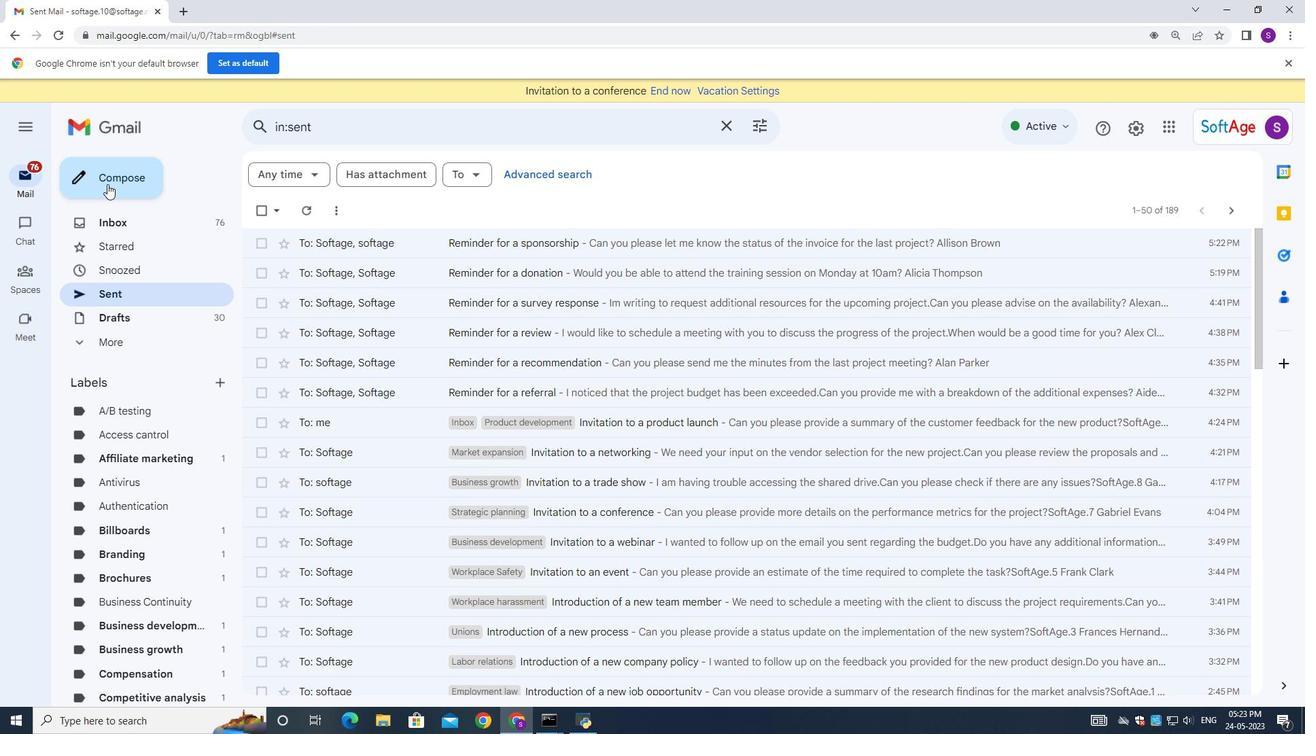 
Action: Mouse moved to (769, 457)
Screenshot: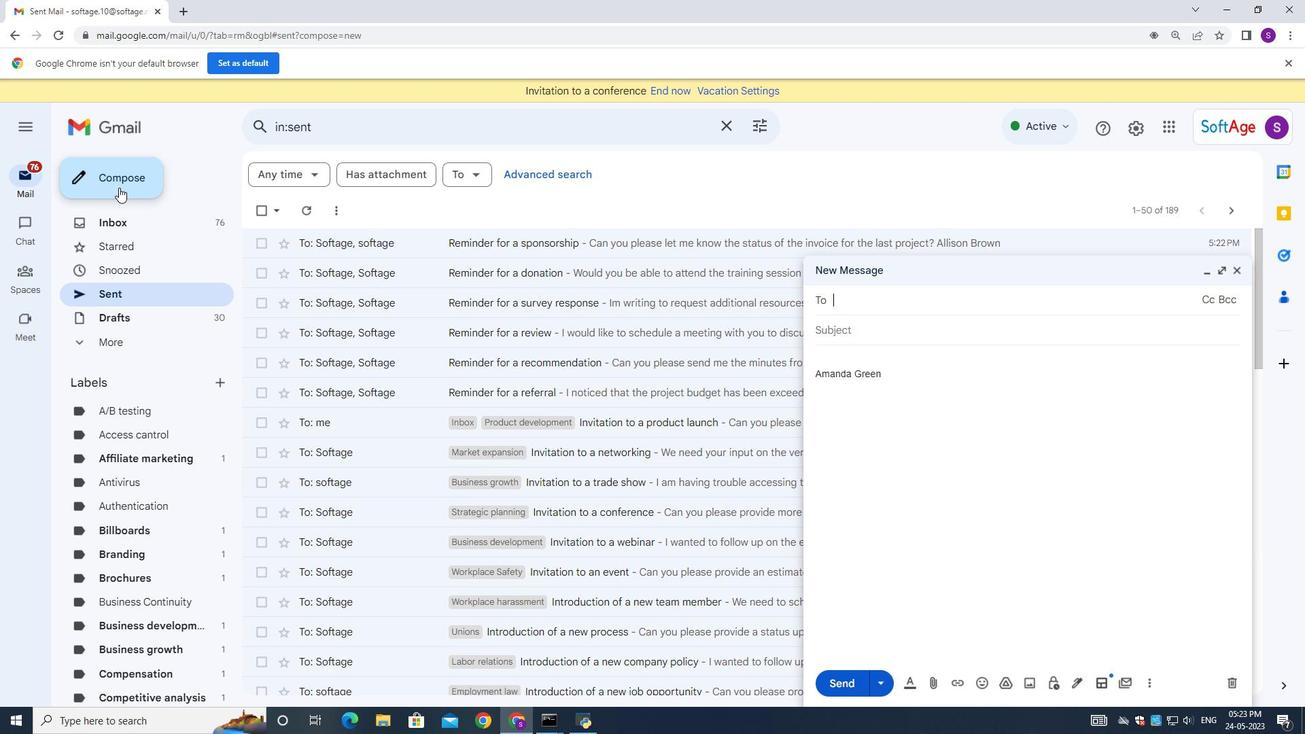 
Action: Mouse scrolled (758, 452) with delta (0, 0)
Screenshot: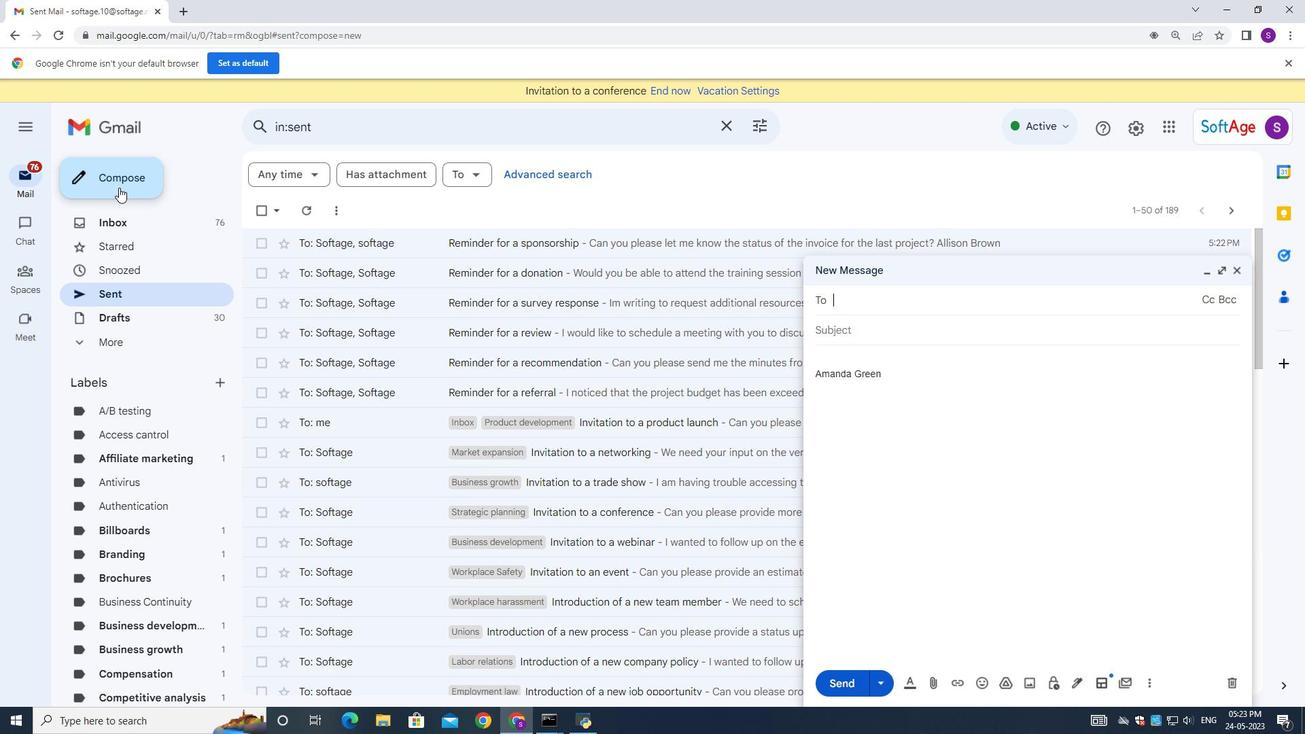 
Action: Mouse moved to (769, 457)
Screenshot: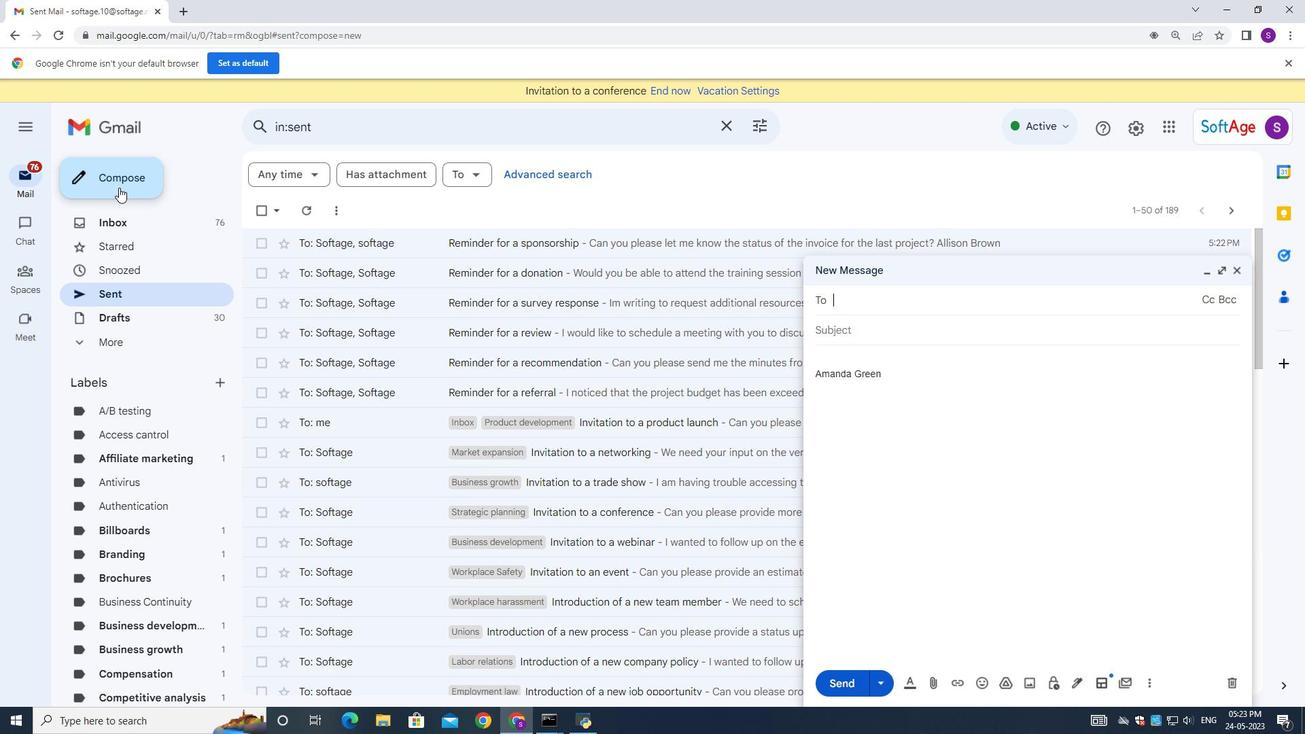 
Action: Mouse scrolled (769, 456) with delta (0, 0)
Screenshot: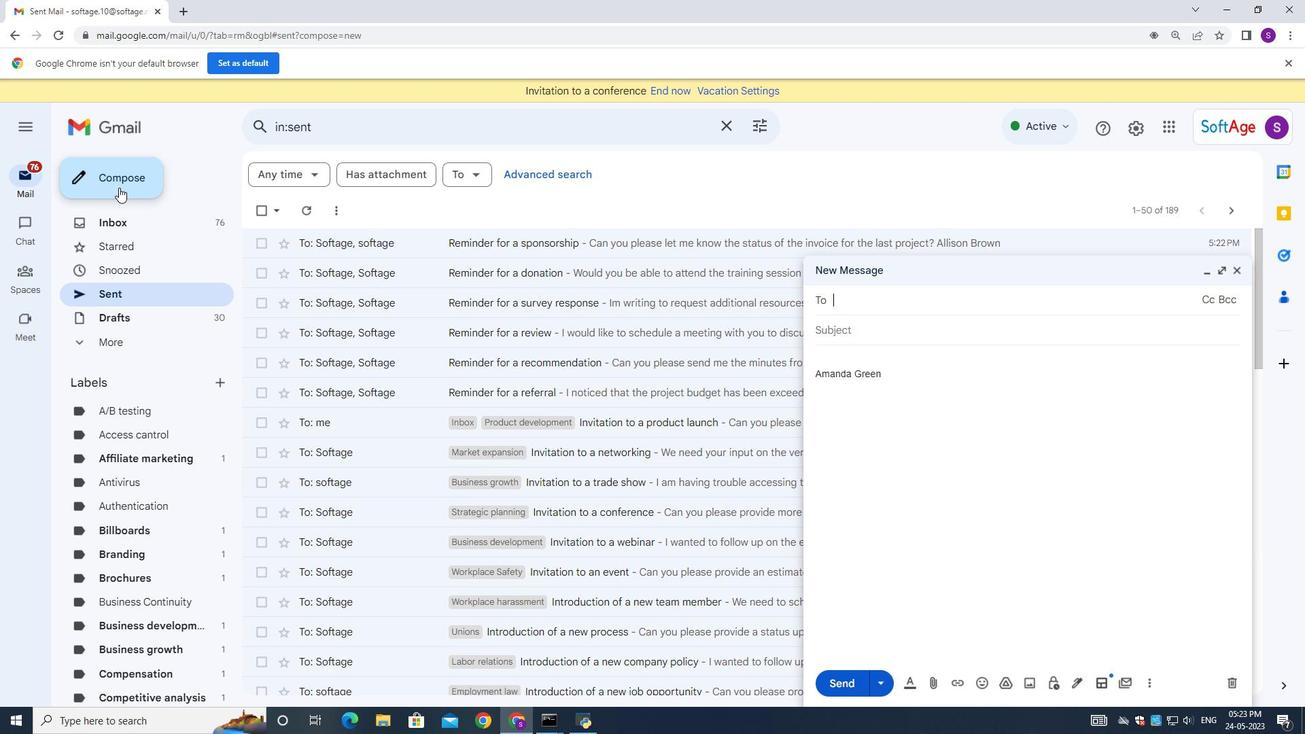 
Action: Mouse scrolled (769, 457) with delta (0, 0)
Screenshot: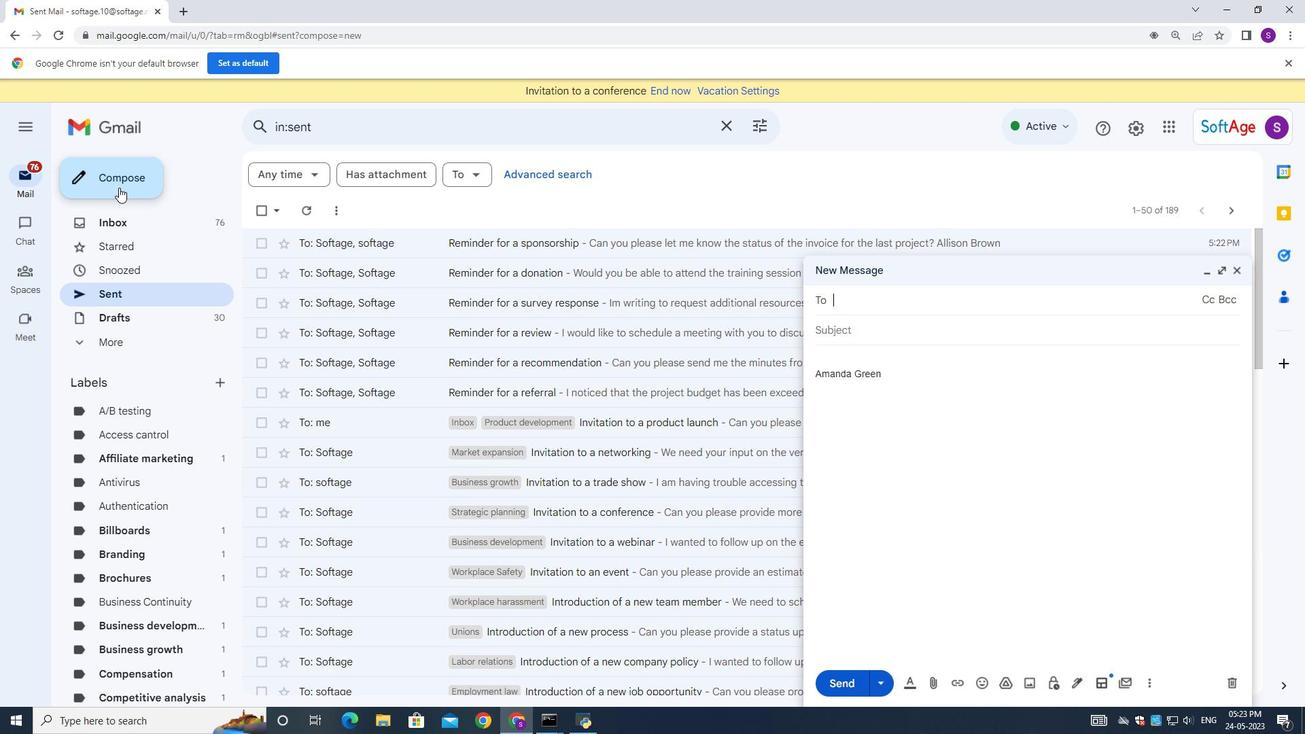 
Action: Mouse moved to (769, 457)
Screenshot: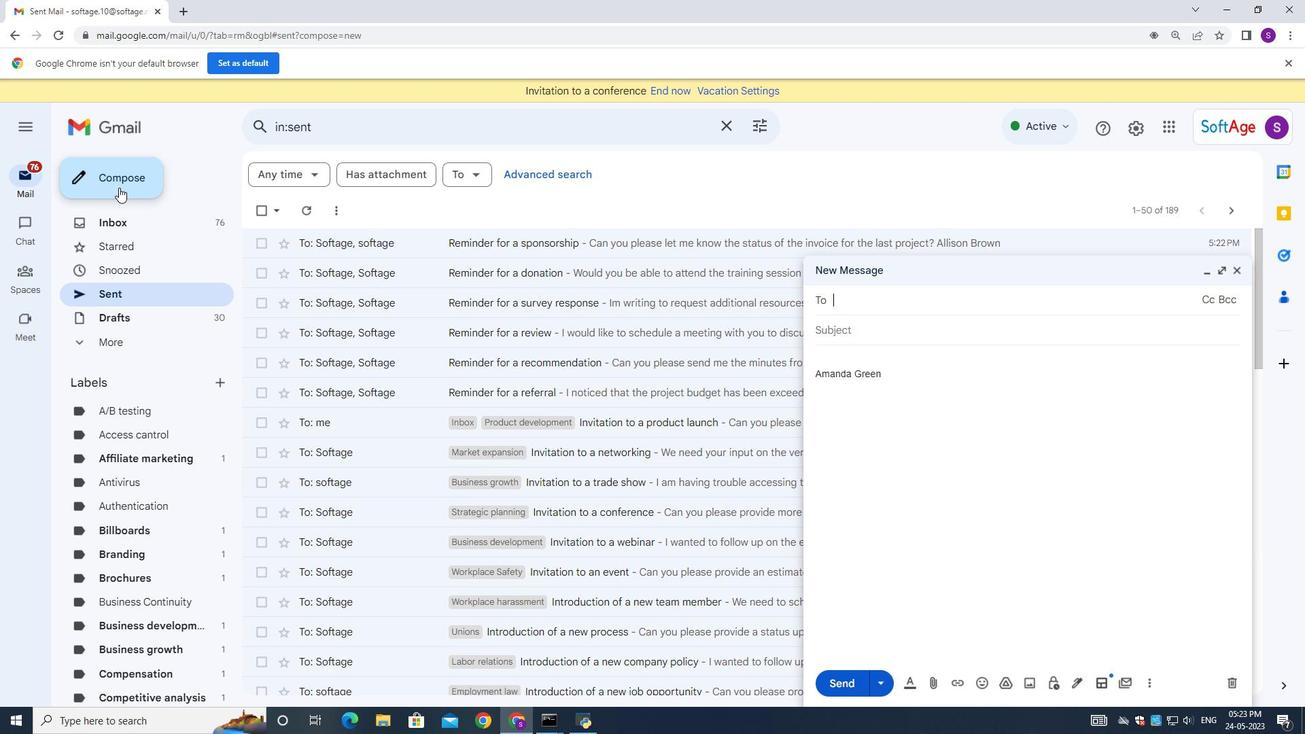 
Action: Mouse scrolled (769, 457) with delta (0, 0)
Screenshot: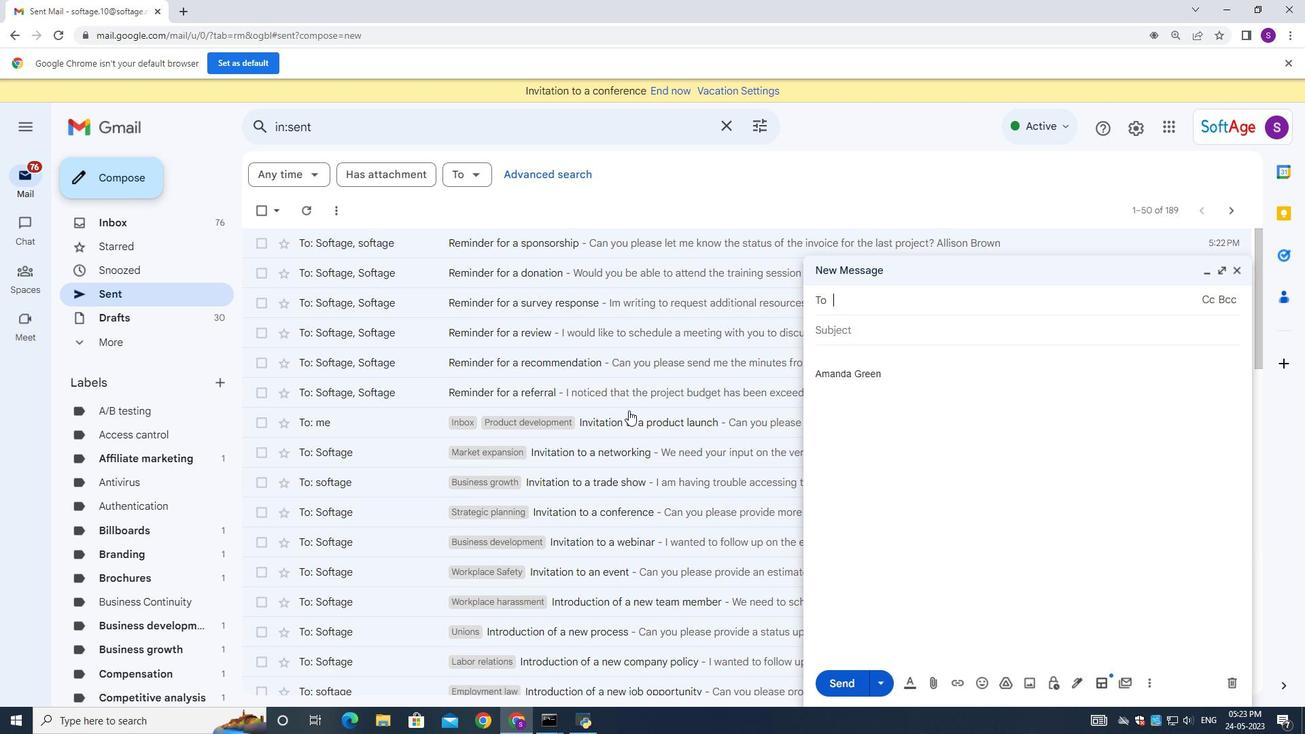 
Action: Mouse moved to (771, 457)
Screenshot: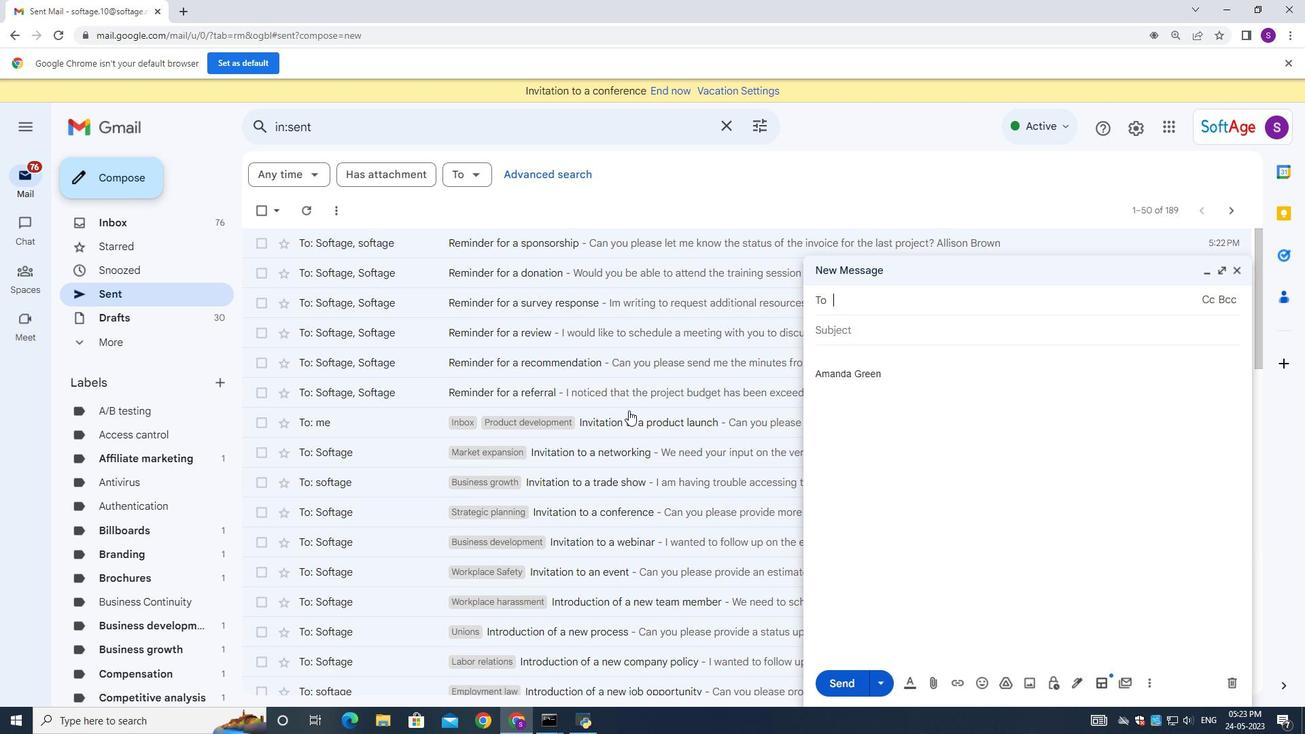 
Action: Mouse scrolled (769, 457) with delta (0, 0)
Screenshot: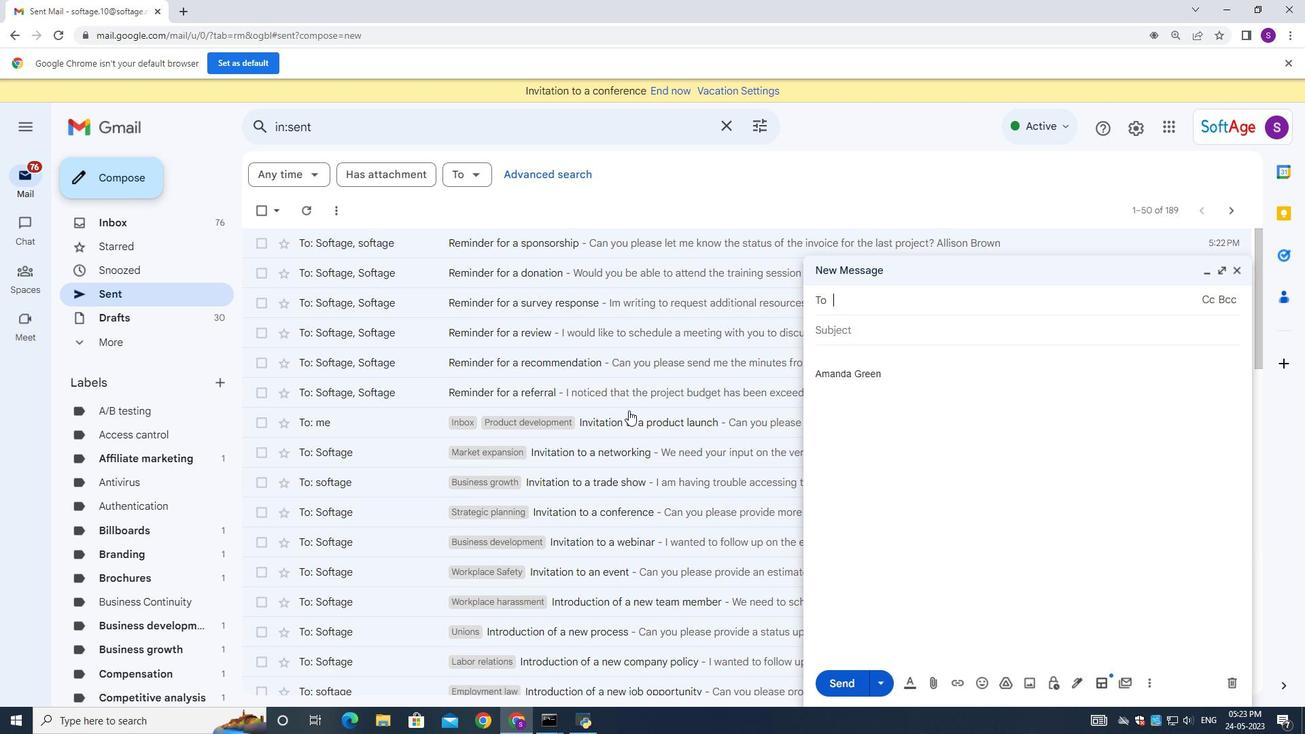 
Action: Mouse moved to (771, 457)
Screenshot: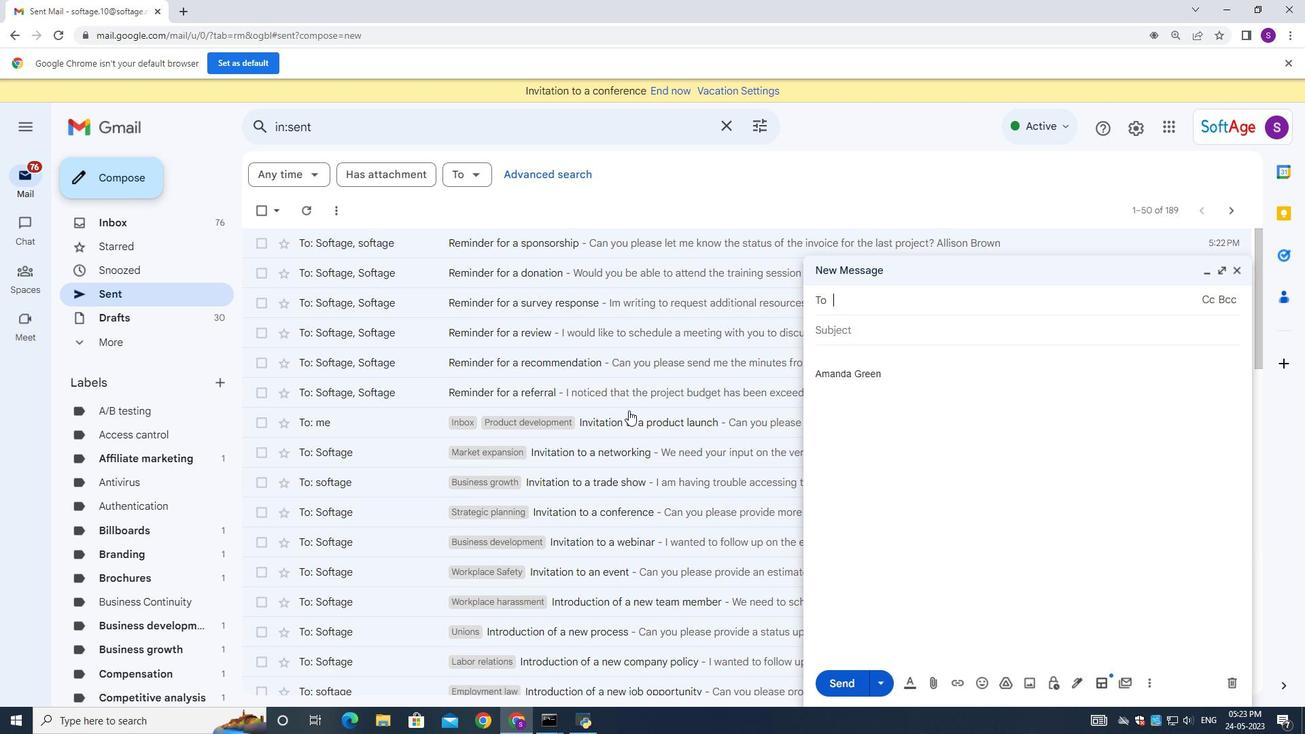 
Action: Mouse scrolled (769, 457) with delta (0, 0)
Screenshot: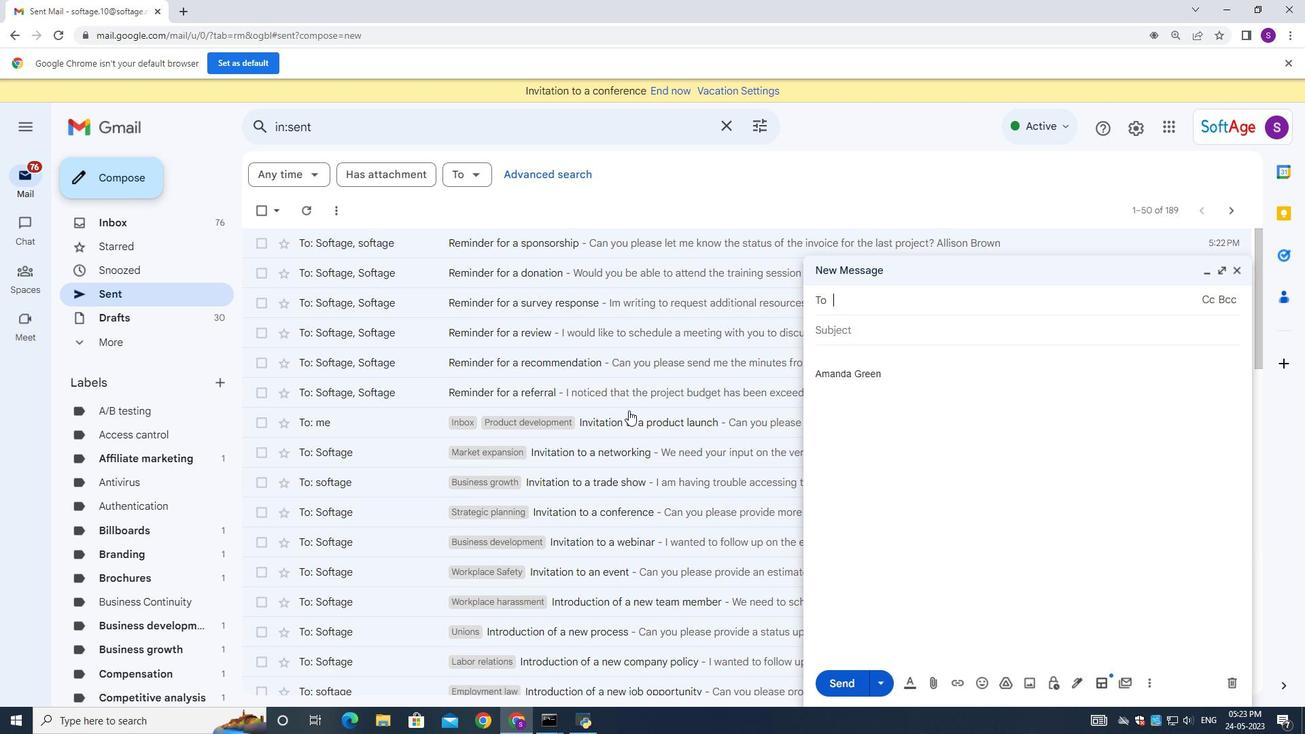 
Action: Mouse moved to (771, 455)
Screenshot: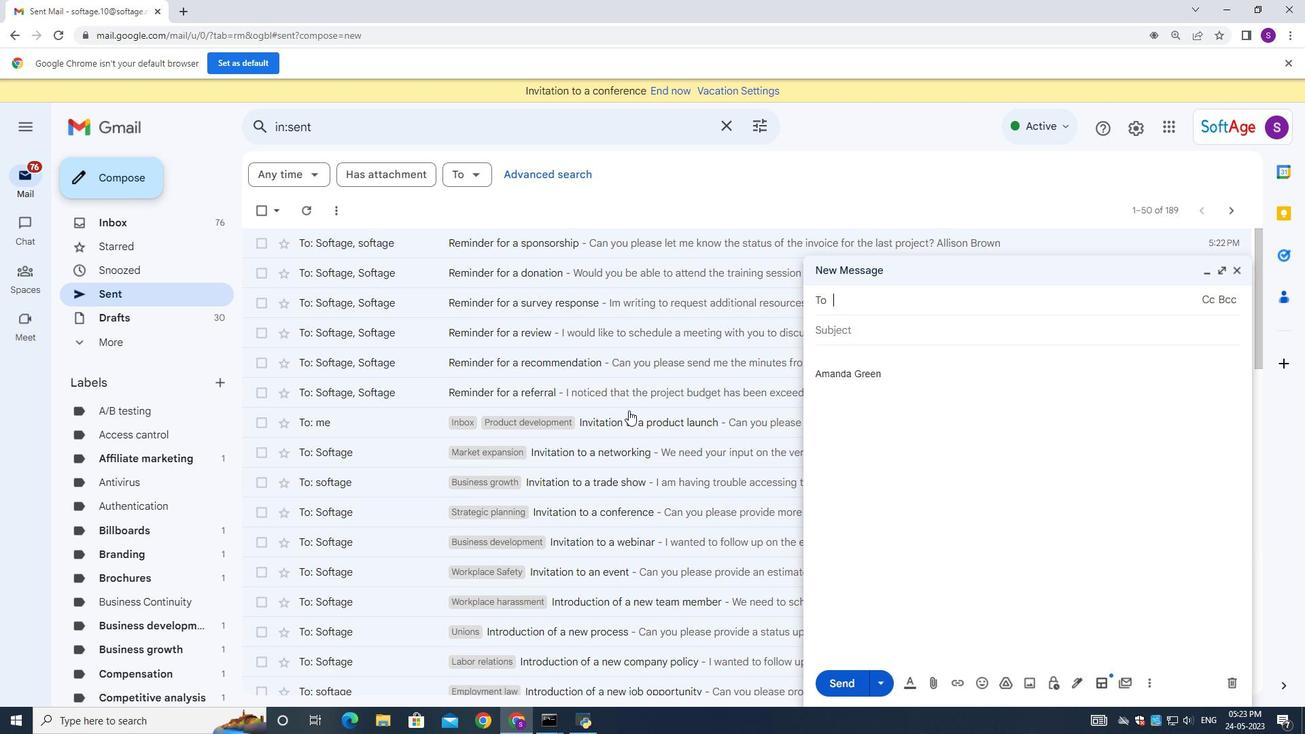 
Action: Mouse scrolled (771, 456) with delta (0, 0)
Screenshot: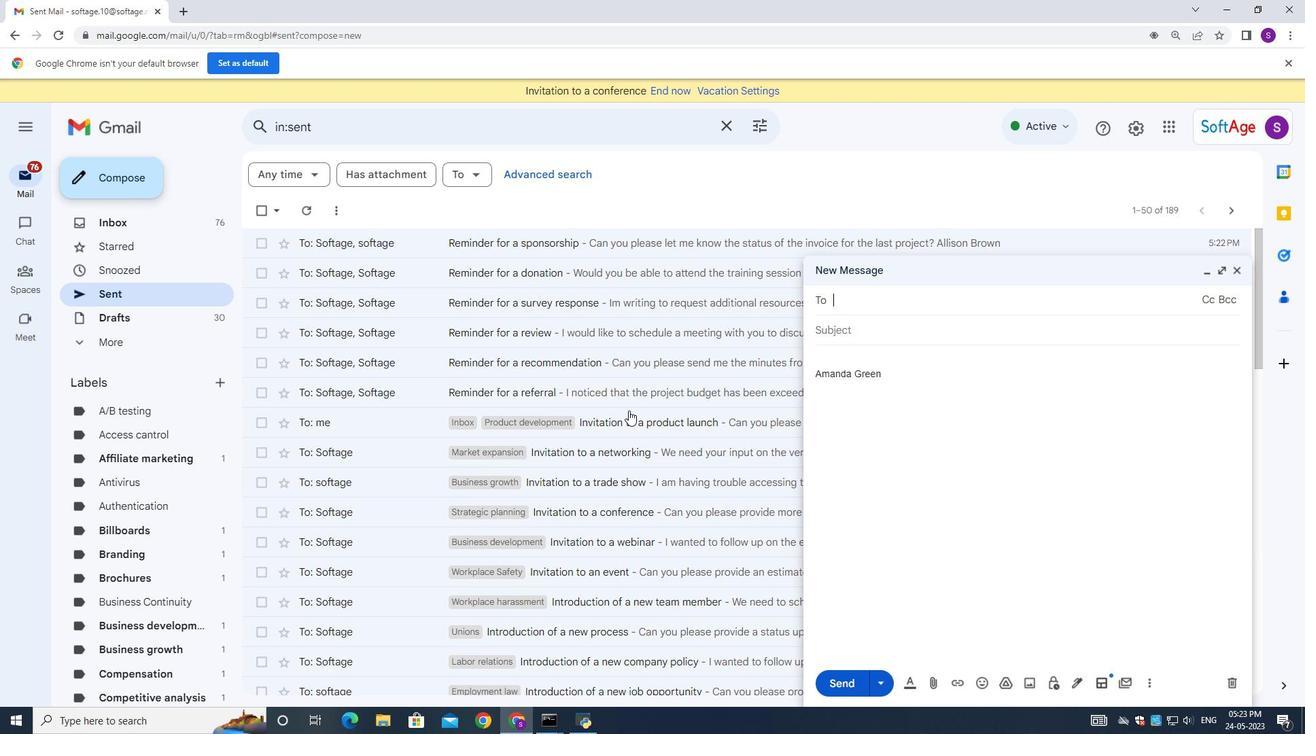 
Action: Mouse moved to (876, 454)
Screenshot: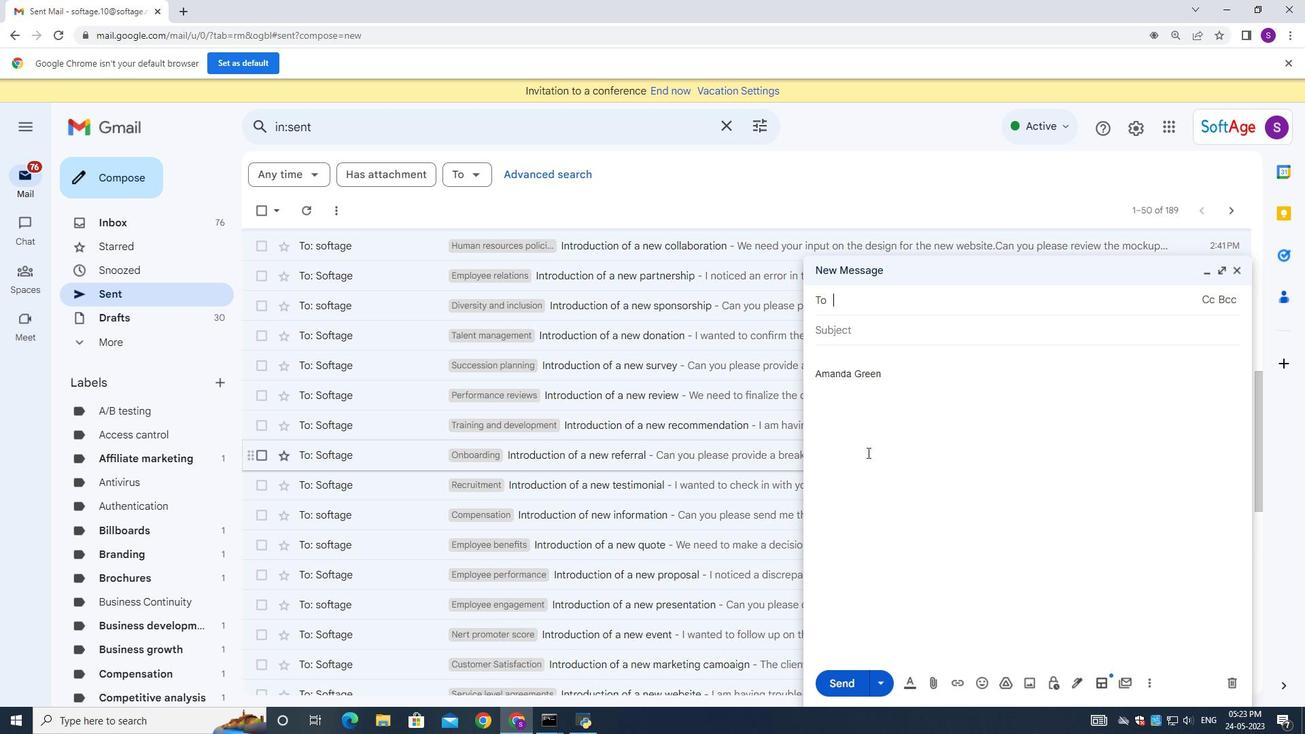 
Action: Mouse scrolled (876, 454) with delta (0, 0)
Screenshot: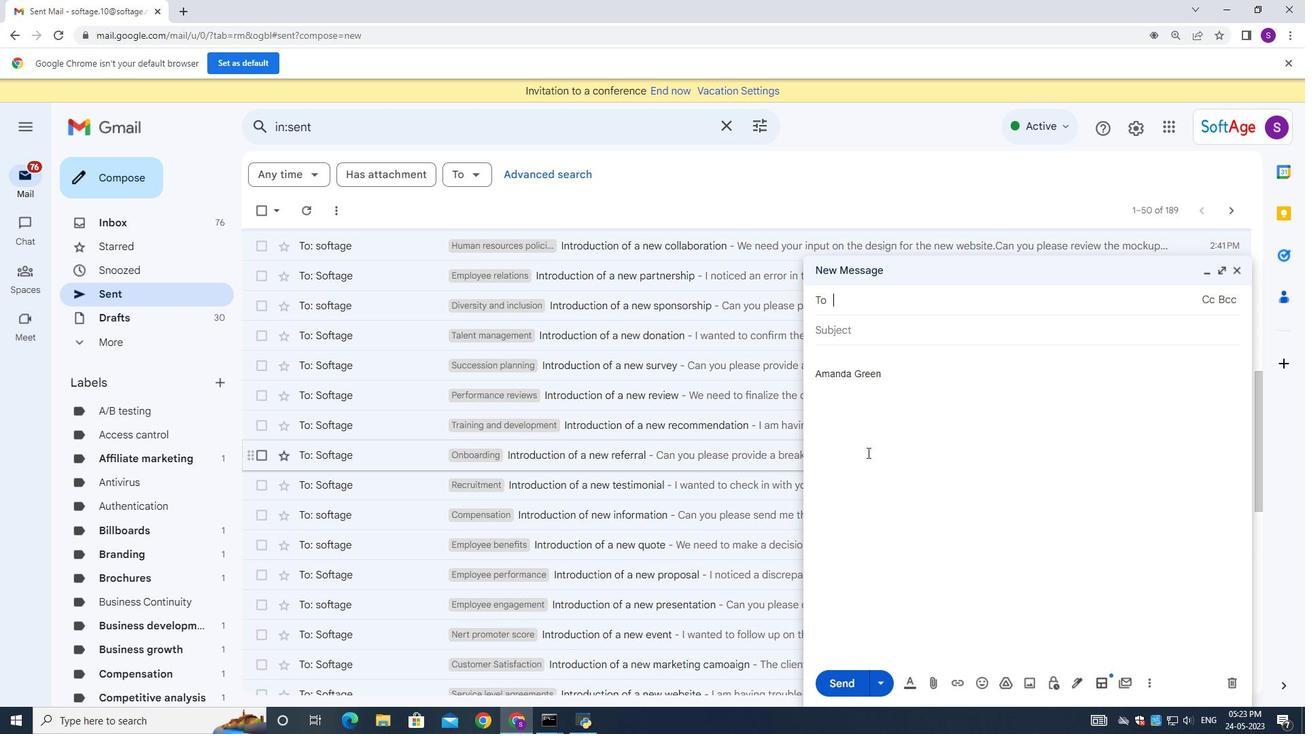 
Action: Mouse moved to (876, 455)
Screenshot: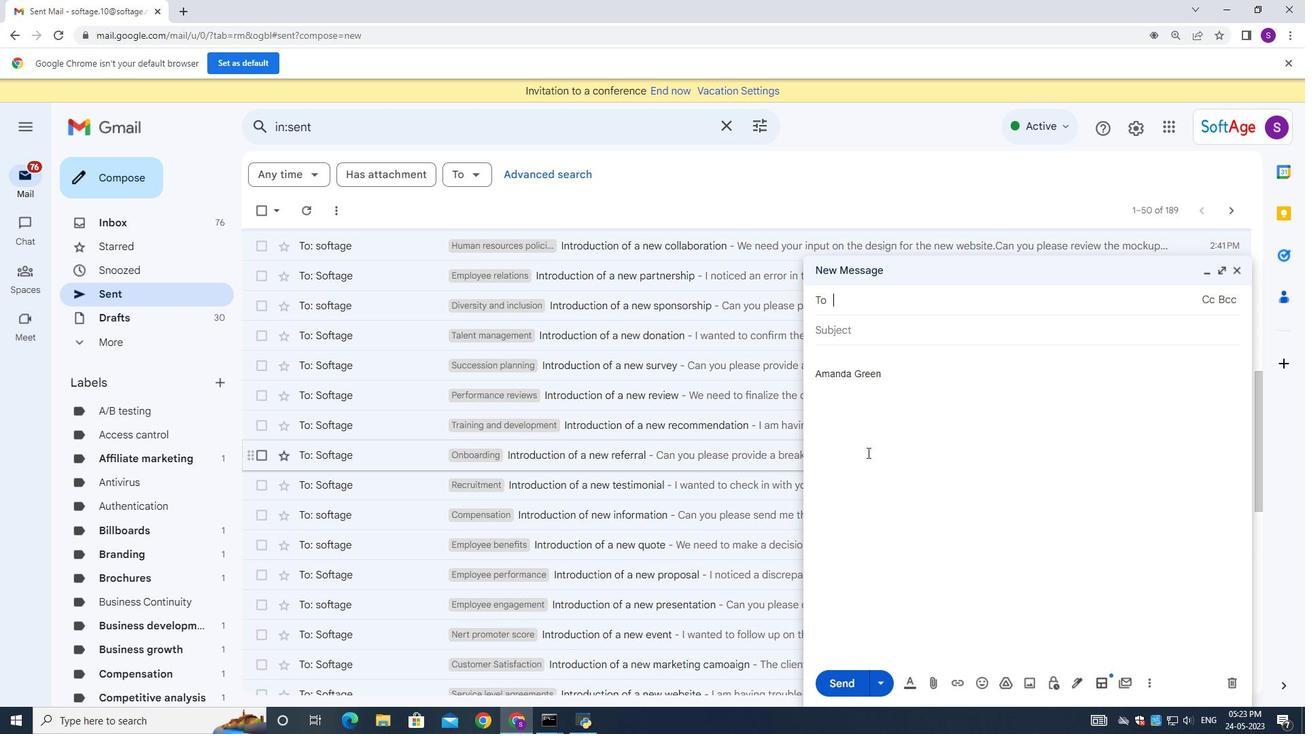 
Action: Mouse scrolled (876, 454) with delta (0, 0)
Screenshot: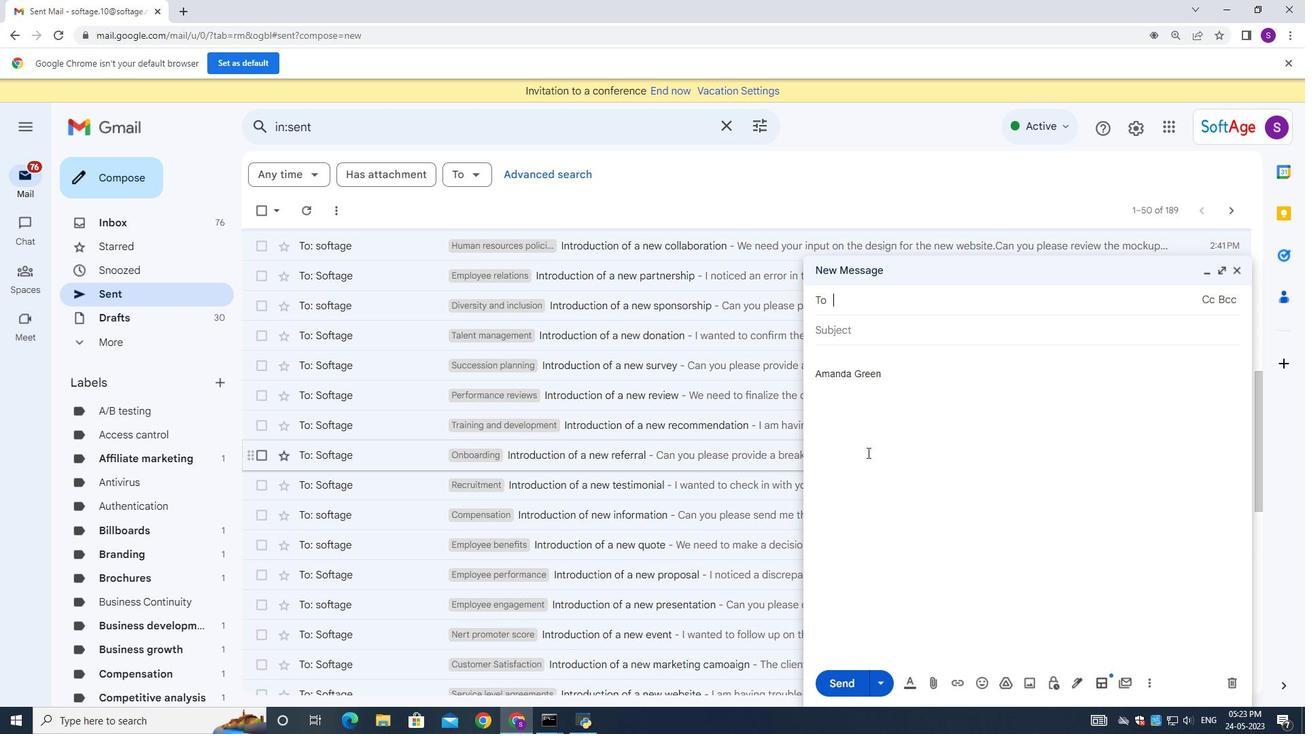 
Action: Mouse moved to (876, 456)
Screenshot: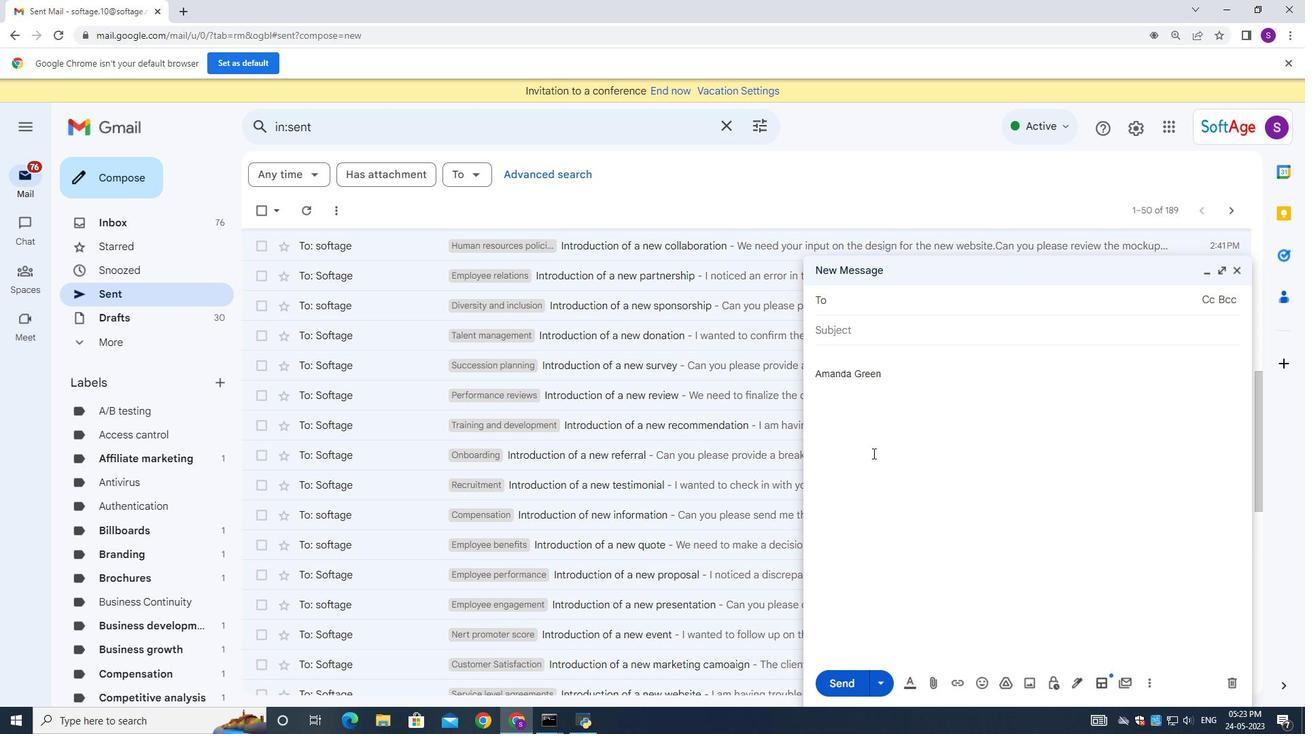 
Action: Mouse scrolled (876, 455) with delta (0, 0)
Screenshot: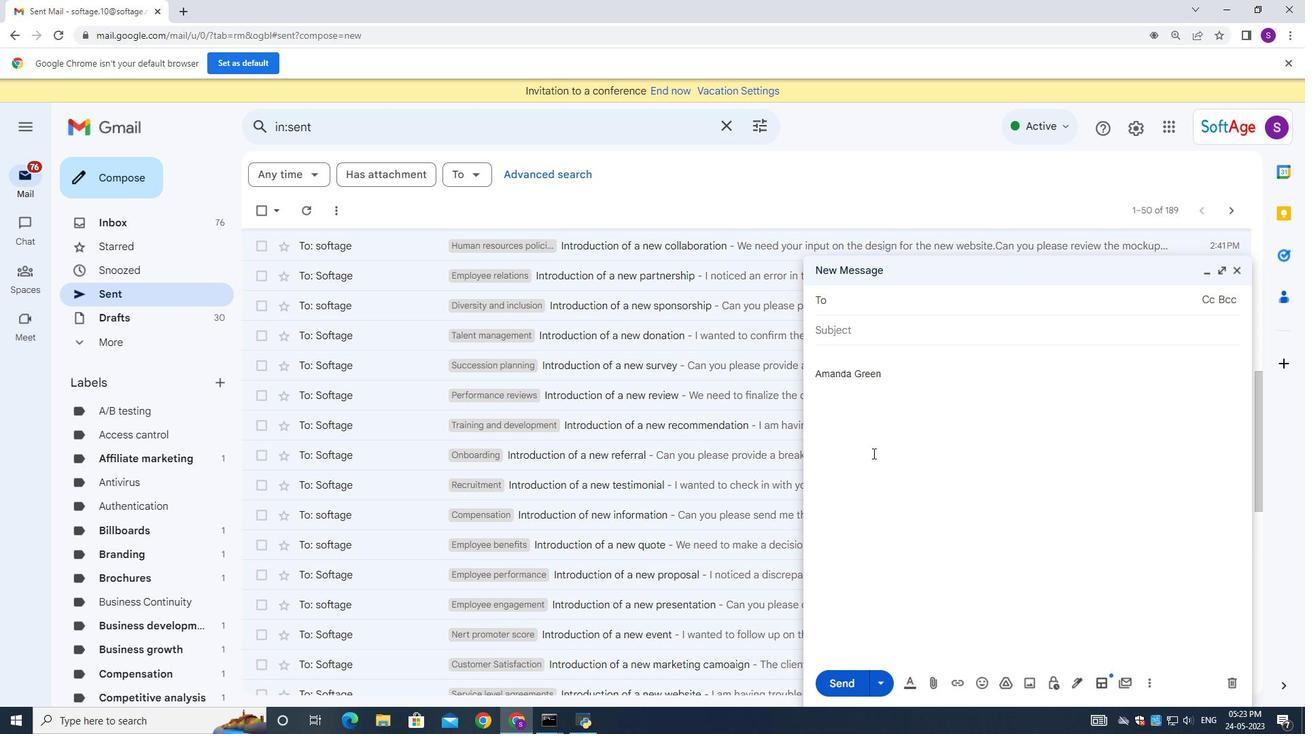 
Action: Mouse scrolled (876, 455) with delta (0, 0)
Screenshot: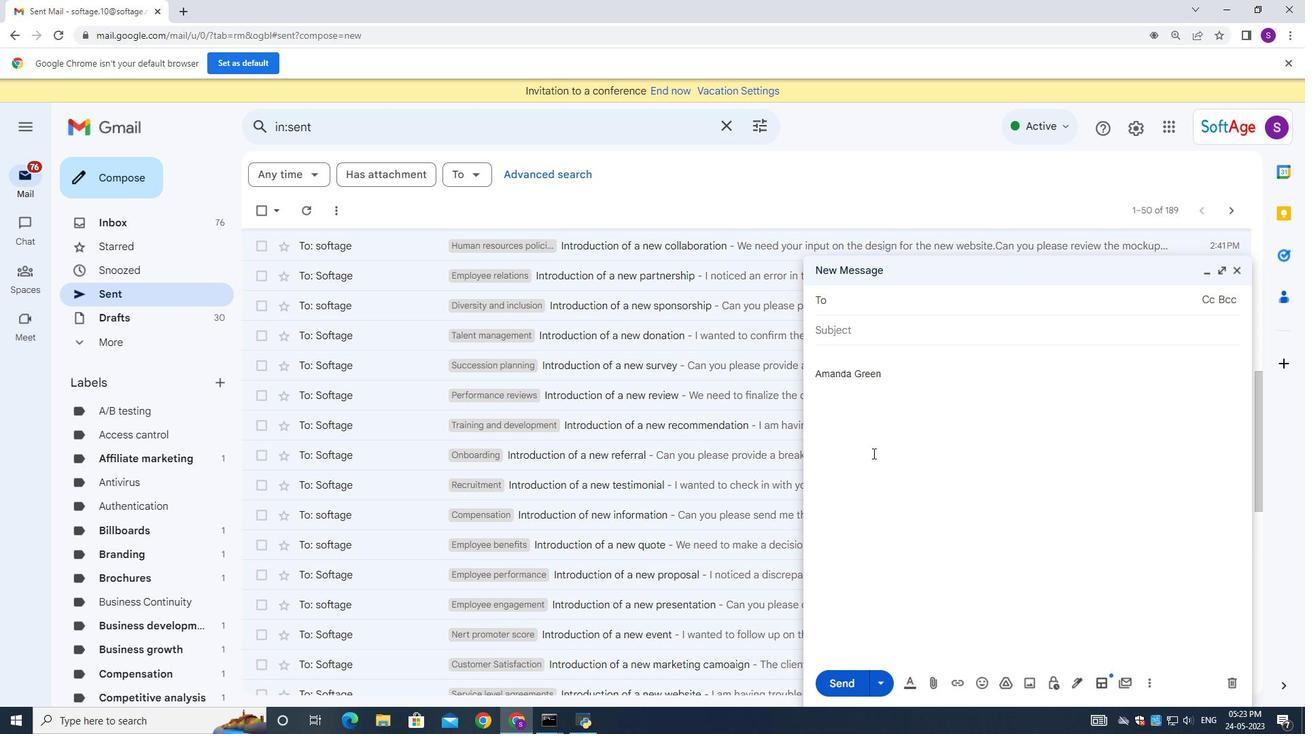 
Action: Mouse moved to (876, 456)
Screenshot: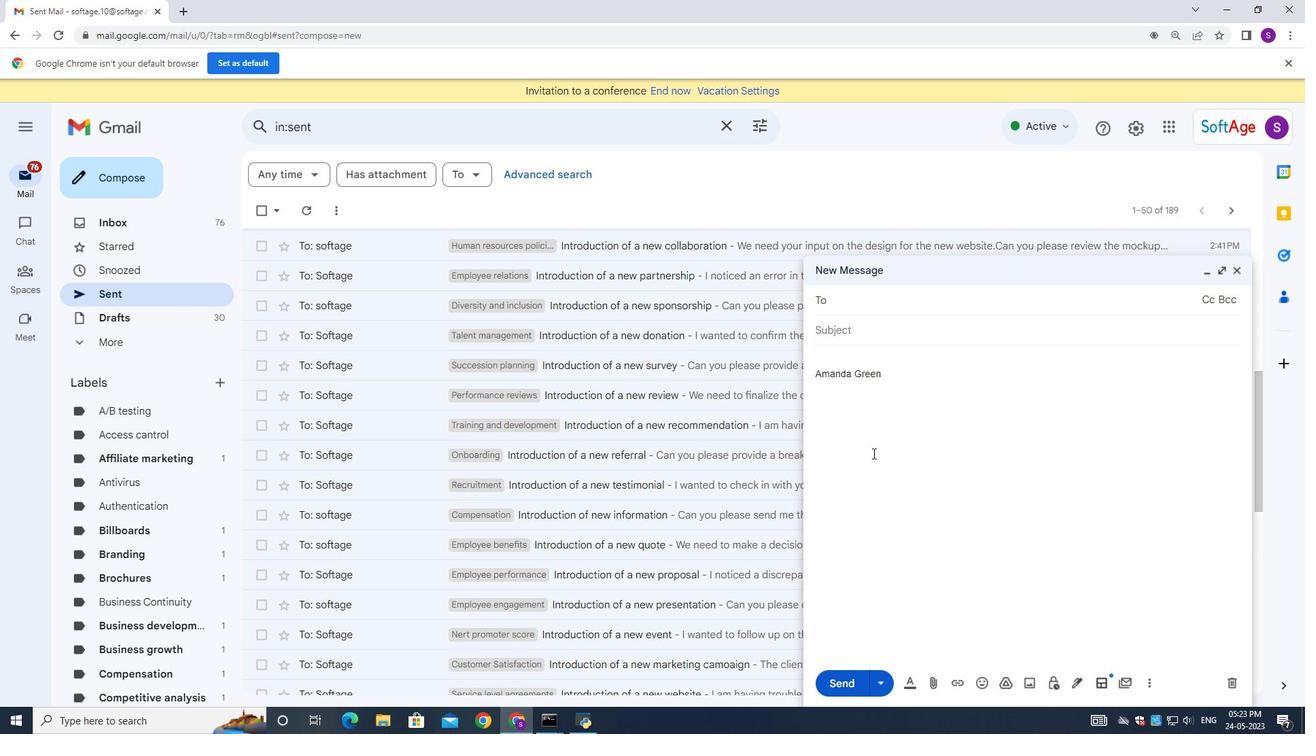 
Action: Mouse scrolled (876, 455) with delta (0, 0)
Screenshot: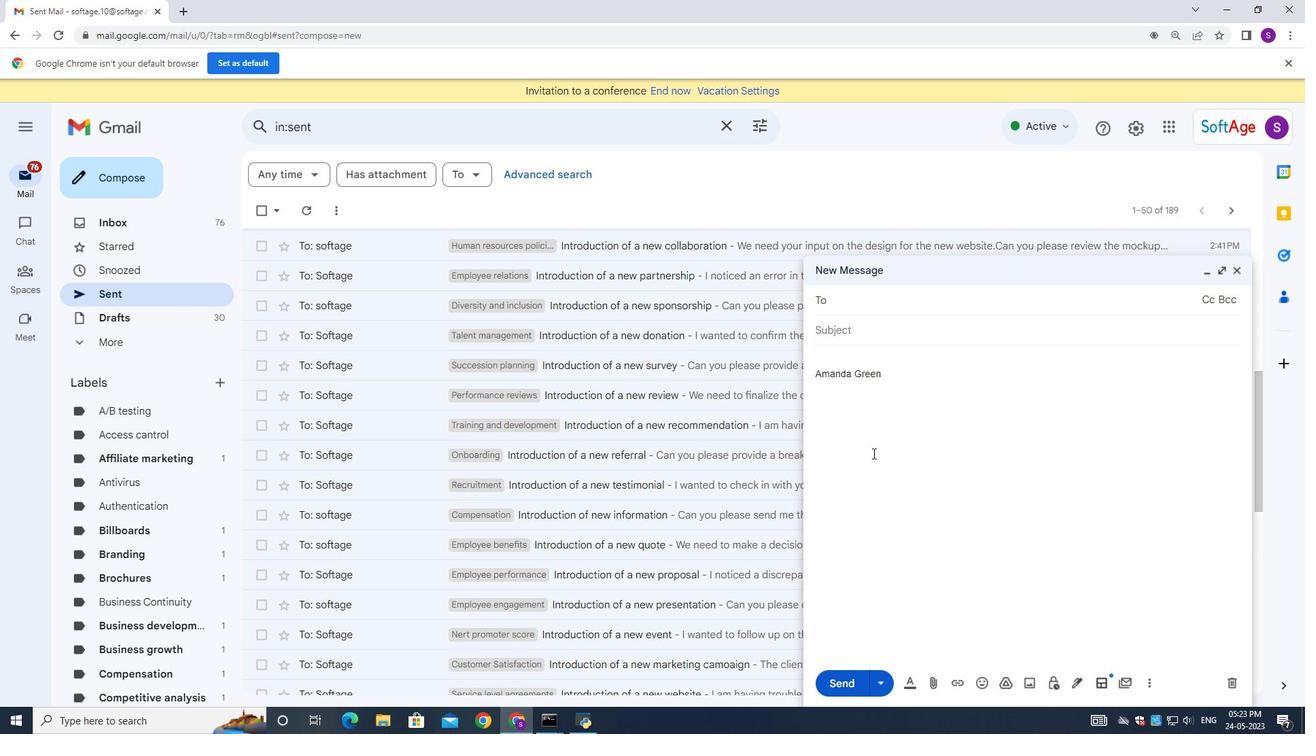
Action: Mouse moved to (845, 333)
Screenshot: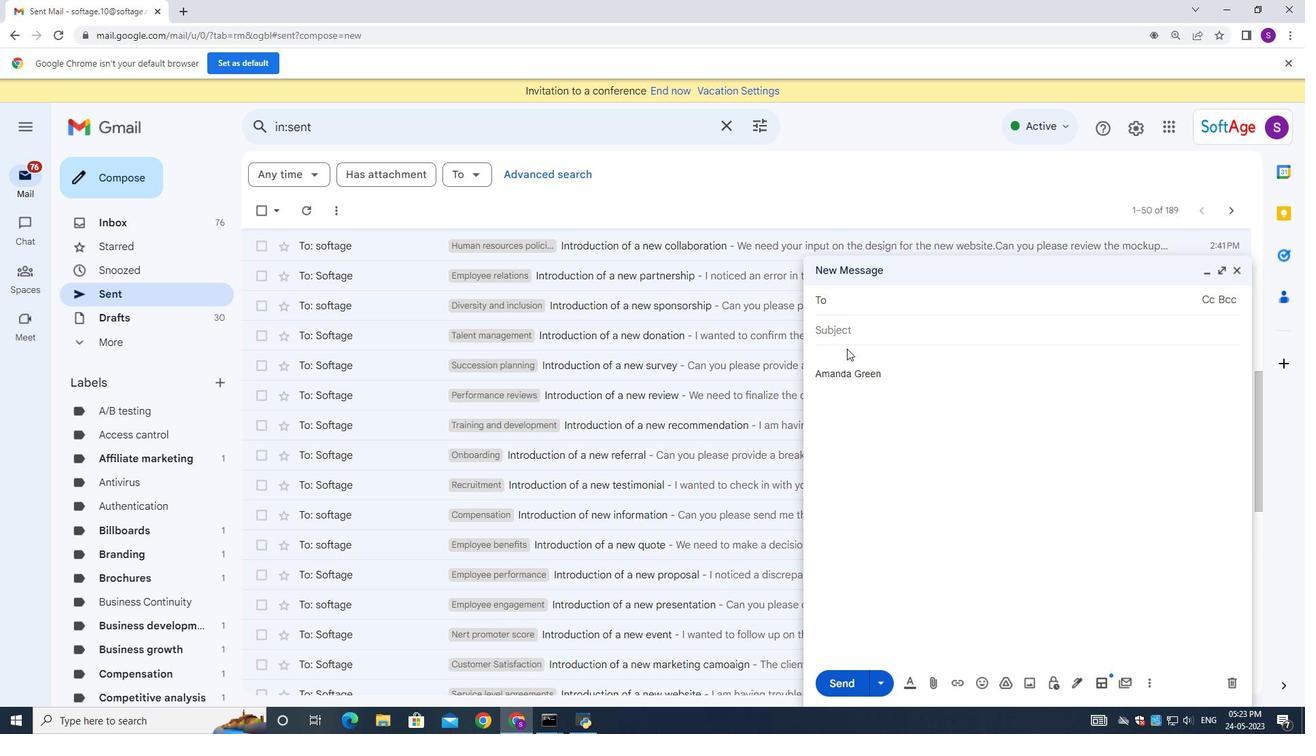 
Action: Mouse pressed left at (845, 333)
Screenshot: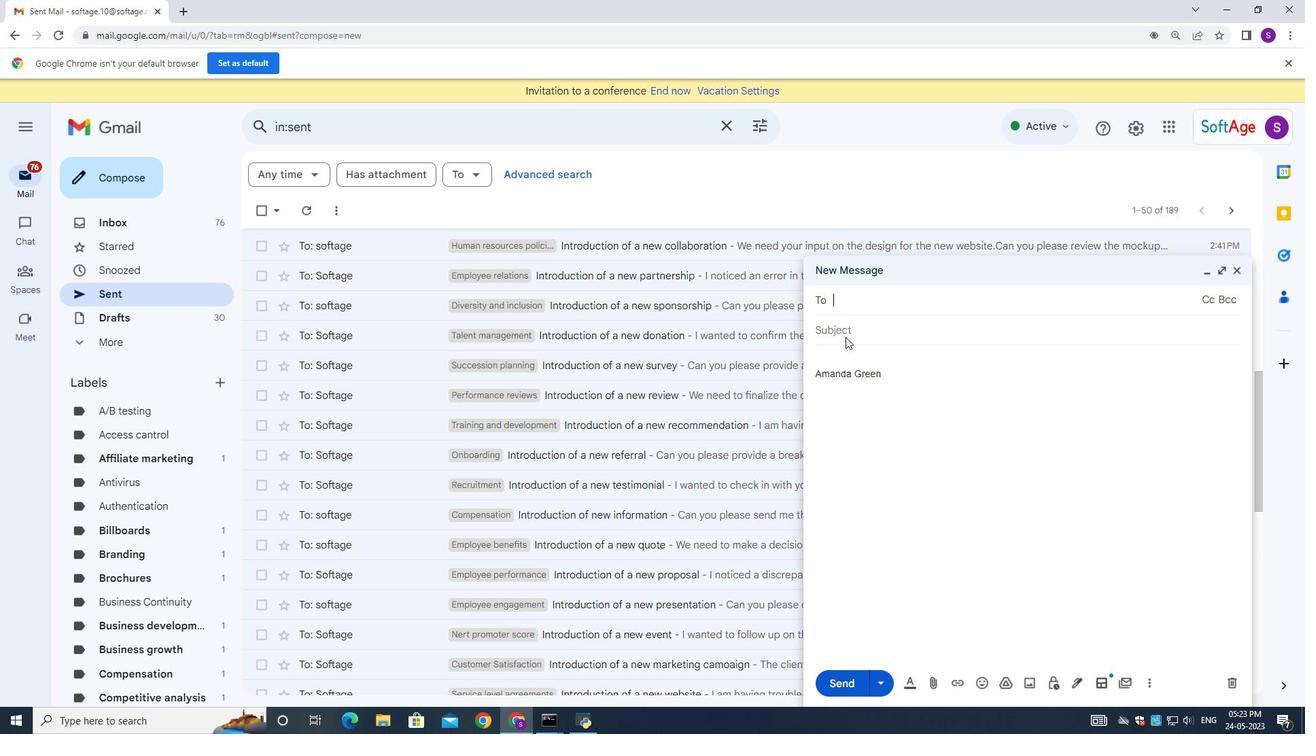 
Action: Mouse moved to (845, 333)
Screenshot: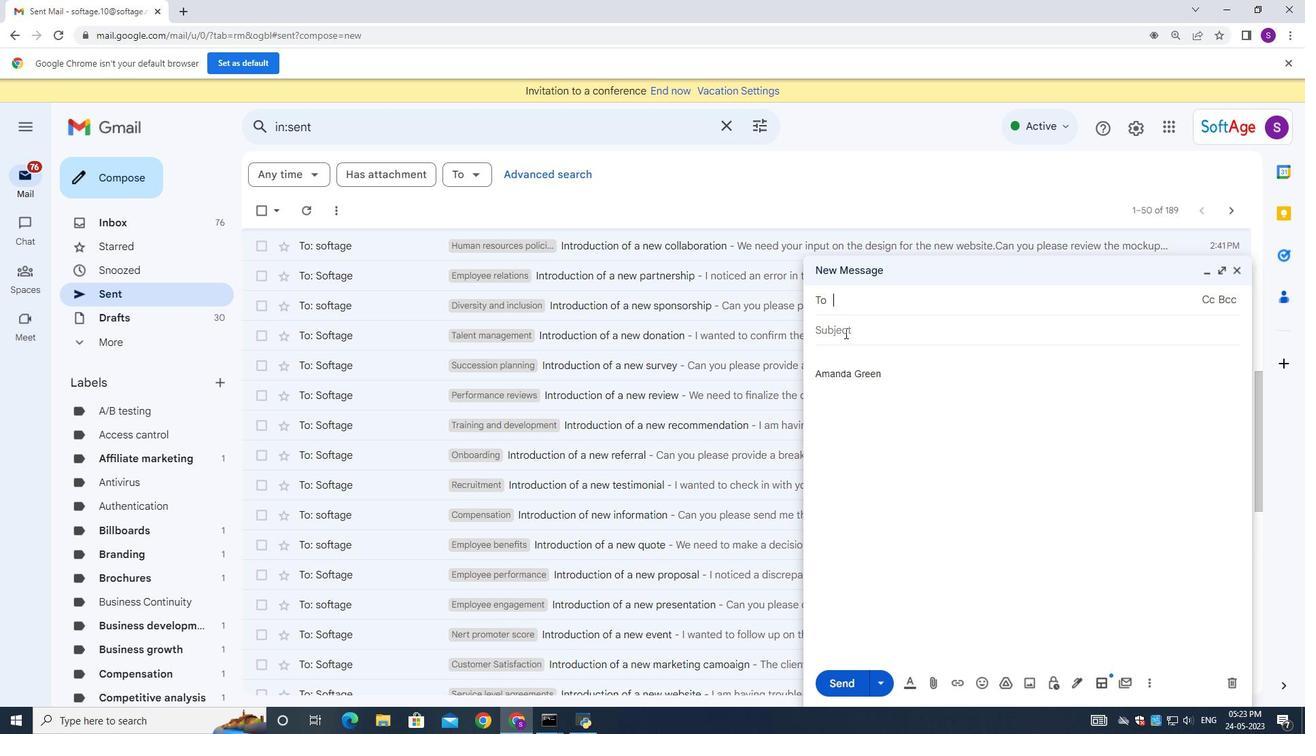 
Action: Key pressed <Key.shift><Key.shift><Key.shift><Key.shift><Key.shift><Key.shift><Key.shift><Key.shift><Key.shift><Key.shift><Key.shift><Key.shift><Key.shift><Key.shift><Key.shift><Key.shift><Key.shift><Key.shift><Key.shift><Key.shift>Reminder<Key.space>for<Key.space>apartnership
Screenshot: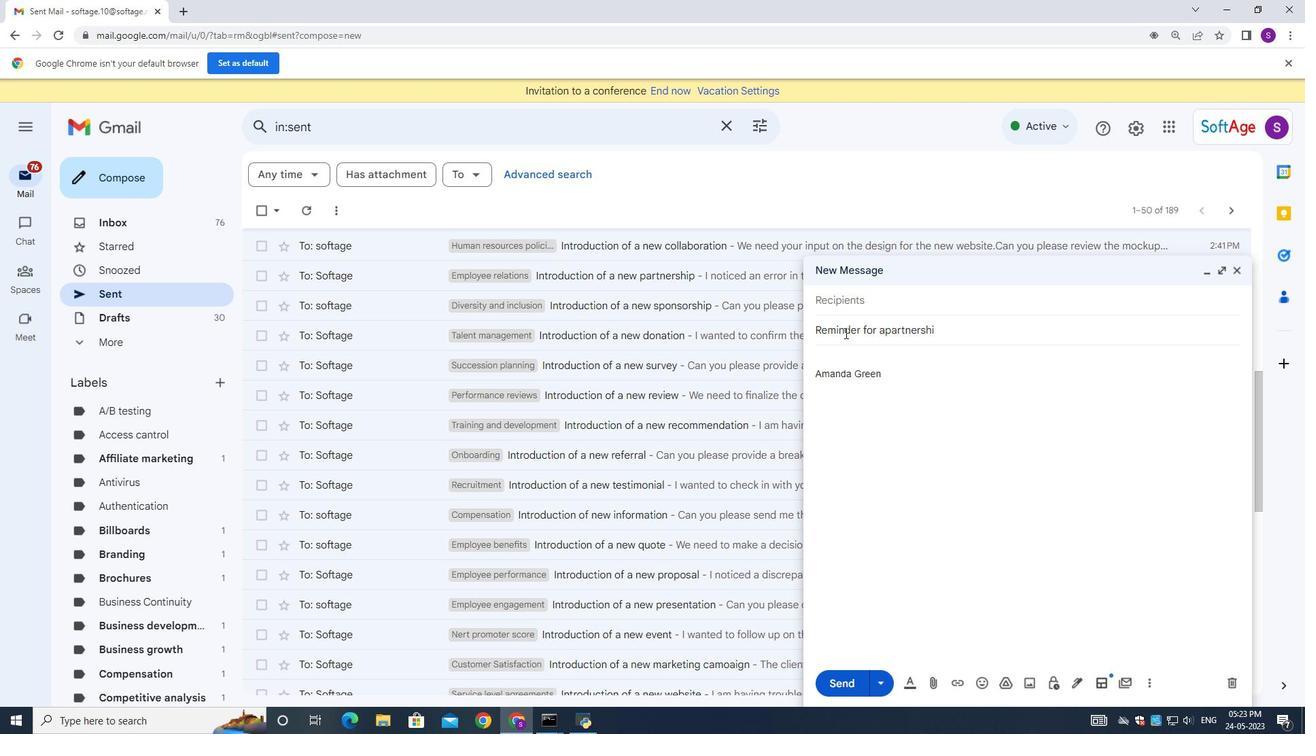 
Action: Mouse moved to (884, 331)
Screenshot: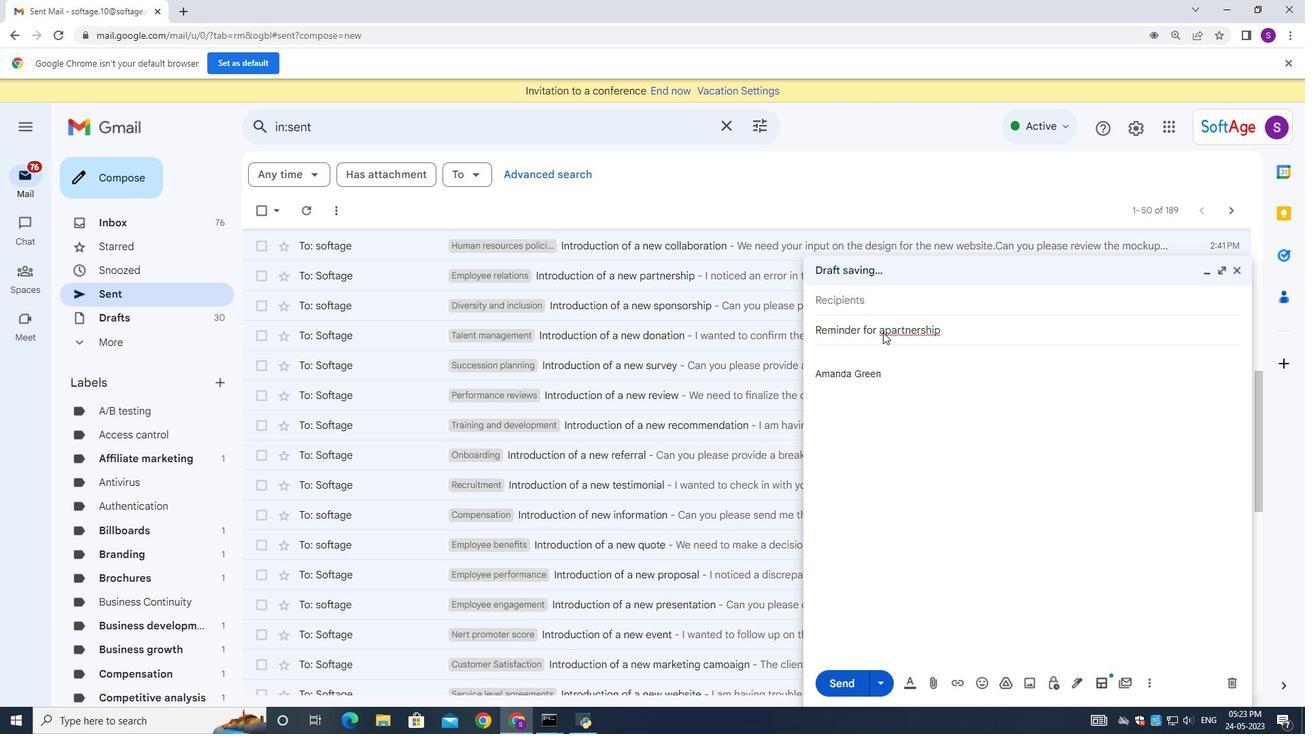 
Action: Mouse pressed left at (884, 331)
Screenshot: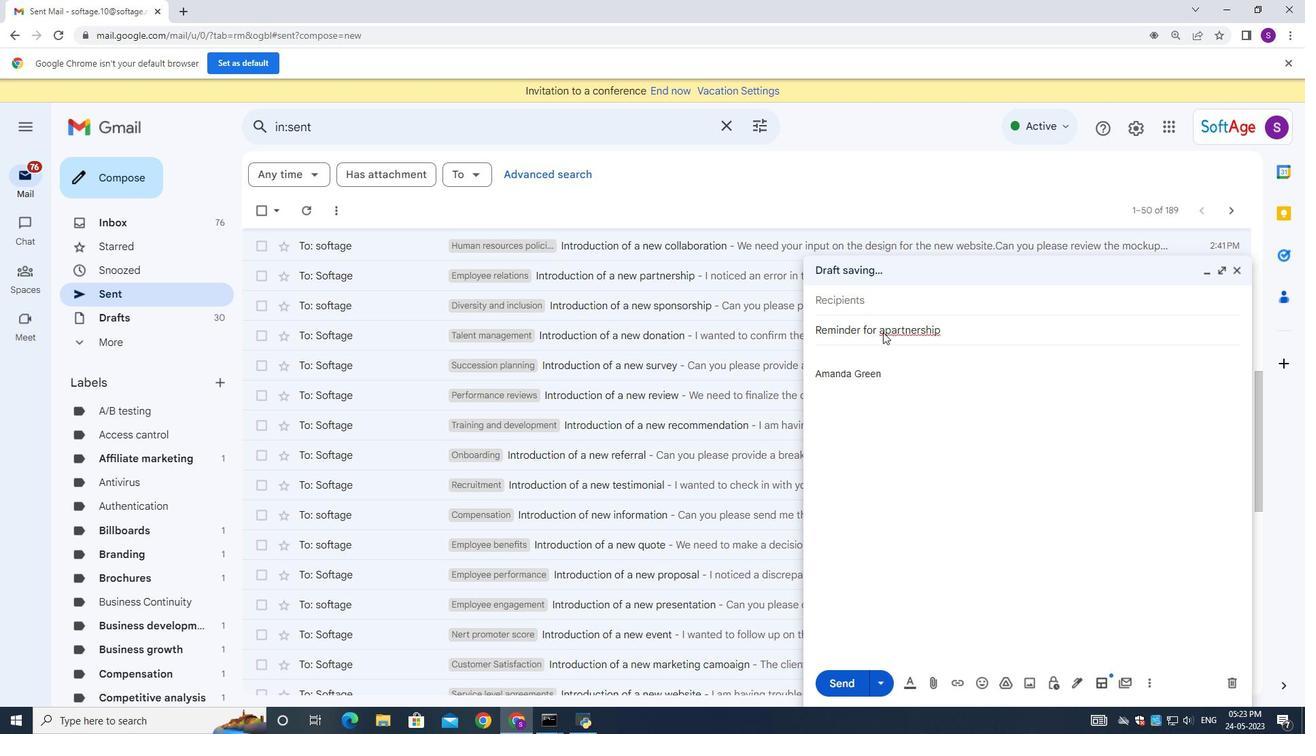 
Action: Key pressed <Key.space>
Screenshot: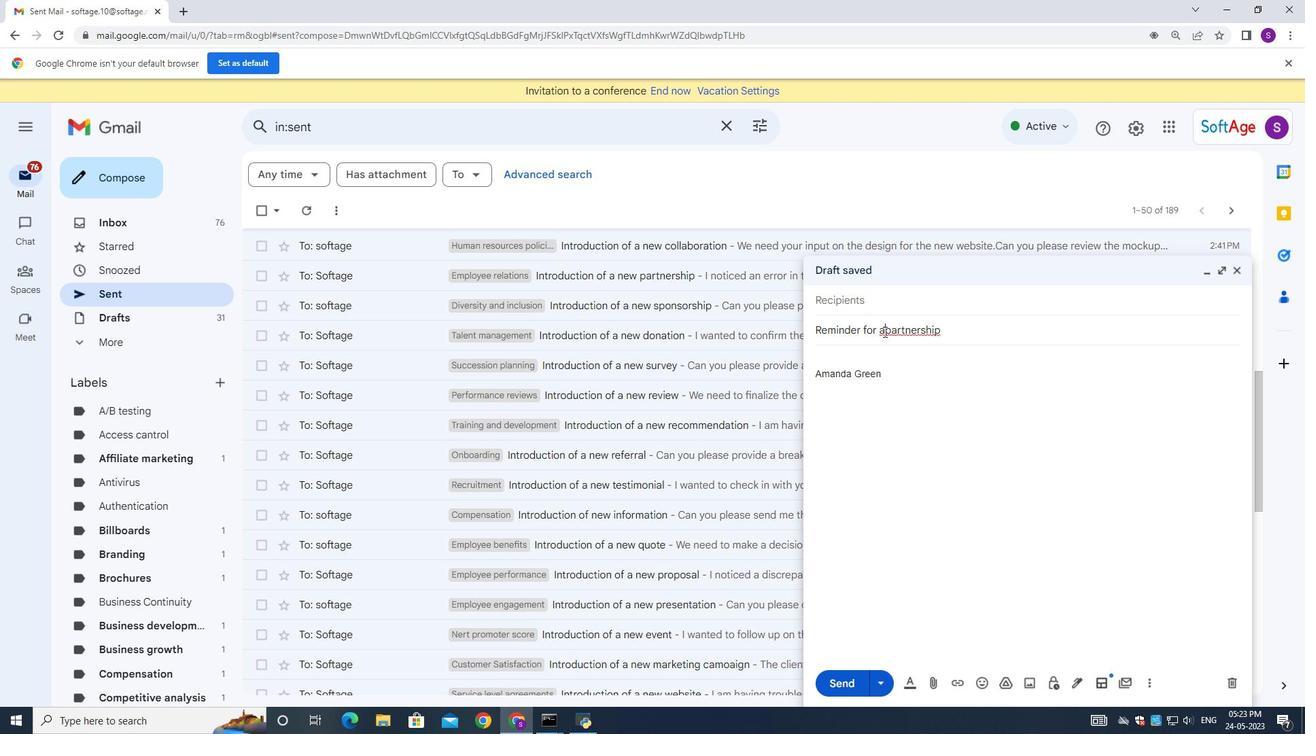 
Action: Mouse moved to (954, 331)
Screenshot: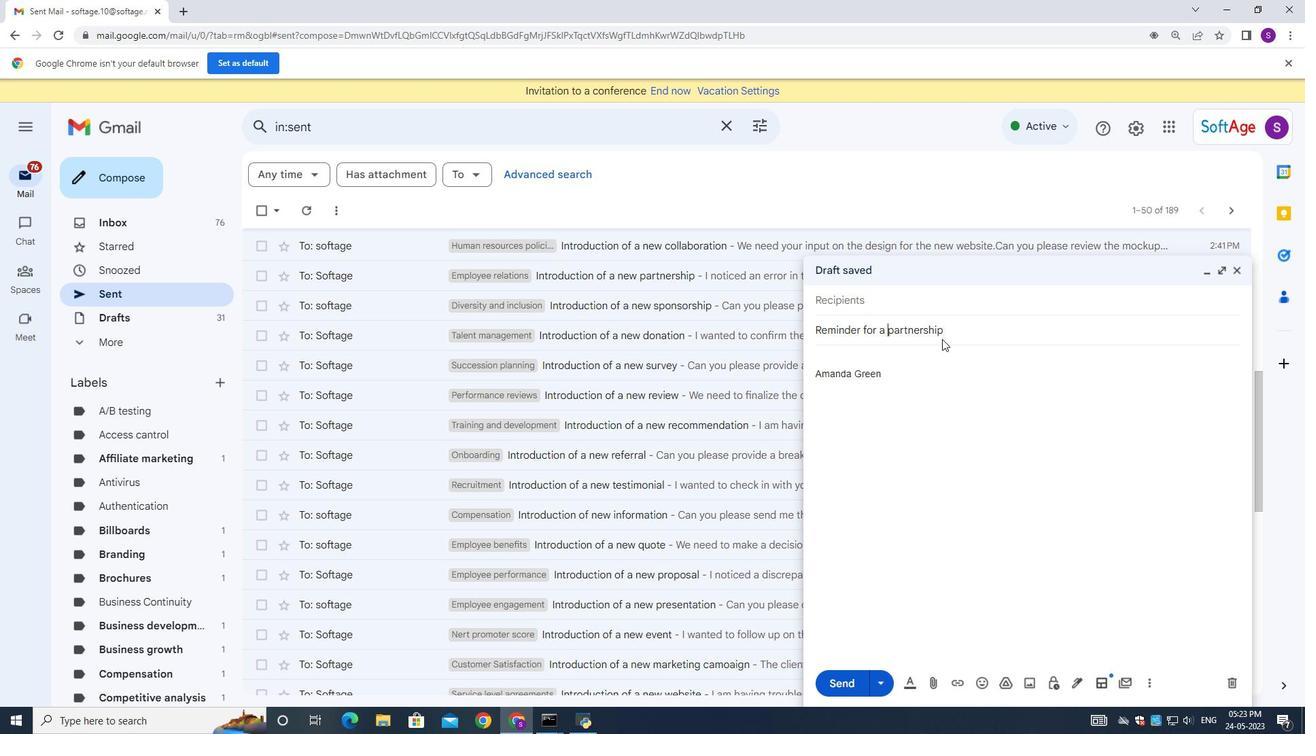 
Action: Mouse pressed left at (954, 331)
Screenshot: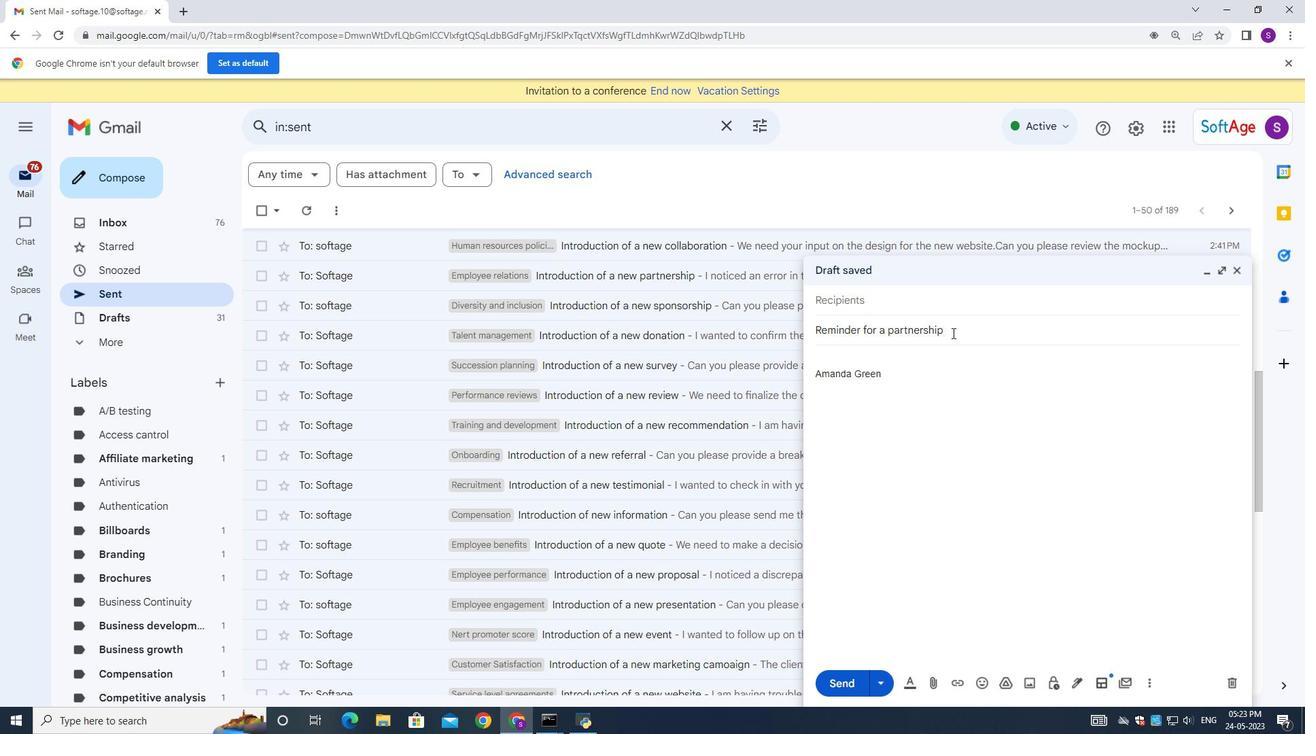 
Action: Mouse moved to (894, 352)
Screenshot: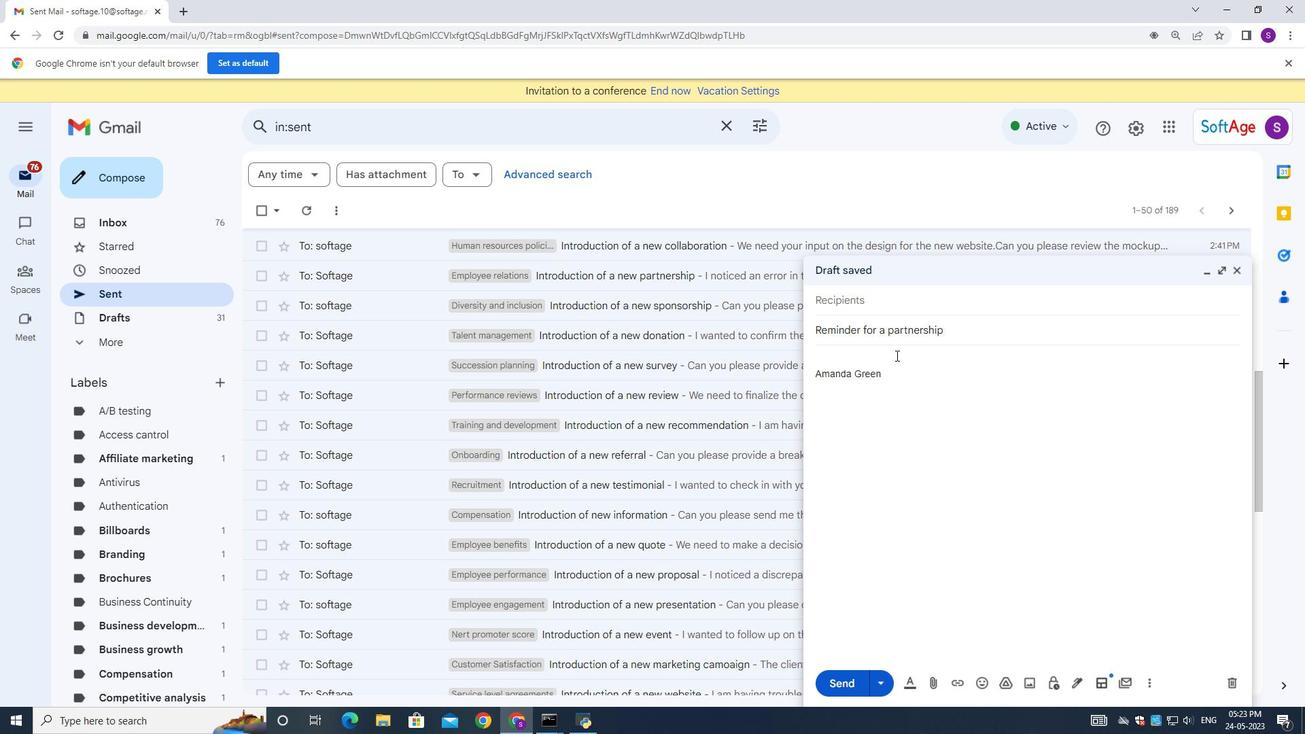 
Action: Mouse pressed left at (894, 352)
Screenshot: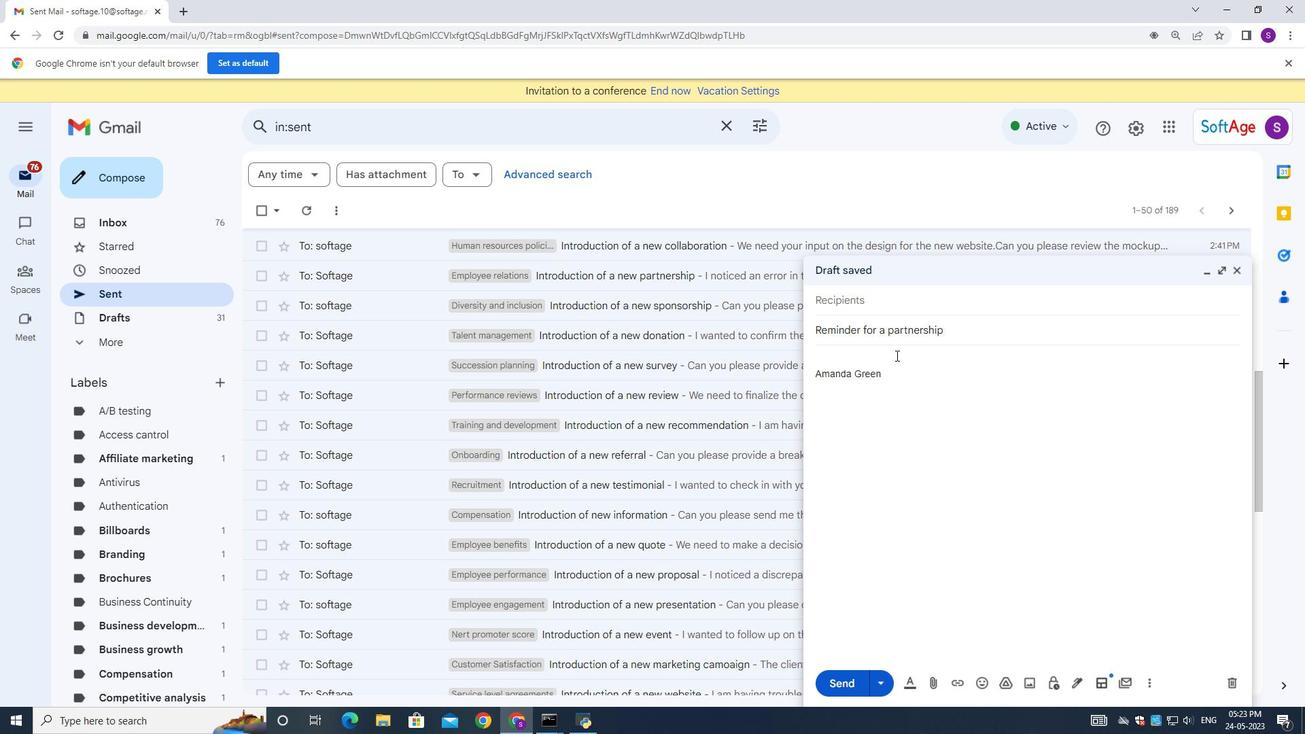 
Action: Mouse moved to (894, 352)
Screenshot: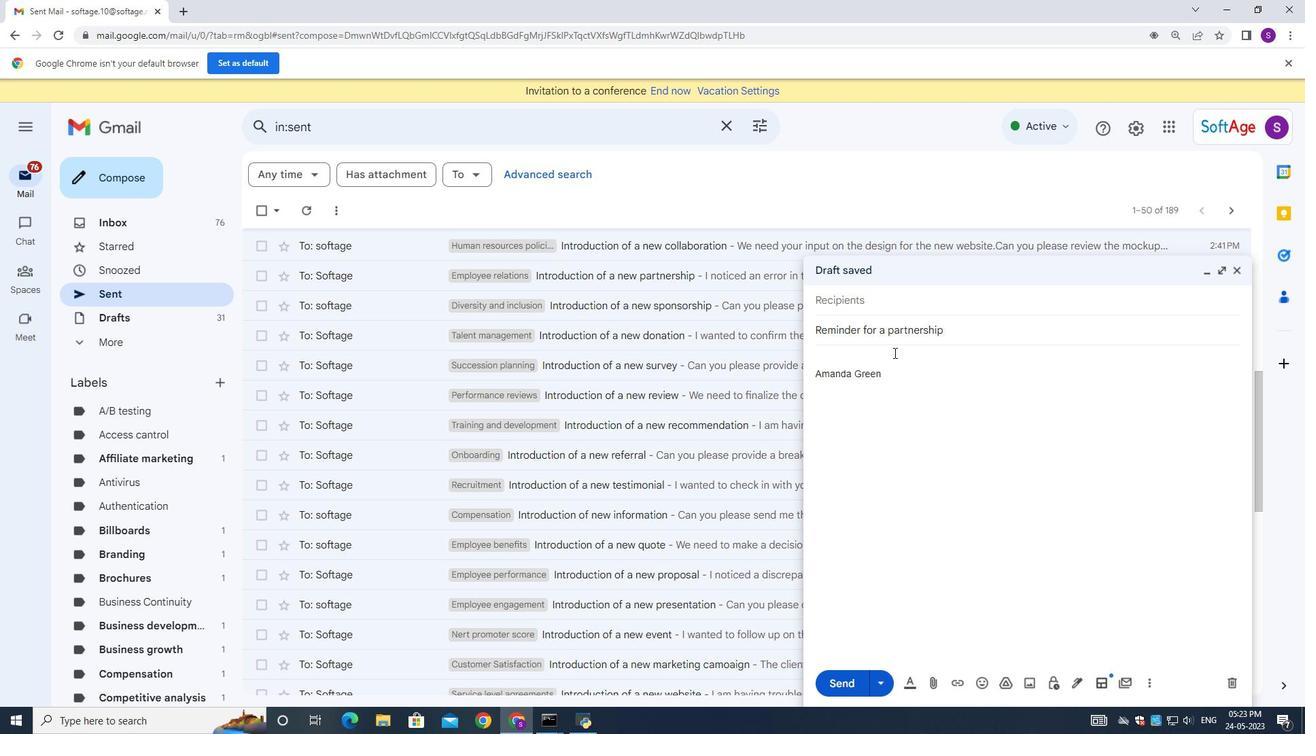 
Action: Key pressed <Key.shift><Key.shift><Key.shift><Key.shift><Key.shift><Key.shift><Key.shift><Key.shift><Key.shift><Key.shift><Key.shift><Key.shift><Key.shift><Key.shift><Key.shift><Key.shift><Key.shift><Key.shift><Key.shift><Key.shift><Key.shift><Key.shift><Key.shift><Key.shift><Key.shift><Key.shift><Key.shift><Key.shift><Key.shift><Key.shift><Key.shift><Key.shift><Key.shift><Key.shift><Key.shift><Key.shift><Key.shift><Key.shift><Key.shift><Key.shift><Key.shift><Key.shift><Key.shift><Key.shift><Key.shift><Key.shift><Key.shift><Key.shift><Key.shift><Key.shift><Key.shift><Key.shift><Key.shift><Key.shift><Key.shift><Key.shift><Key.shift><Key.shift><Key.shift><Key.shift><Key.shift><Key.shift><Key.shift><Key.shift><Key.shift><Key.shift><Key.shift><Key.shift><Key.shift><Key.shift><Key.shift><Key.shift><Key.shift><Key.shift><Key.shift><Key.shift><Key.shift><Key.shift><Key.shift><Key.shift><Key.shift><Key.shift><Key.shift><Key.shift><Key.shift><Key.shift><Key.shift><Key.shift><Key.shift><Key.shift><Key.shift>I<Key.space>wanted<Key.space>to<Key.space>provide<Key.space>you<Key.space>with<Key.space>an<Key.space>upd<Key.caps_lock>ATE<Key.backspace><Key.backspace><Key.backspace><Key.backspace><Key.caps_lock>date<Key.space>oon<Key.space><Key.backspace><Key.backspace><Key.backspace>n<Key.space>the<Key.space>progress<Key.space>of<Key.space>the<Key.space>project.<Key.shift>We<Key.space>have<Key.space>completed<Key.space><Key.space><Key.backspace>50<Key.shift>
Screenshot: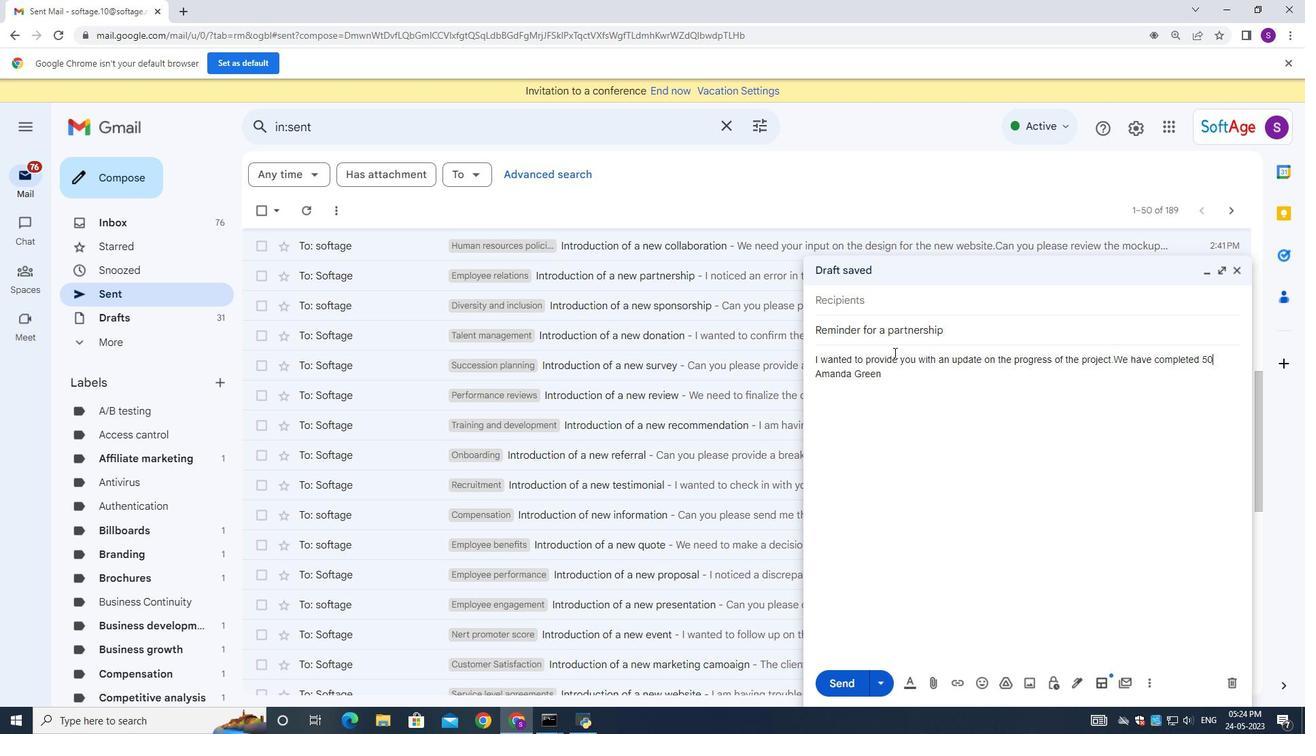 
Action: Mouse moved to (894, 352)
Screenshot: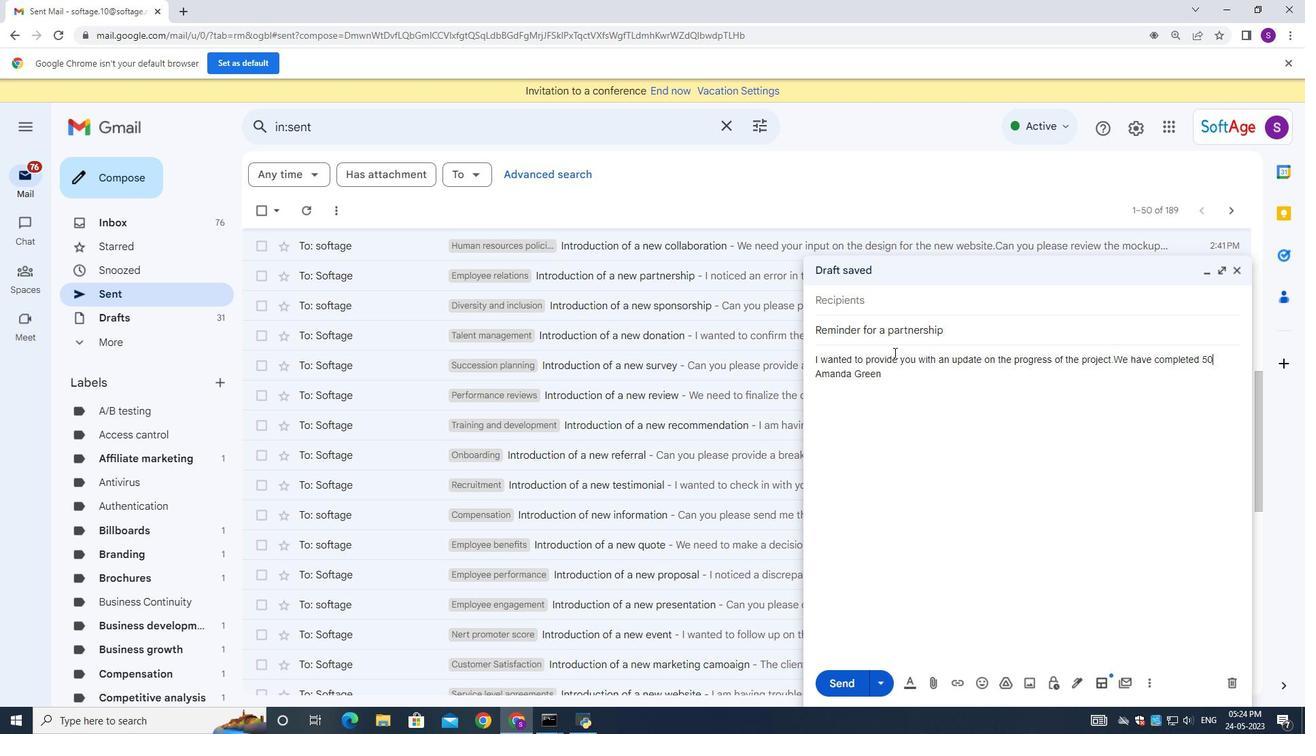 
Action: Key pressed %<Key.space>of<Key.space>d<Key.backspace>the<Key.space>deliverav<Key.backspace>bles.
Screenshot: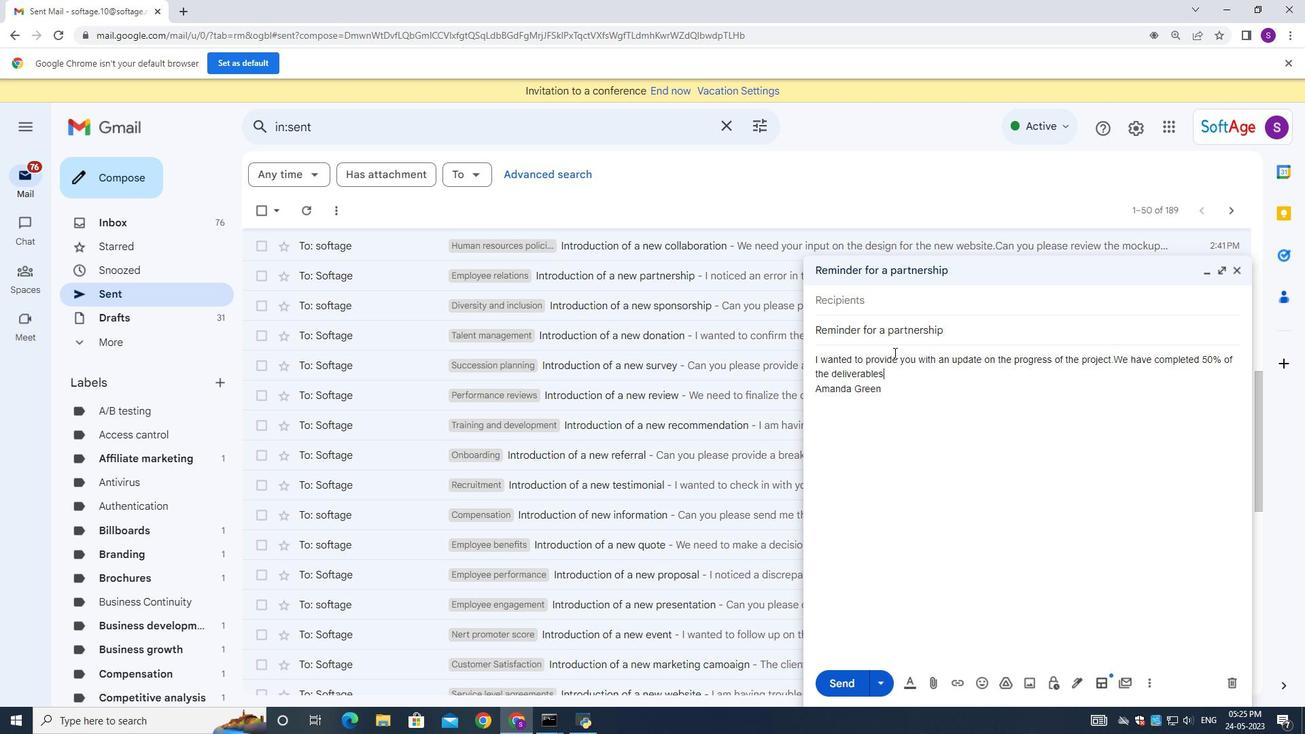 
Action: Mouse moved to (937, 302)
Screenshot: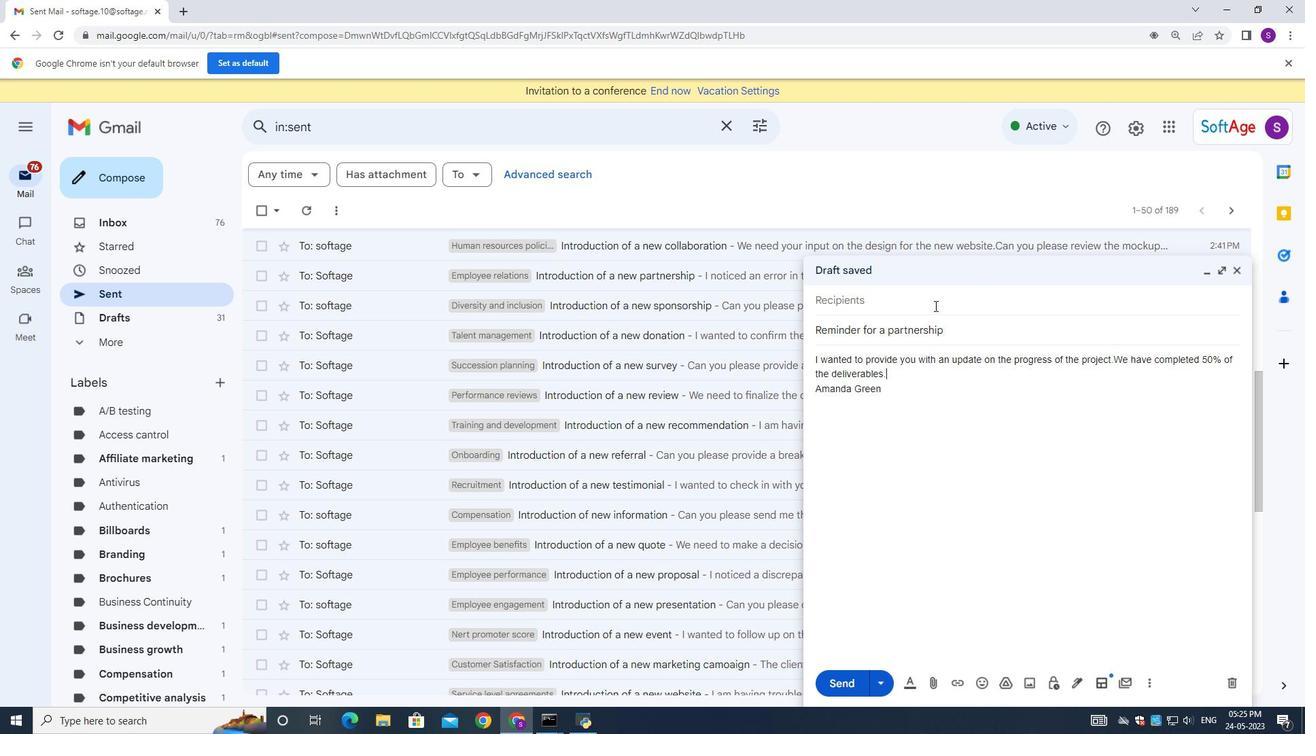 
Action: Mouse pressed left at (937, 302)
Screenshot: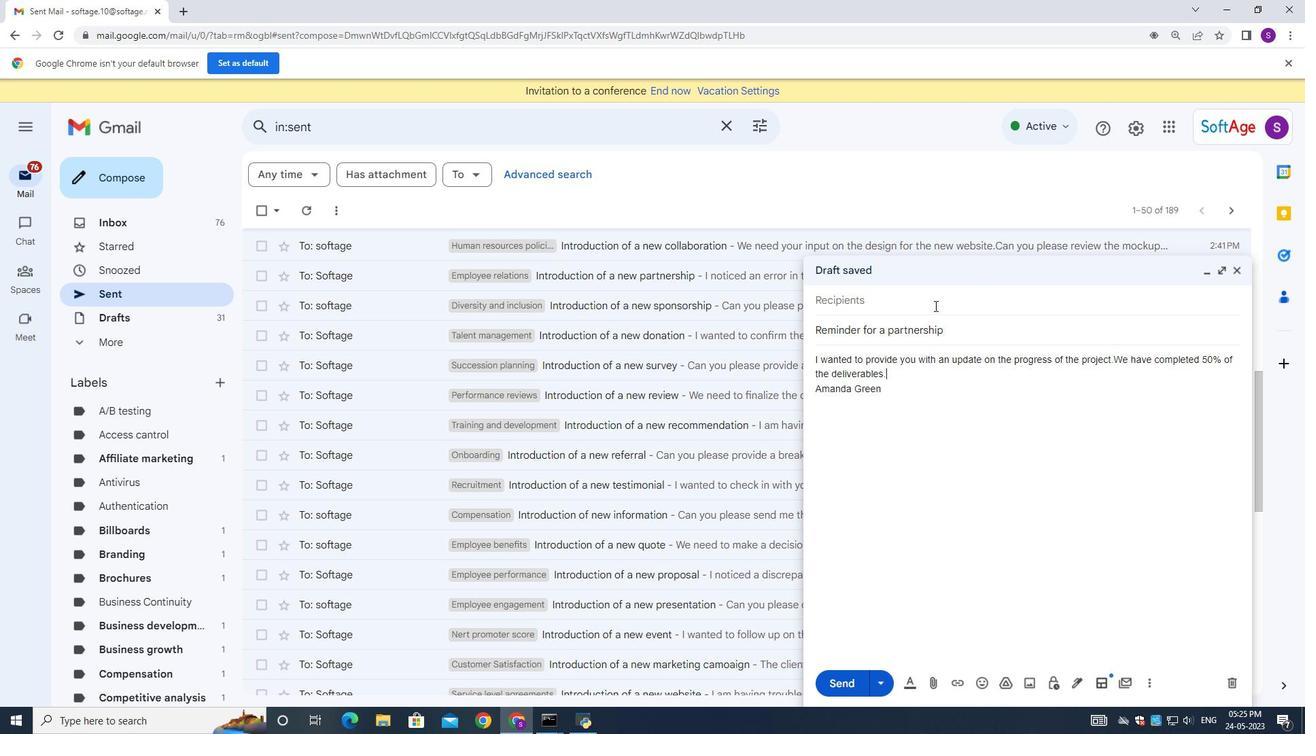 
Action: Mouse moved to (940, 306)
Screenshot: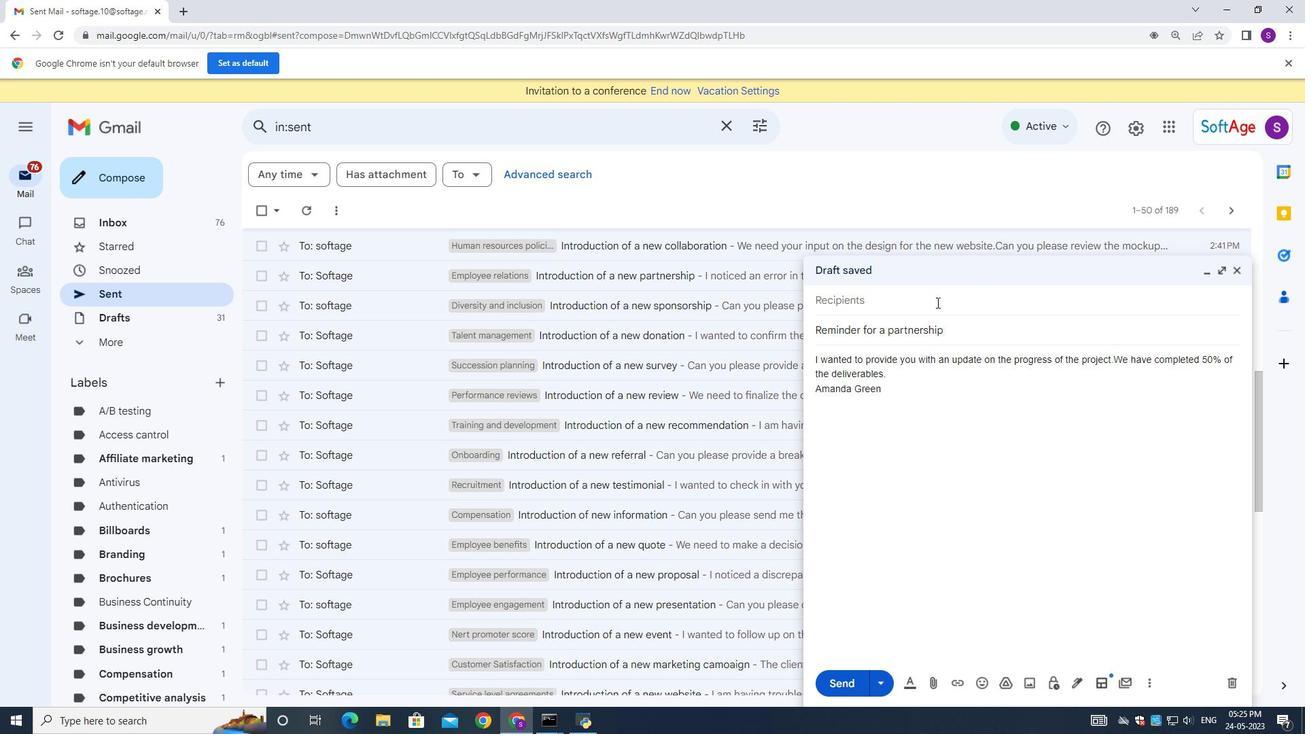 
Action: Key pressed <Key.shift><Key.shift><Key.shift><Key.shift><Key.shift><Key.shift><Key.shift><Key.shift><Key.shift><Key.shift><Key.shift><Key.shift><Key.shift><Key.shift><Key.shift><Key.shift><Key.shift><Key.shift><Key.shift><Key.shift><Key.shift><Key.shift><Key.shift><Key.shift><Key.shift><Key.shift><Key.shift><Key.shift><Key.shift><Key.shift><Key.shift><Key.shift><Key.shift><Key.shift><Key.shift><Key.shift><Key.shift><Key.shift><Key.shift><Key.shift><Key.shift><Key.shift><Key.shift><Key.shift><Key.shift><Key.shift><Key.shift><Key.shift><Key.shift><Key.shift><Key.shift><Key.shift><Key.shift><Key.shift><Key.shift><Key.shift><Key.shift><Key.shift><Key.shift><Key.shift><Key.shift><Key.shift><Key.shift><Key.shift><Key.shift><Key.shift><Key.shift><Key.shift><Key.shift><Key.shift><Key.shift><Key.shift><Key.shift><Key.shift><Key.shift><Key.shift><Key.shift><Key.shift><Key.shift><Key.shift><Key.shift><Key.shift><Key.shift><Key.shift><Key.shift><Key.shift><Key.shift><Key.shift><Key.shift><Key.shift><Key.shift><Key.shift><Key.shift><Key.shift><Key.shift><Key.shift><Key.shift><Key.shift><Key.shift><Key.shift><Key.shift><Key.shift><Key.shift><Key.shift><Key.shift><Key.shift><Key.shift><Key.shift>Softage.6<Key.backspace>8<Key.shift>@softage.net
Screenshot: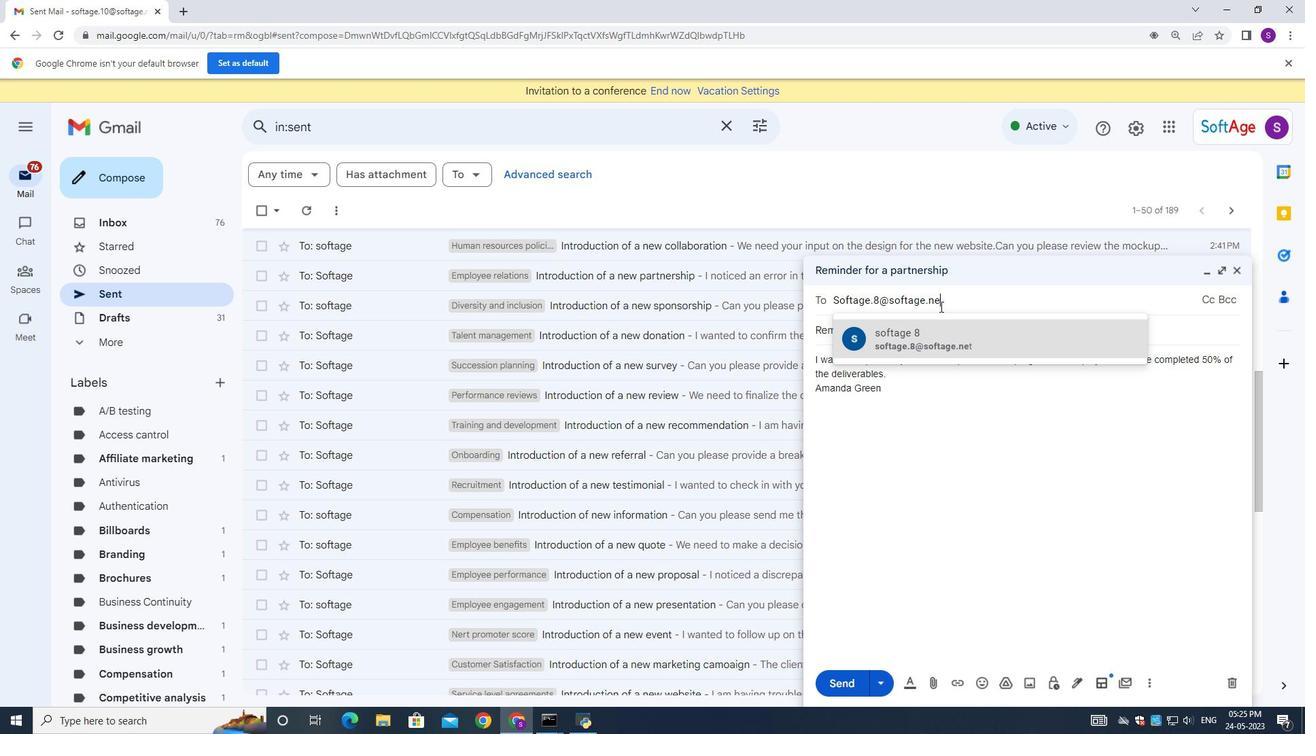 
Action: Mouse moved to (998, 340)
Screenshot: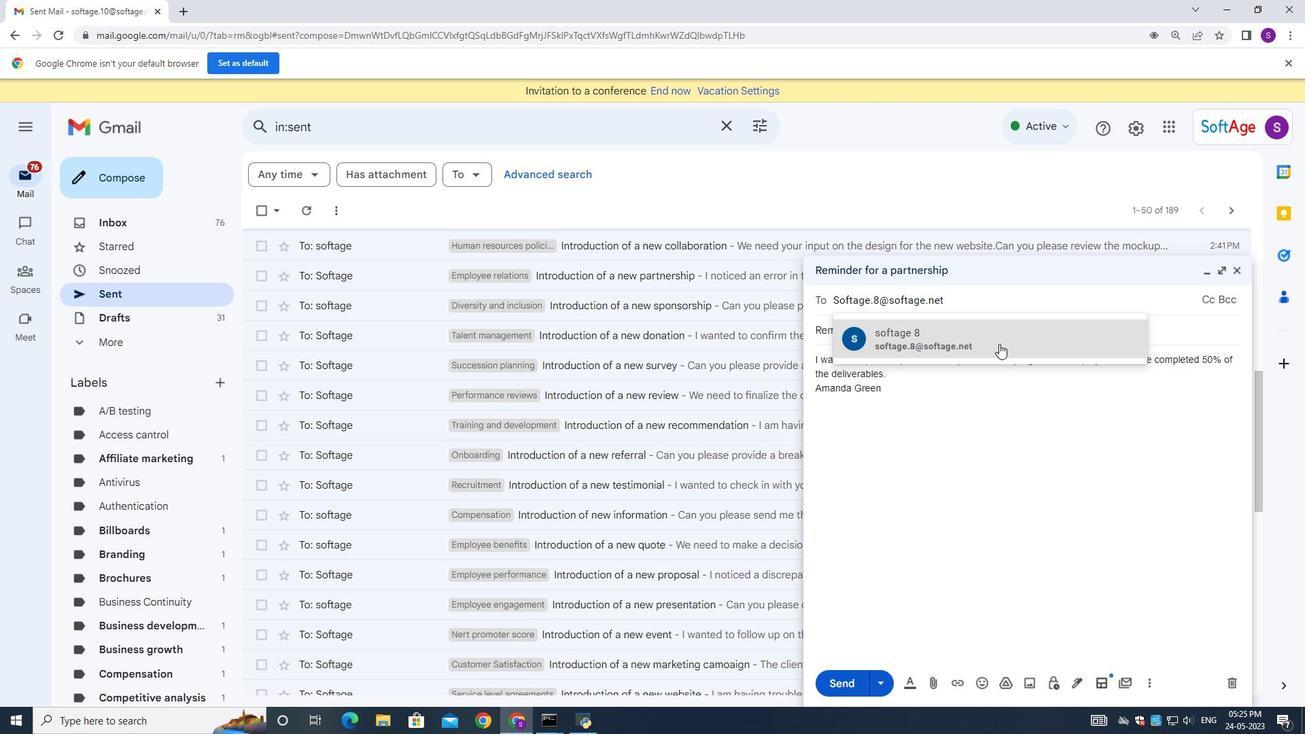 
Action: Mouse pressed left at (998, 340)
Screenshot: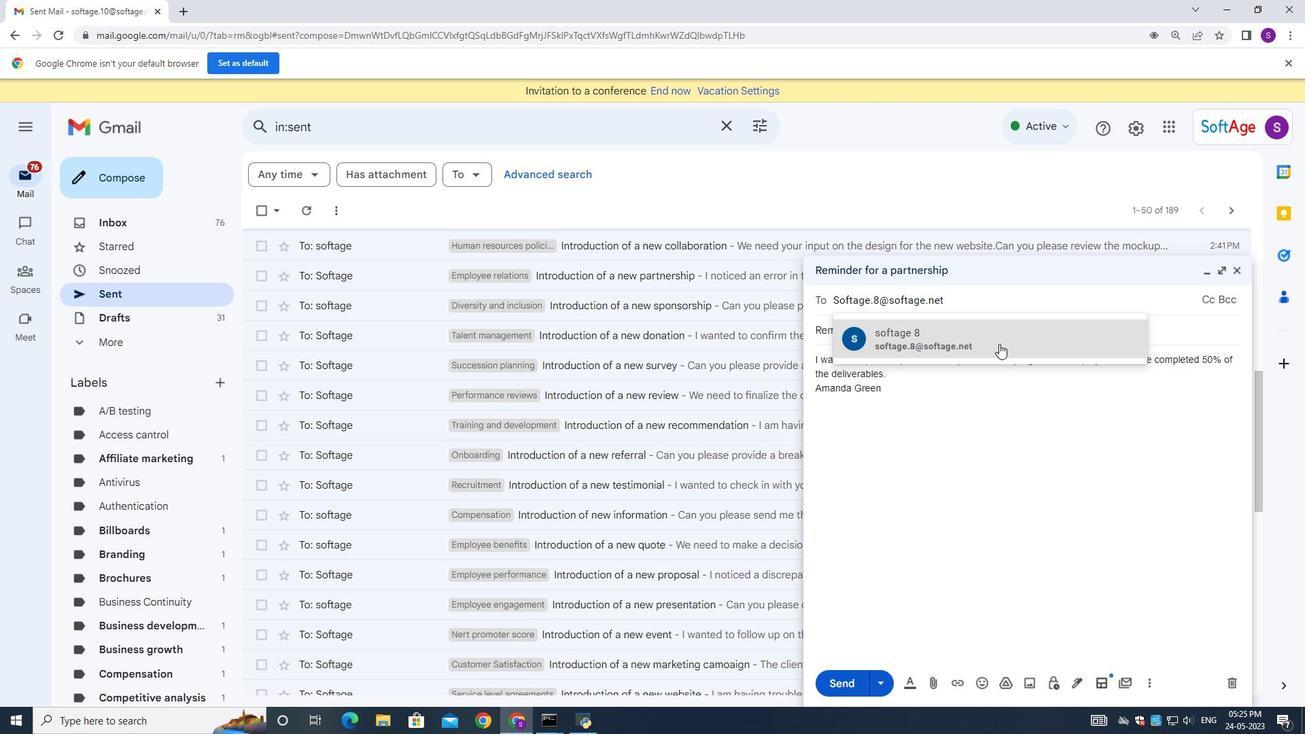 
Action: Mouse moved to (1013, 312)
Screenshot: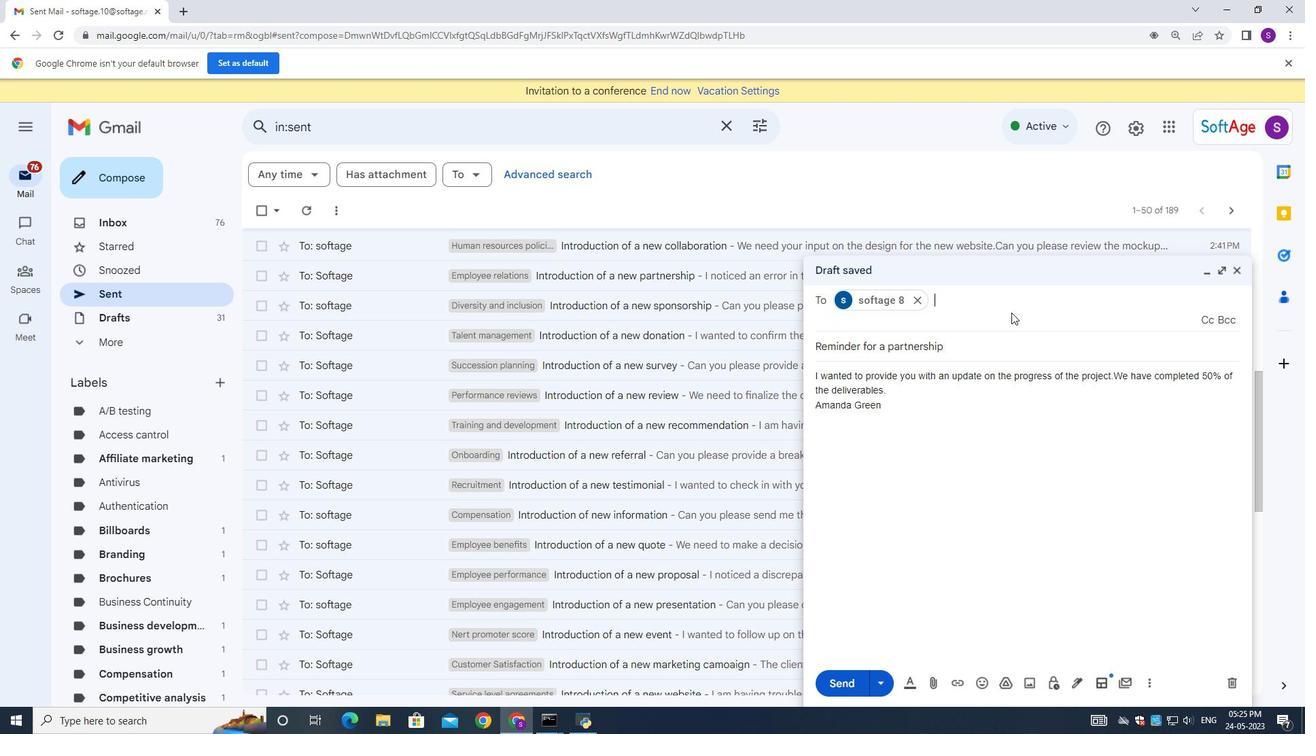 
Action: Key pressed <Key.shift>Softage.9
Screenshot: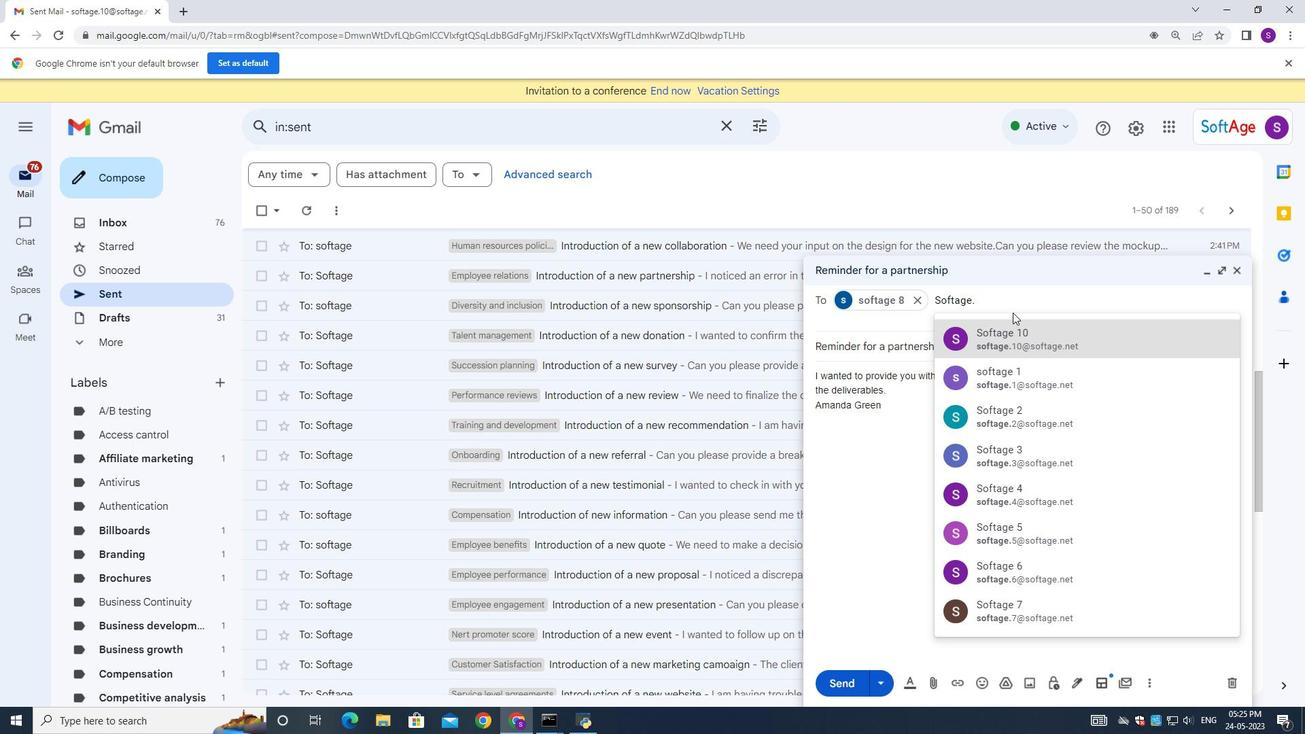 
Action: Mouse moved to (986, 314)
Screenshot: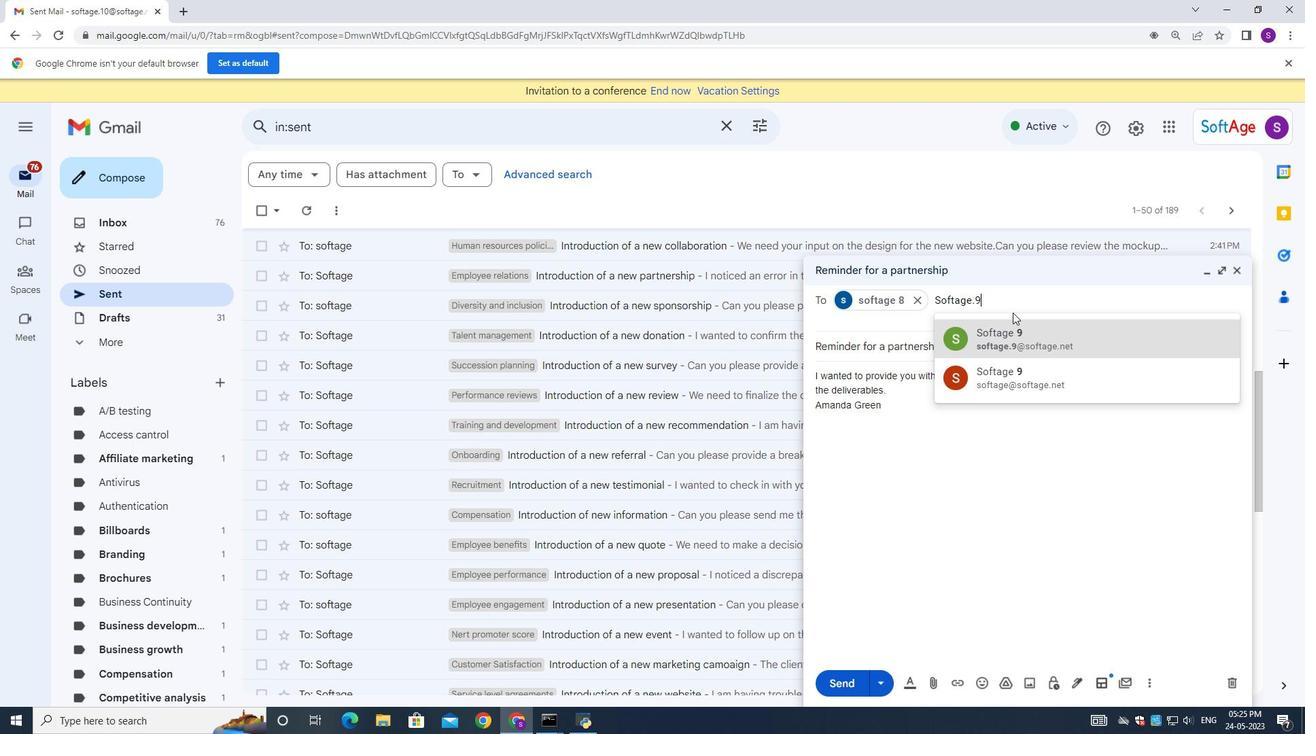 
Action: Key pressed <Key.shift>@softa<Key.caps_lock>G<Key.backspace>AGE<Key.backspace><Key.backspace><Key.backspace><Key.caps_lock>age<Key.backspace><Key.backspace><Key.backspace>ge.net
Screenshot: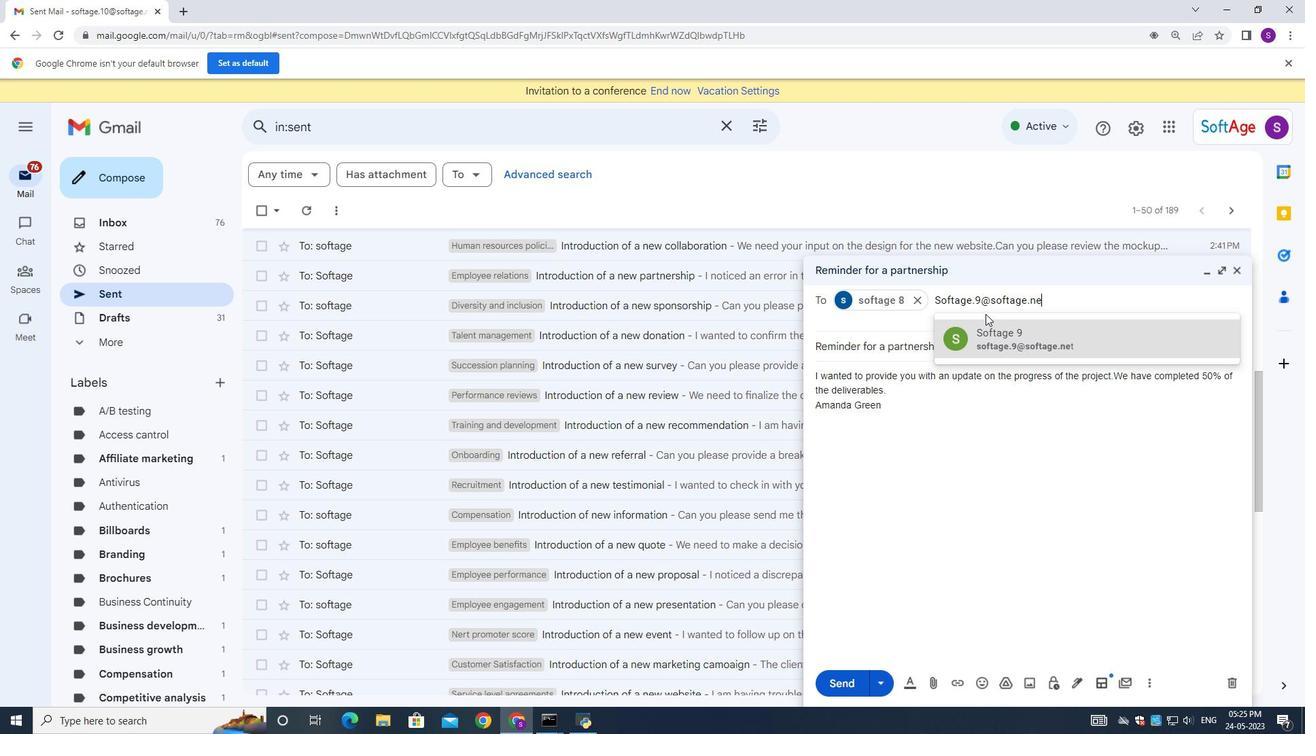 
Action: Mouse moved to (1024, 324)
Screenshot: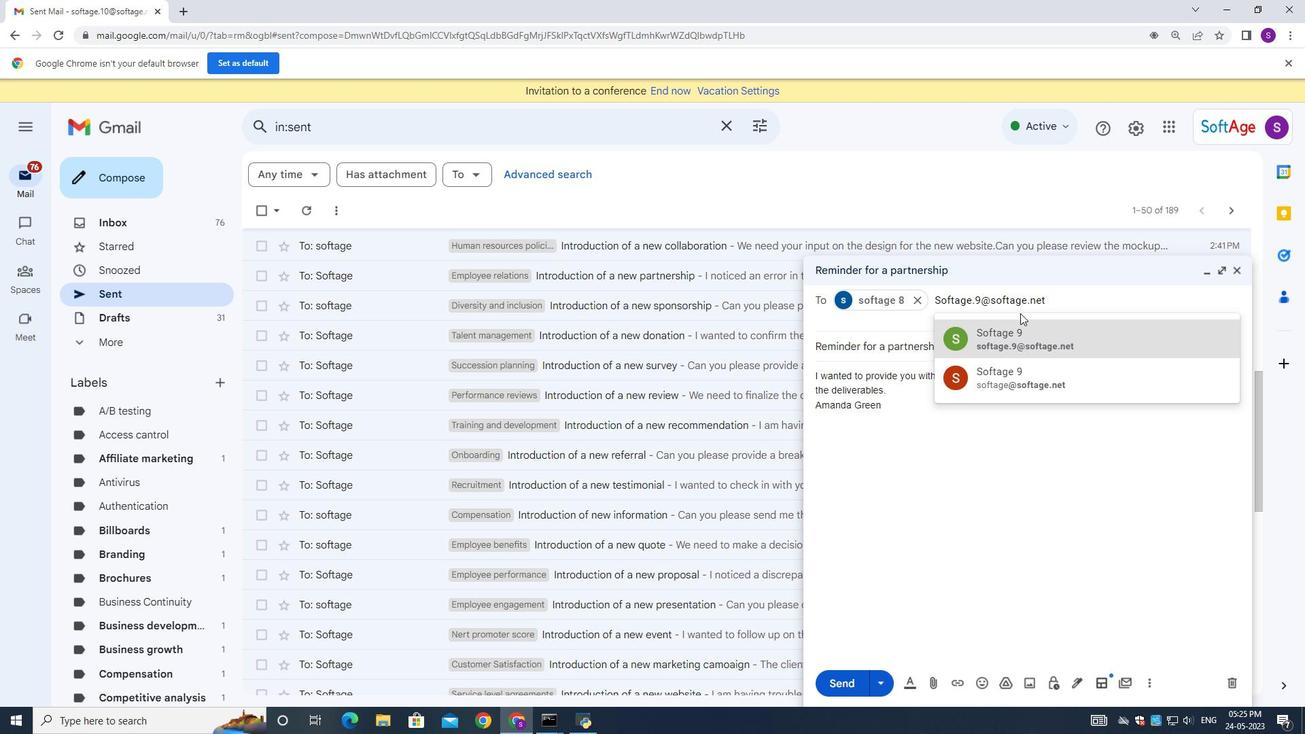 
Action: Mouse pressed left at (1024, 324)
Screenshot: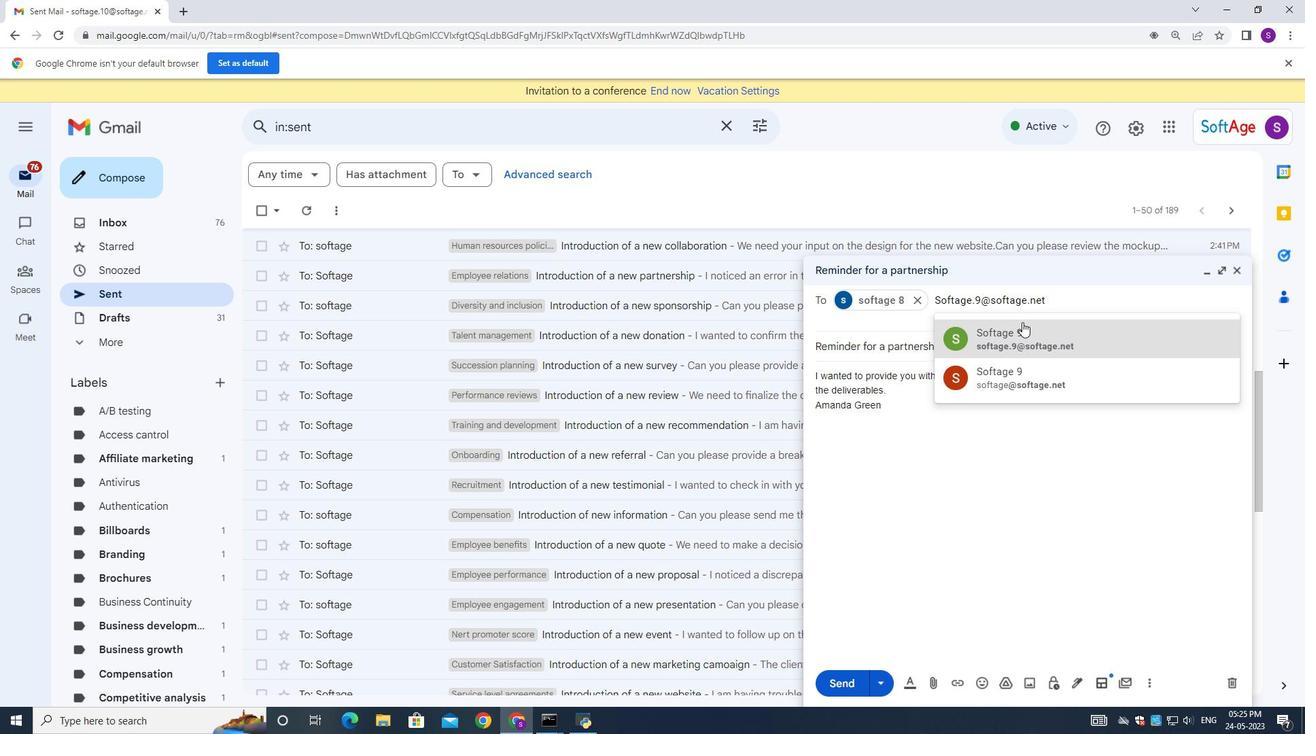 
Action: Mouse moved to (830, 686)
Screenshot: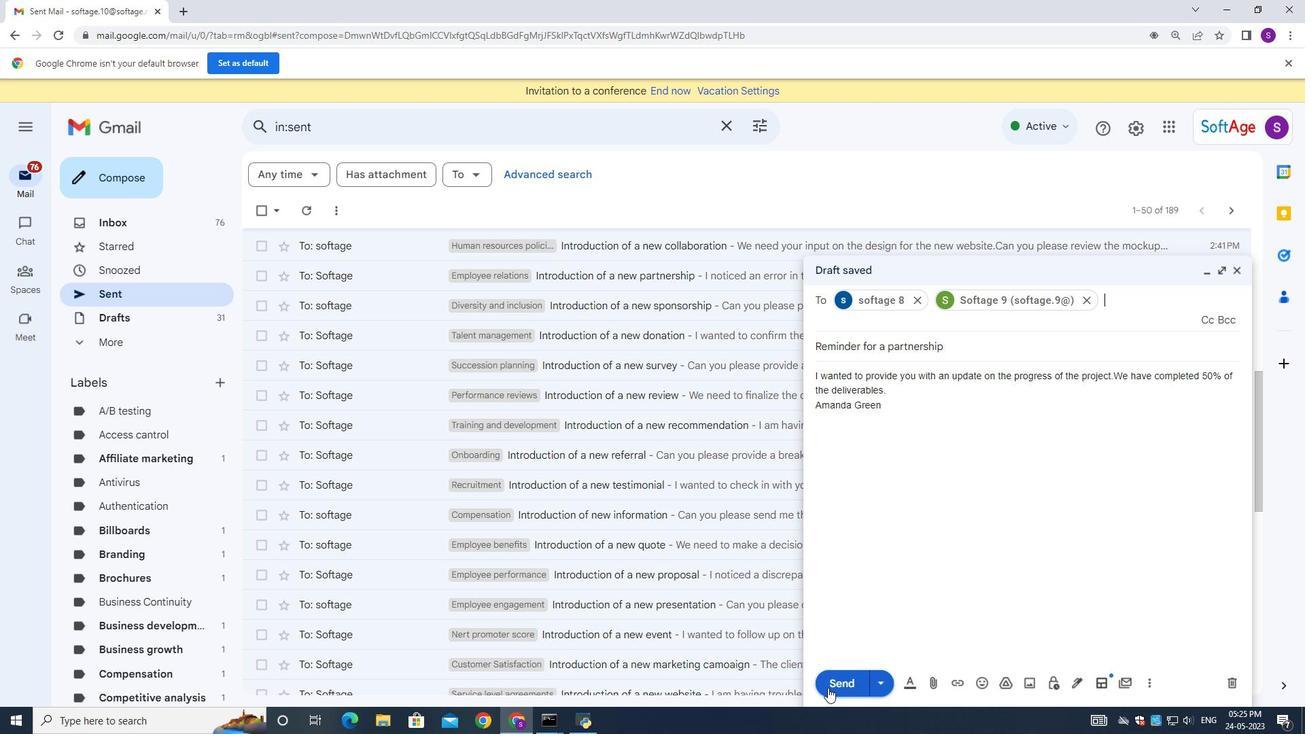 
Action: Mouse pressed left at (830, 686)
Screenshot: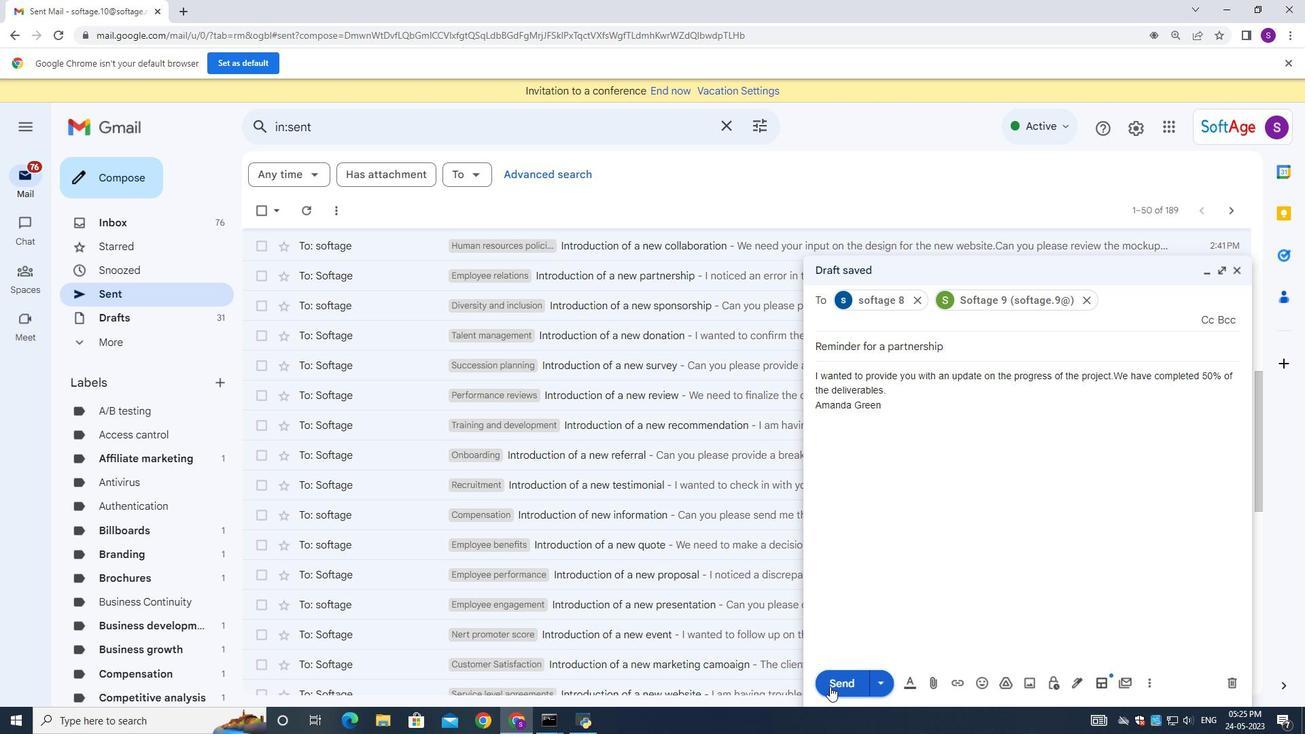 
Action: Mouse moved to (924, 447)
Screenshot: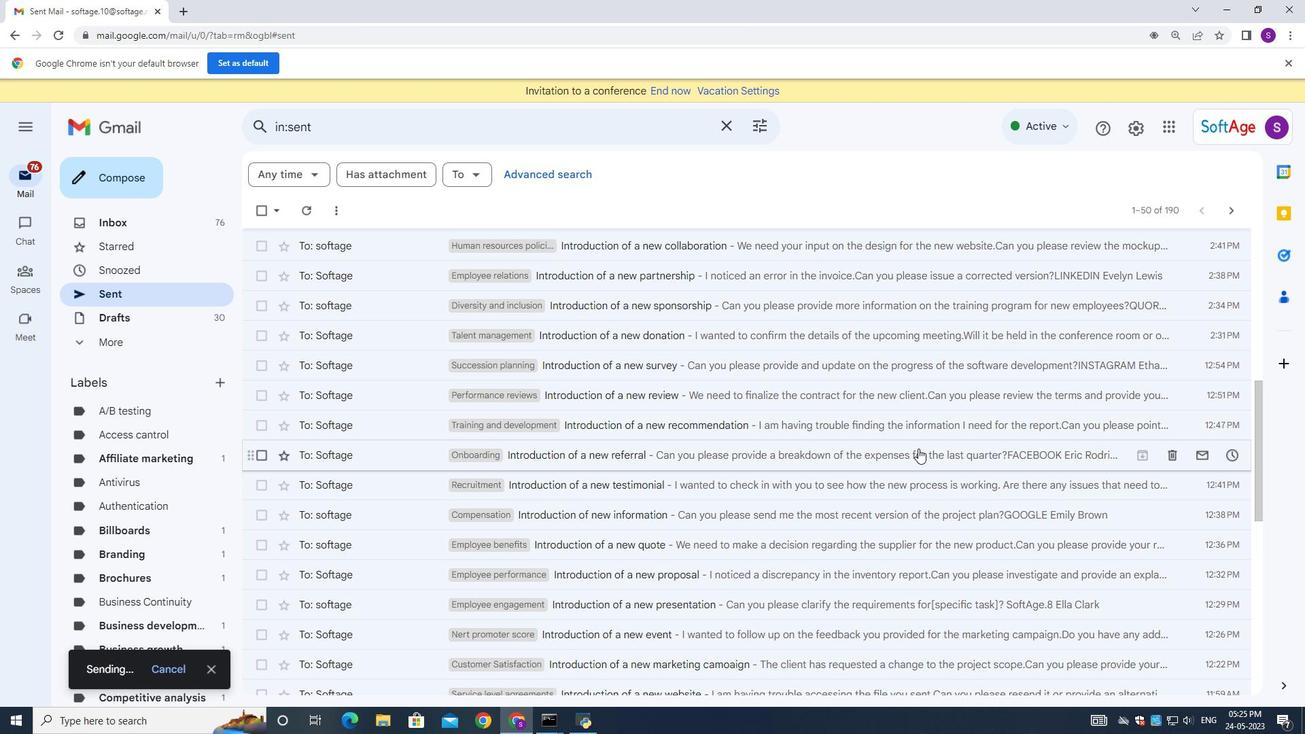
